 Task: Find connections with filter location Gondar with filter topic #coach with filter profile language English with filter current company GRUNDFOS with filter school Jobs in Tamil Nadu India  with filter industry Higher Education with filter service category Wealth Management with filter keywords title Chemical Engineer
Action: Mouse moved to (180, 263)
Screenshot: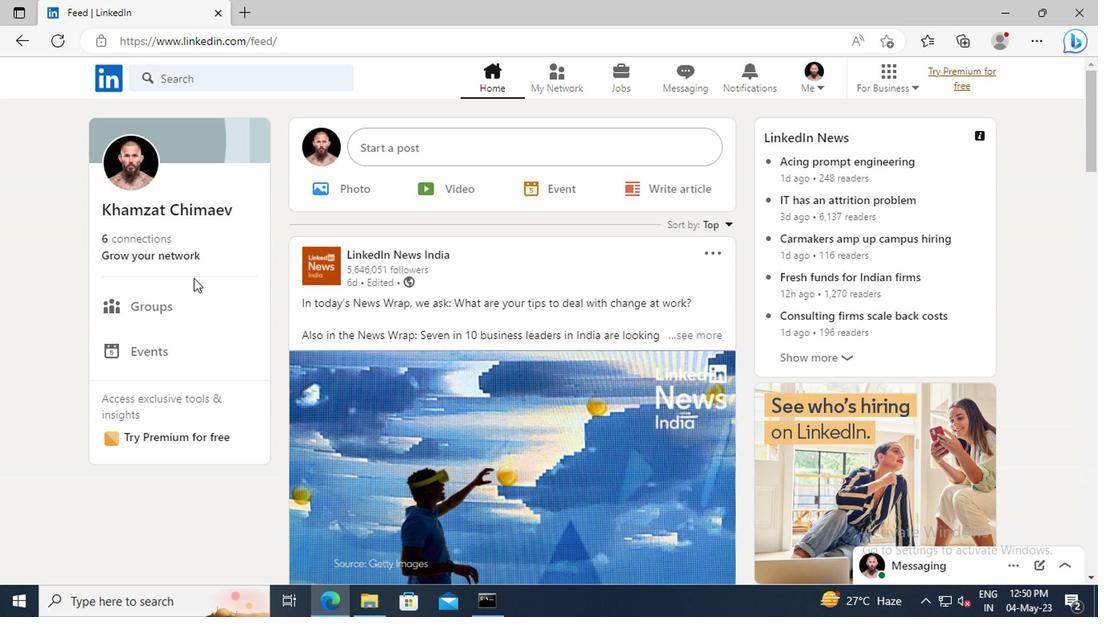 
Action: Mouse pressed left at (180, 263)
Screenshot: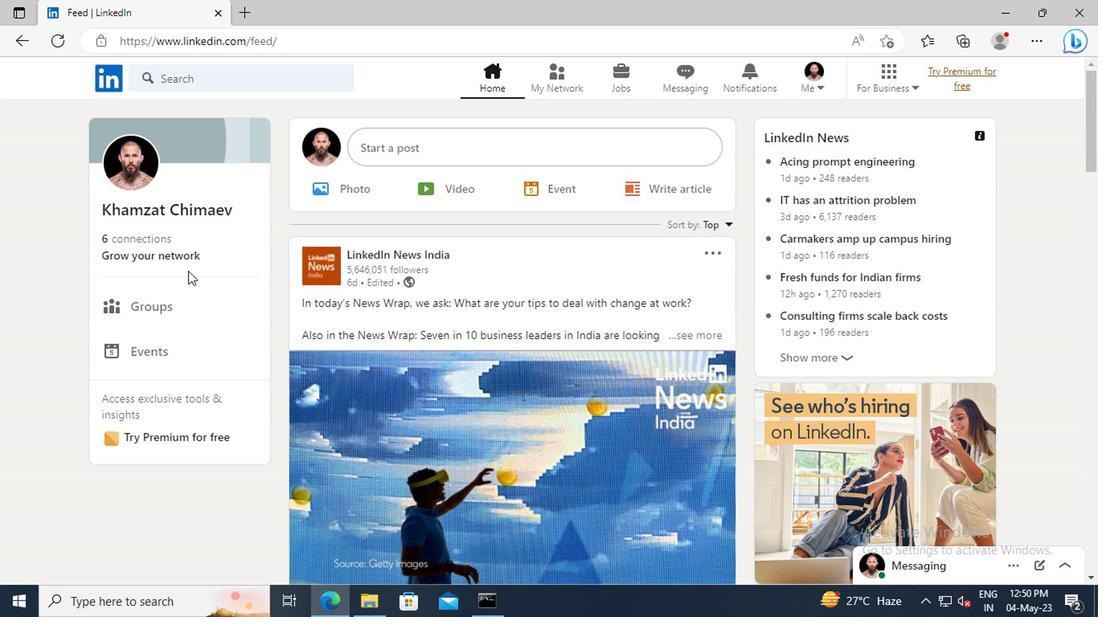 
Action: Mouse moved to (173, 189)
Screenshot: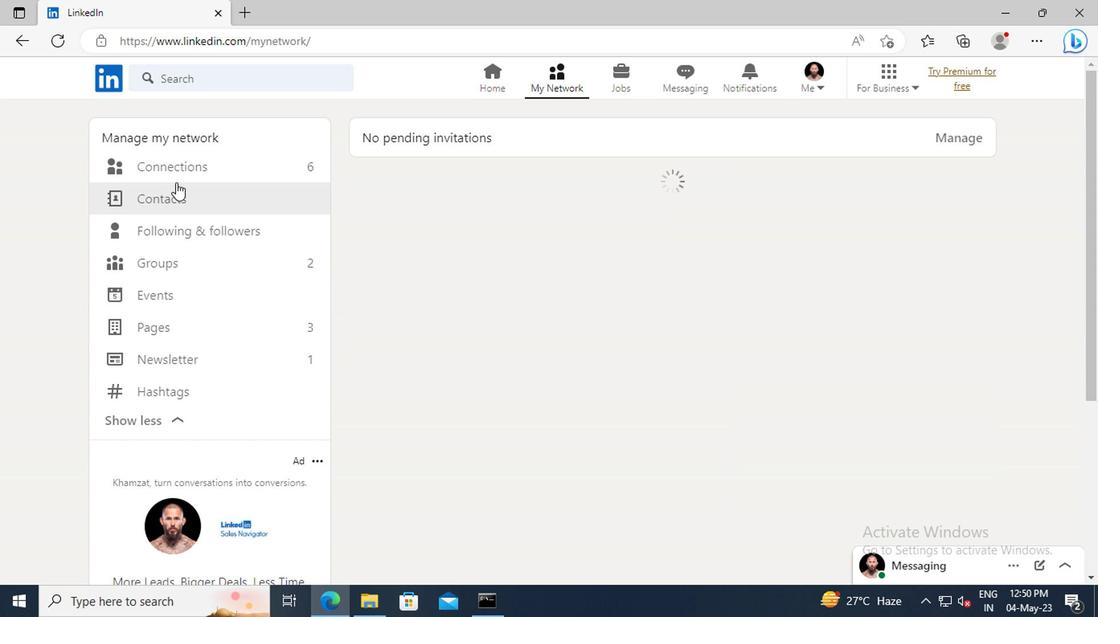 
Action: Mouse pressed left at (173, 189)
Screenshot: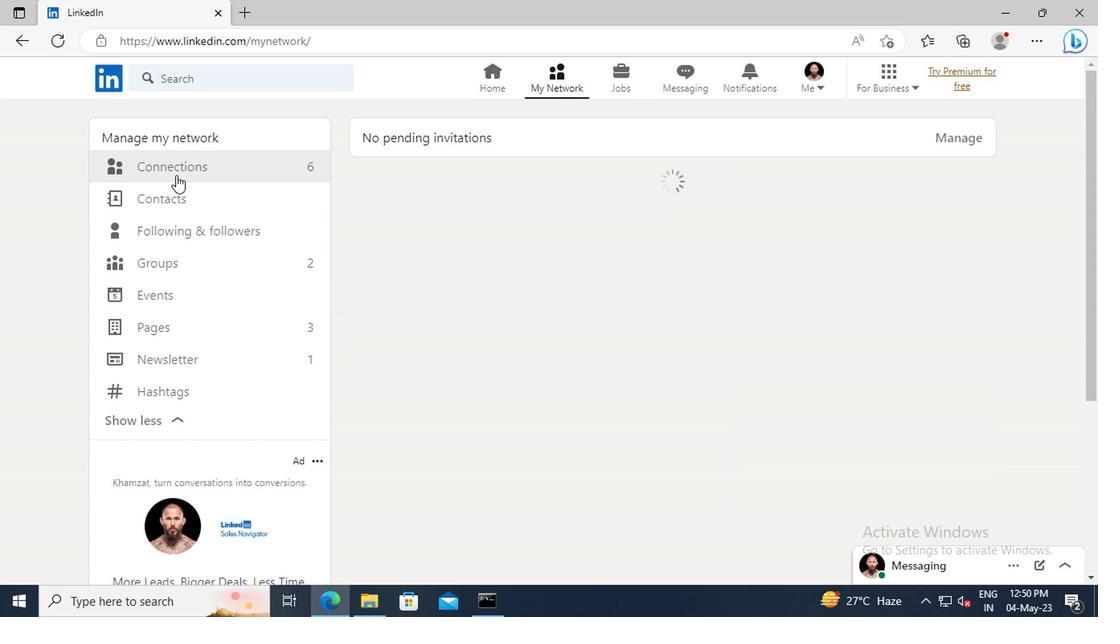 
Action: Mouse moved to (633, 188)
Screenshot: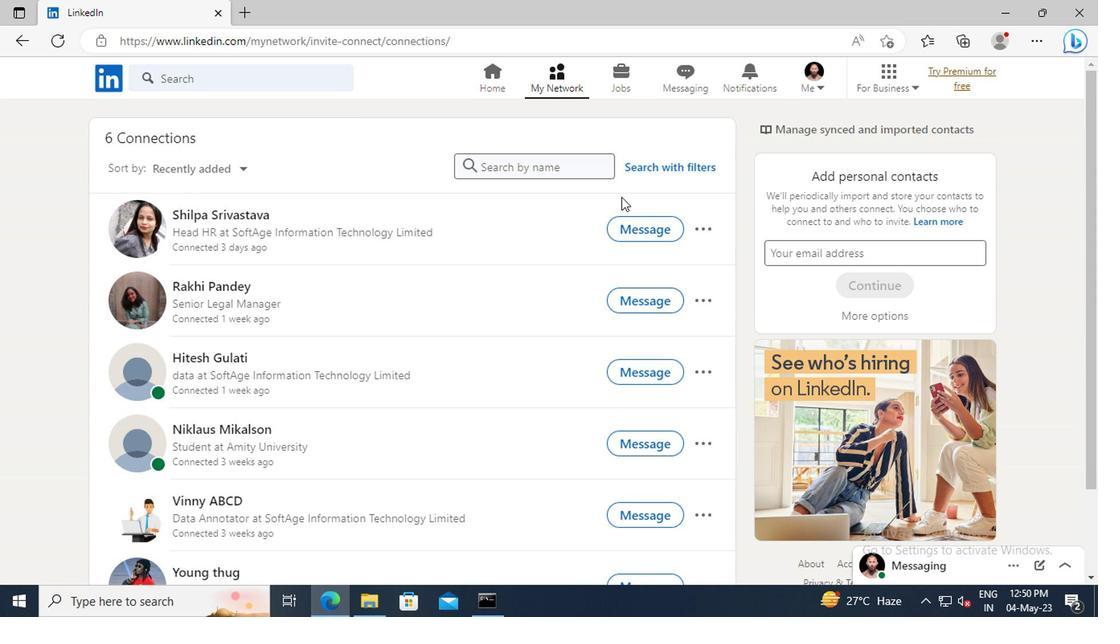 
Action: Mouse pressed left at (633, 188)
Screenshot: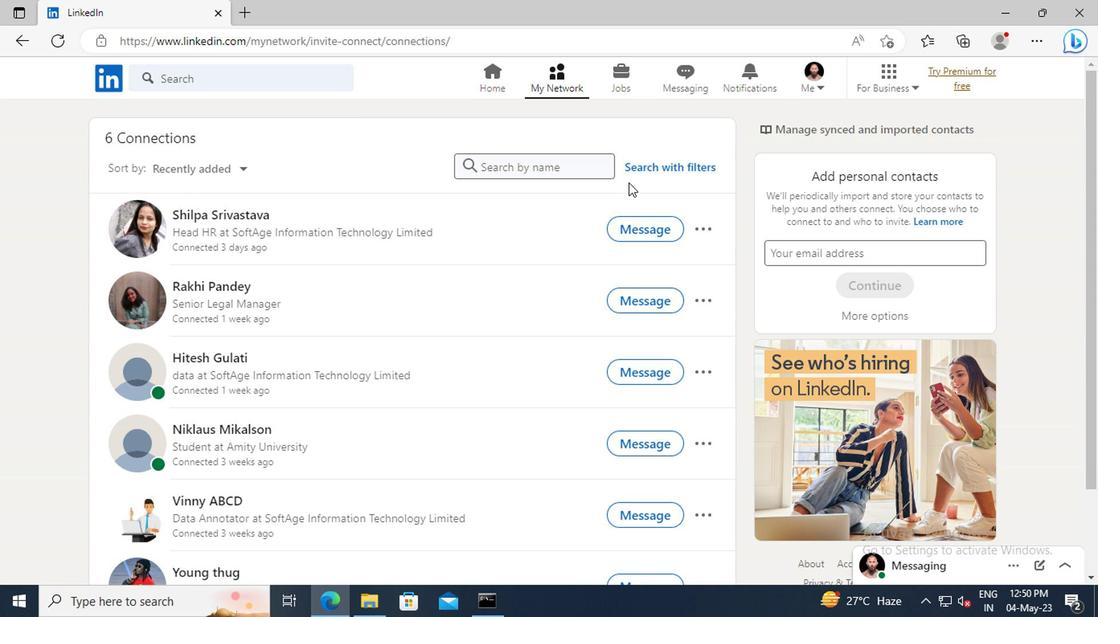 
Action: Mouse moved to (607, 149)
Screenshot: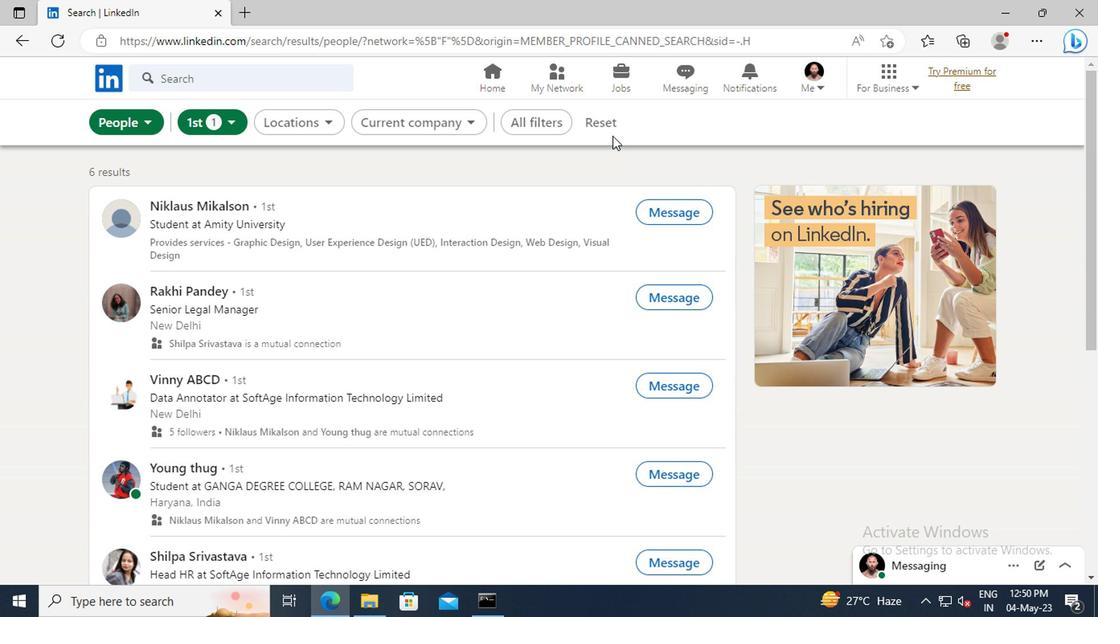 
Action: Mouse pressed left at (607, 149)
Screenshot: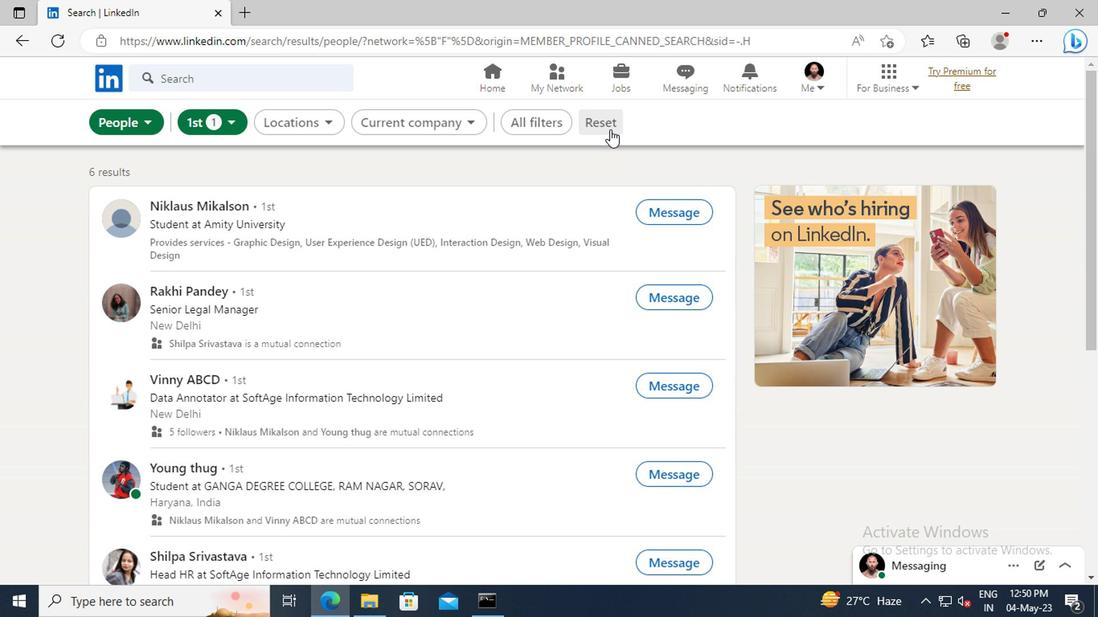
Action: Mouse moved to (593, 147)
Screenshot: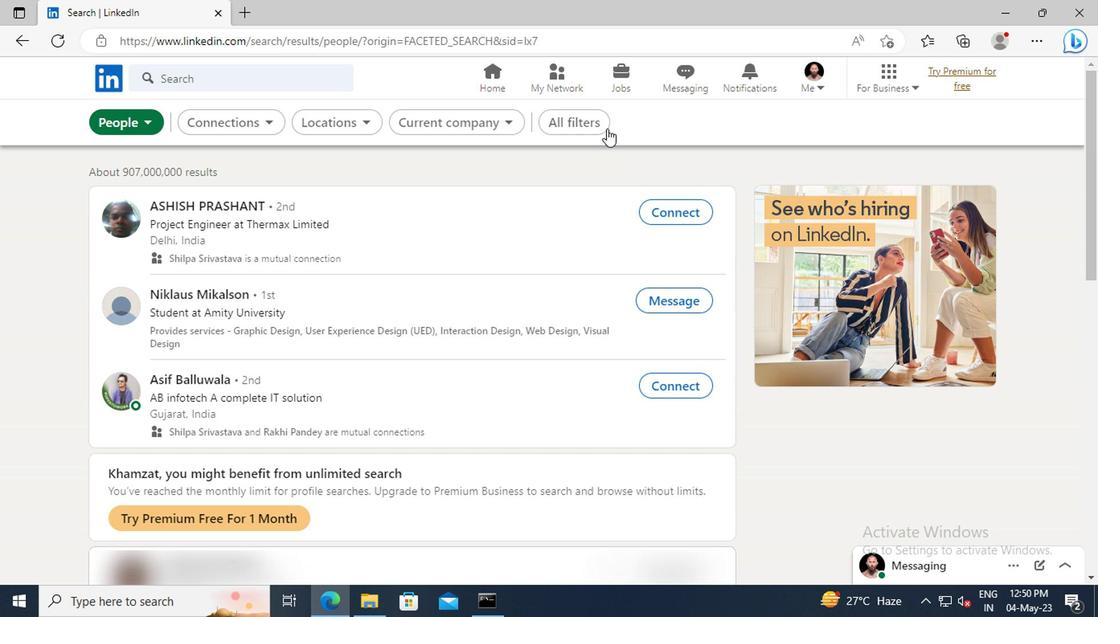 
Action: Mouse pressed left at (593, 147)
Screenshot: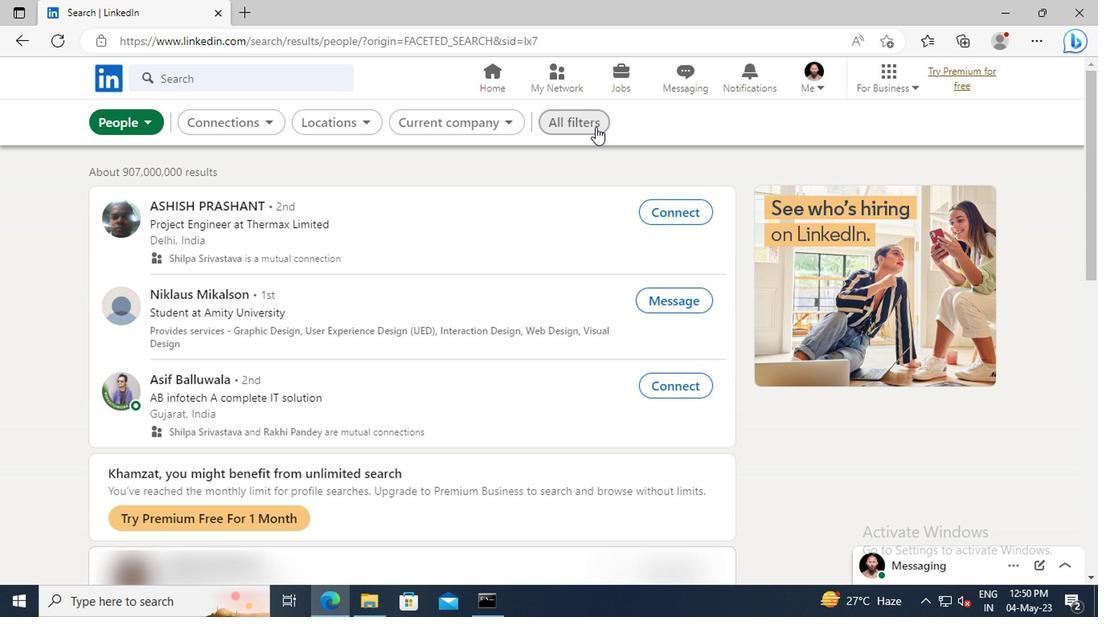 
Action: Mouse moved to (890, 331)
Screenshot: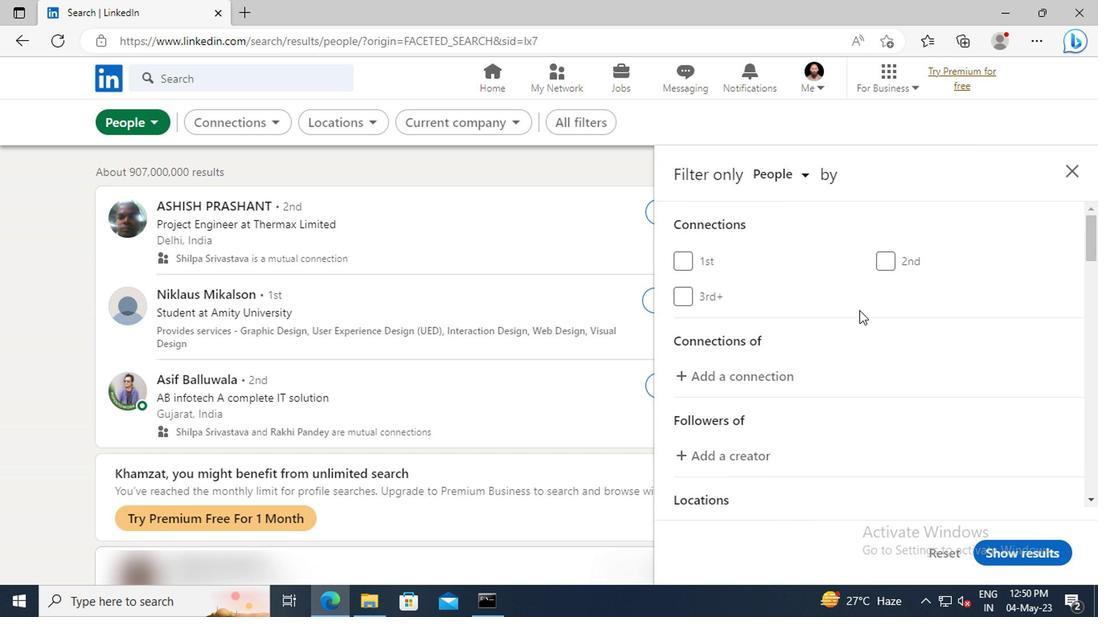 
Action: Mouse scrolled (890, 330) with delta (0, 0)
Screenshot: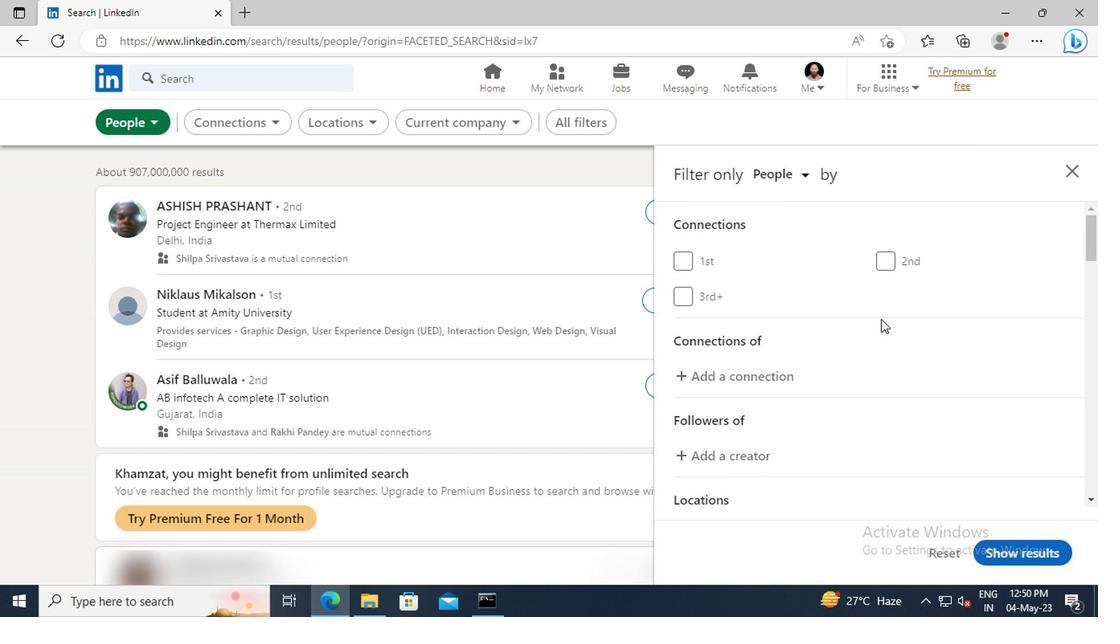 
Action: Mouse scrolled (890, 330) with delta (0, 0)
Screenshot: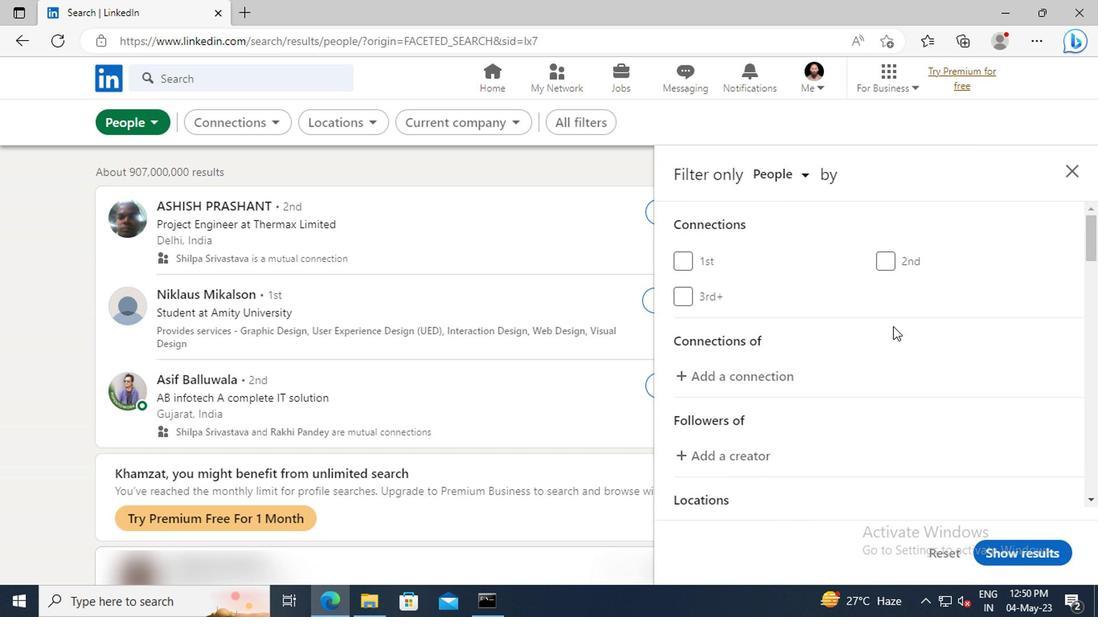 
Action: Mouse scrolled (890, 330) with delta (0, 0)
Screenshot: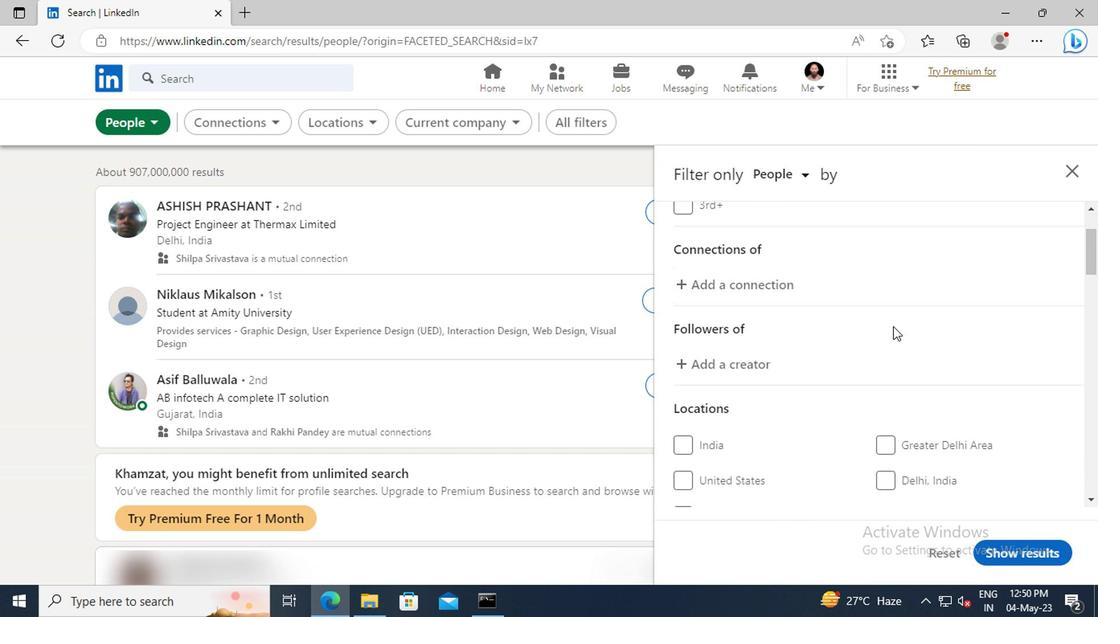 
Action: Mouse scrolled (890, 330) with delta (0, 0)
Screenshot: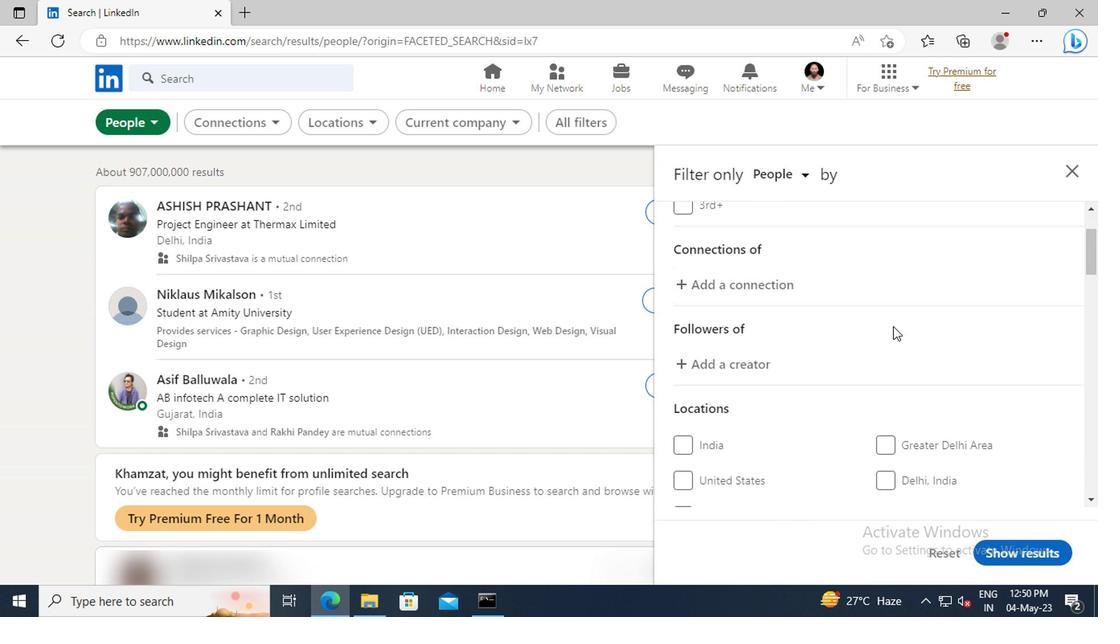 
Action: Mouse scrolled (890, 330) with delta (0, 0)
Screenshot: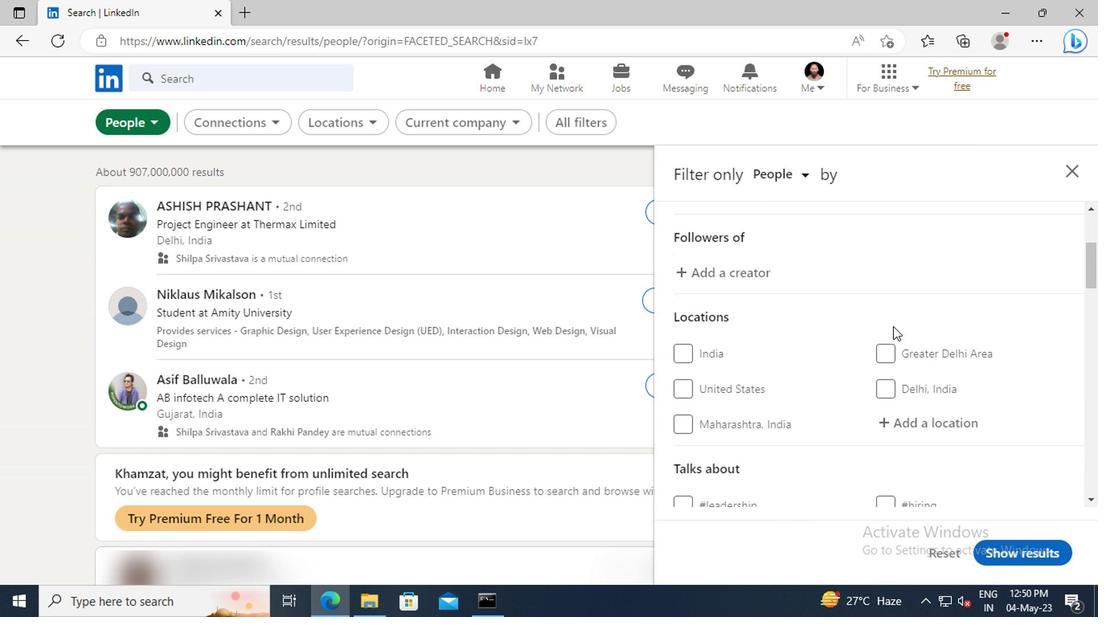
Action: Mouse scrolled (890, 330) with delta (0, 0)
Screenshot: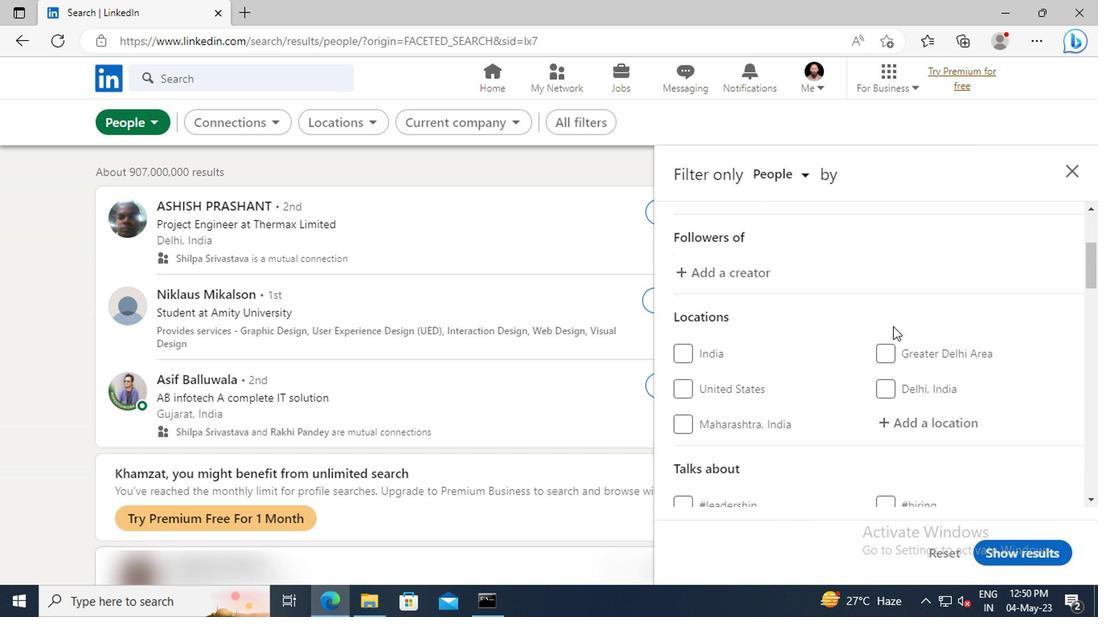 
Action: Mouse moved to (895, 337)
Screenshot: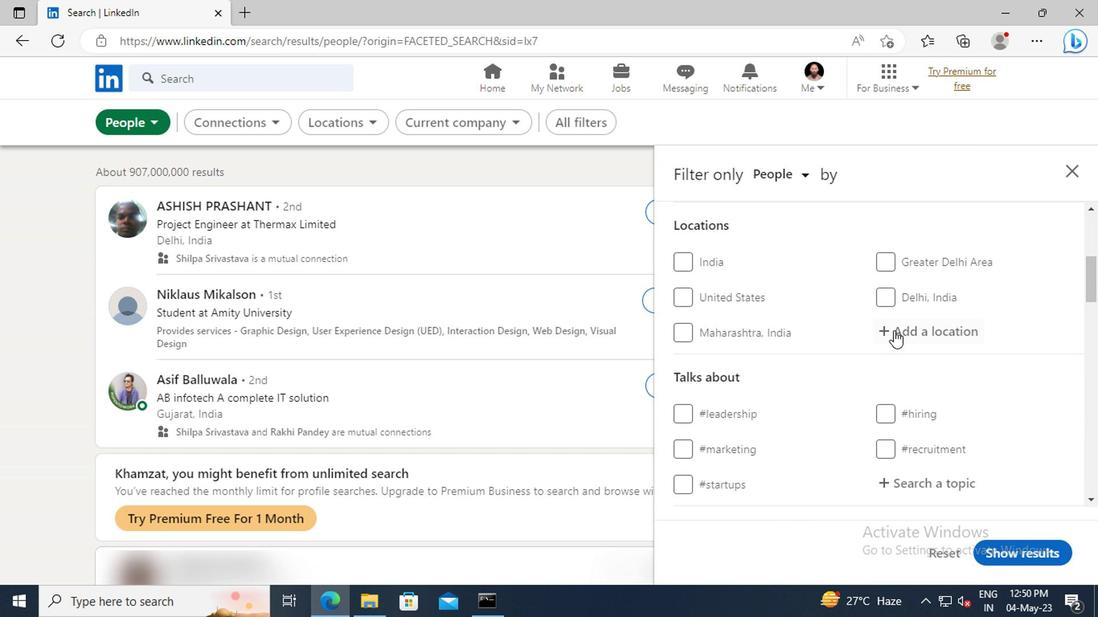 
Action: Mouse pressed left at (895, 337)
Screenshot: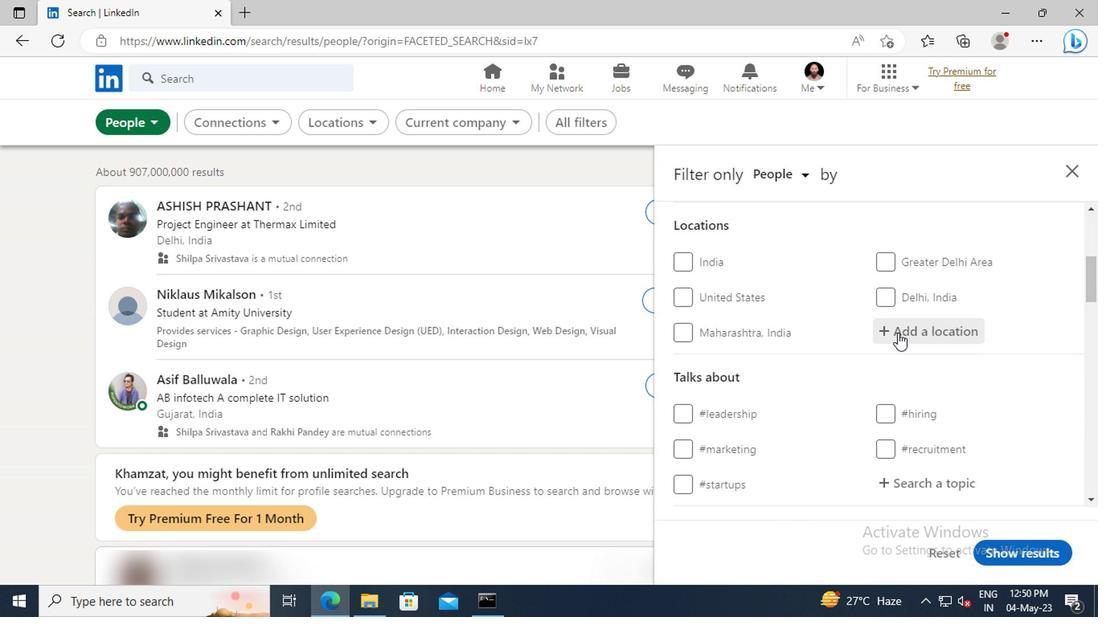 
Action: Key pressed <Key.shift>GONDAR
Screenshot: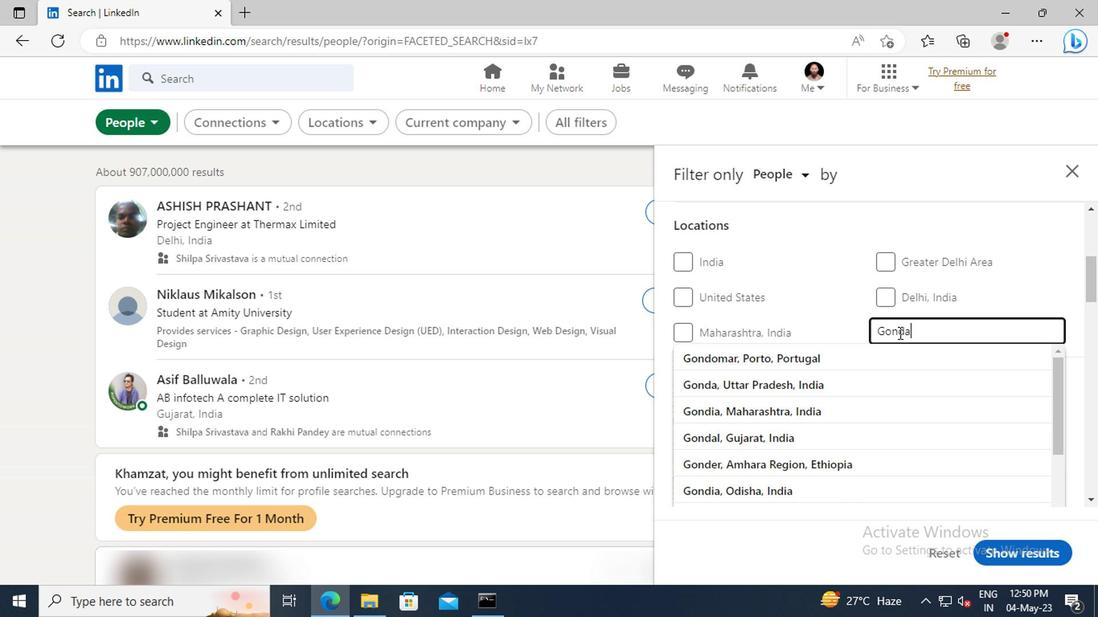 
Action: Mouse moved to (895, 340)
Screenshot: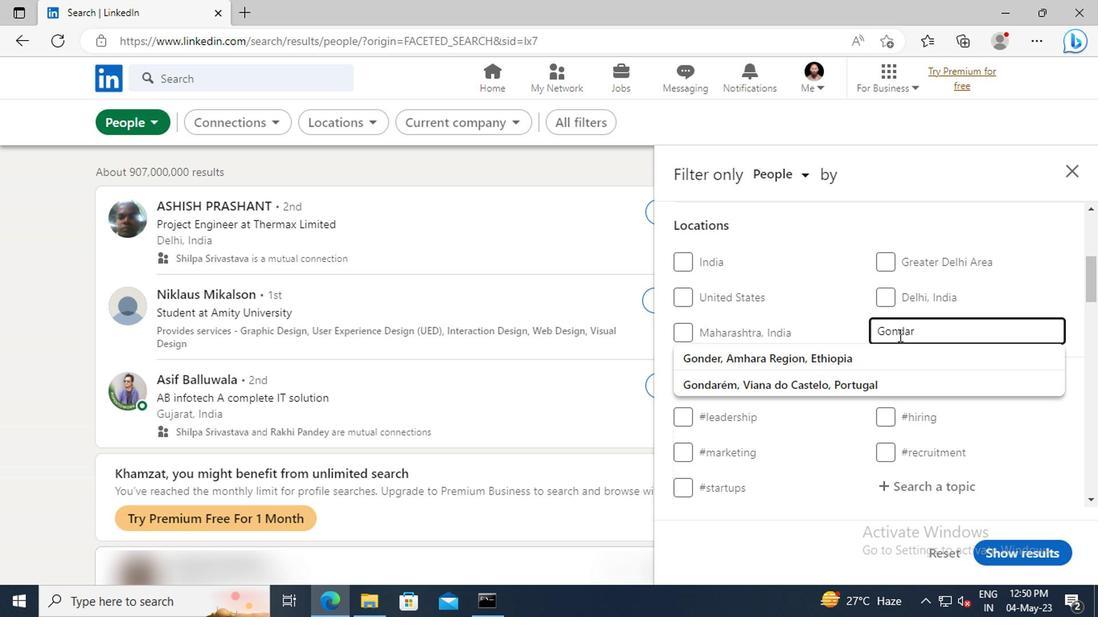 
Action: Key pressed <Key.enter>
Screenshot: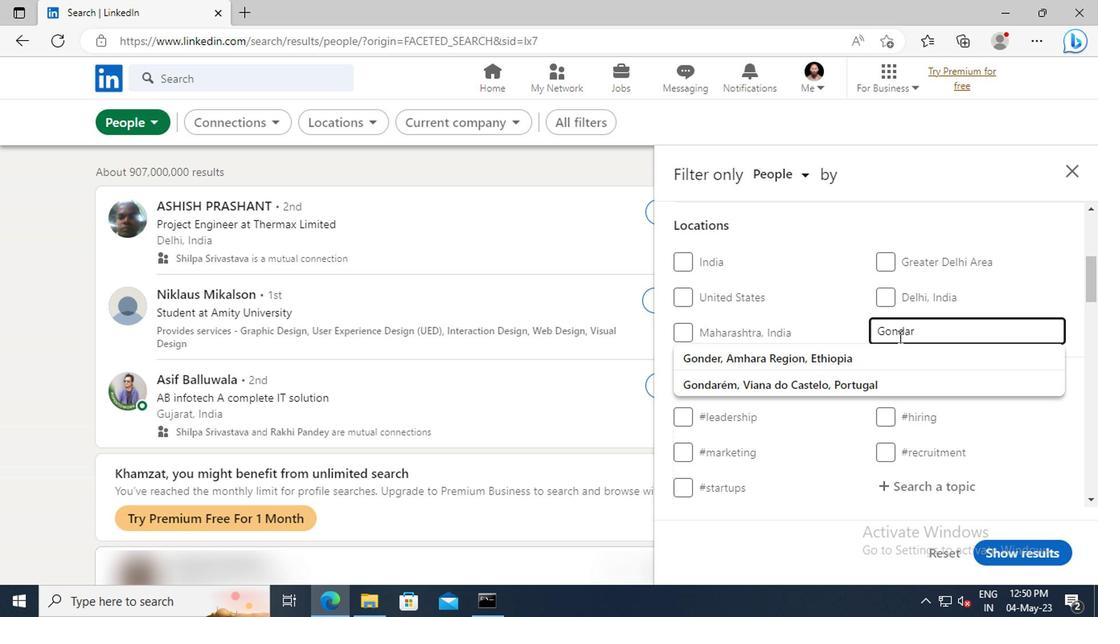 
Action: Mouse scrolled (895, 340) with delta (0, 0)
Screenshot: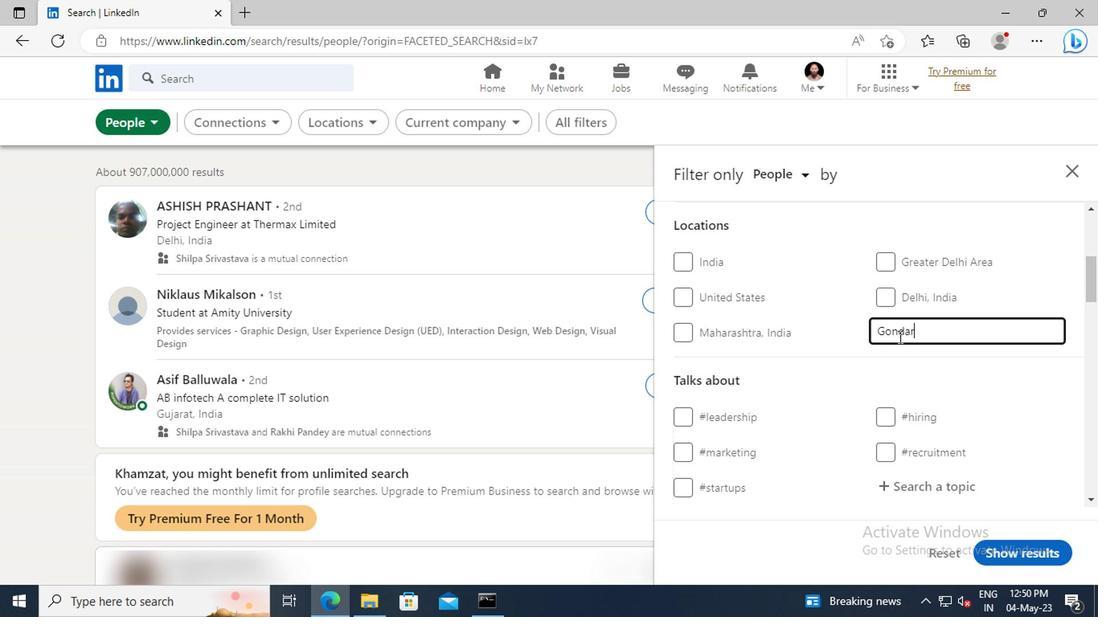 
Action: Mouse scrolled (895, 340) with delta (0, 0)
Screenshot: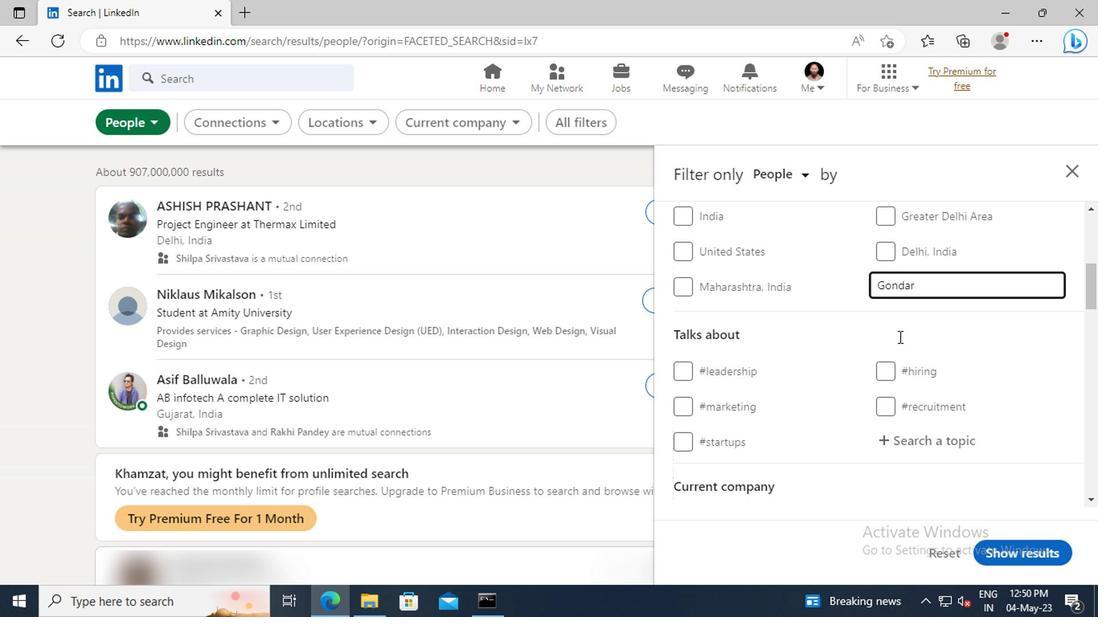 
Action: Mouse scrolled (895, 340) with delta (0, 0)
Screenshot: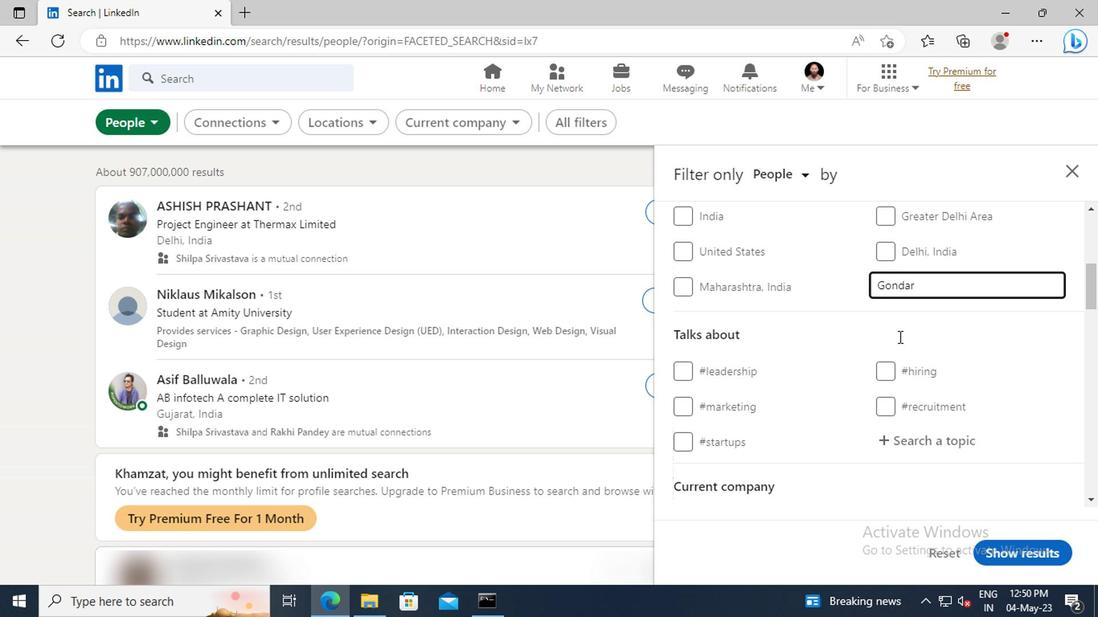 
Action: Mouse moved to (899, 352)
Screenshot: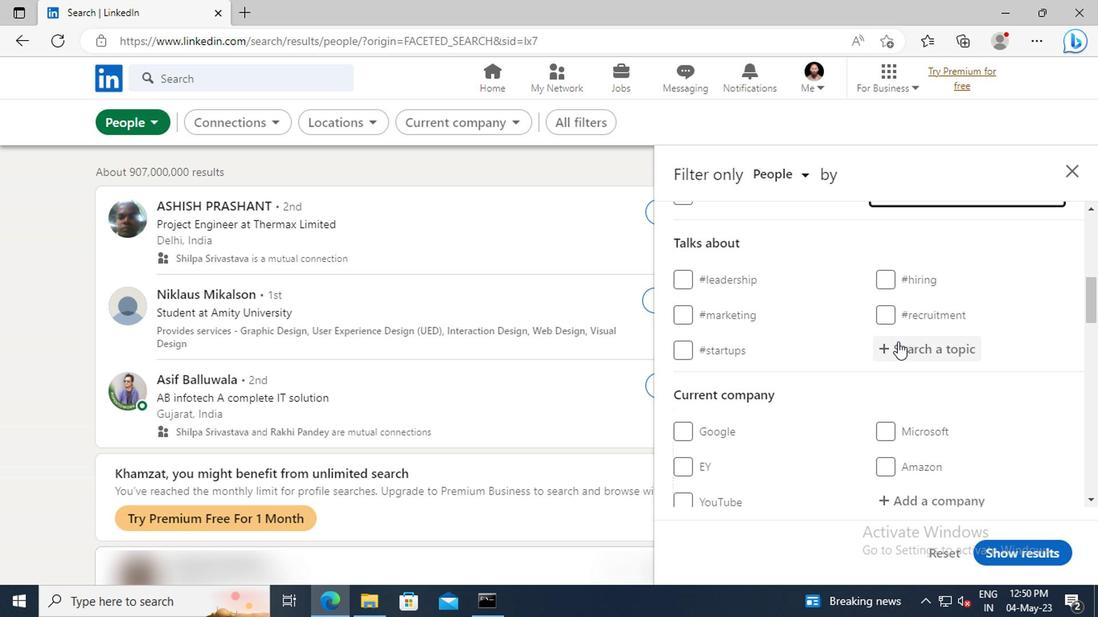
Action: Mouse pressed left at (899, 352)
Screenshot: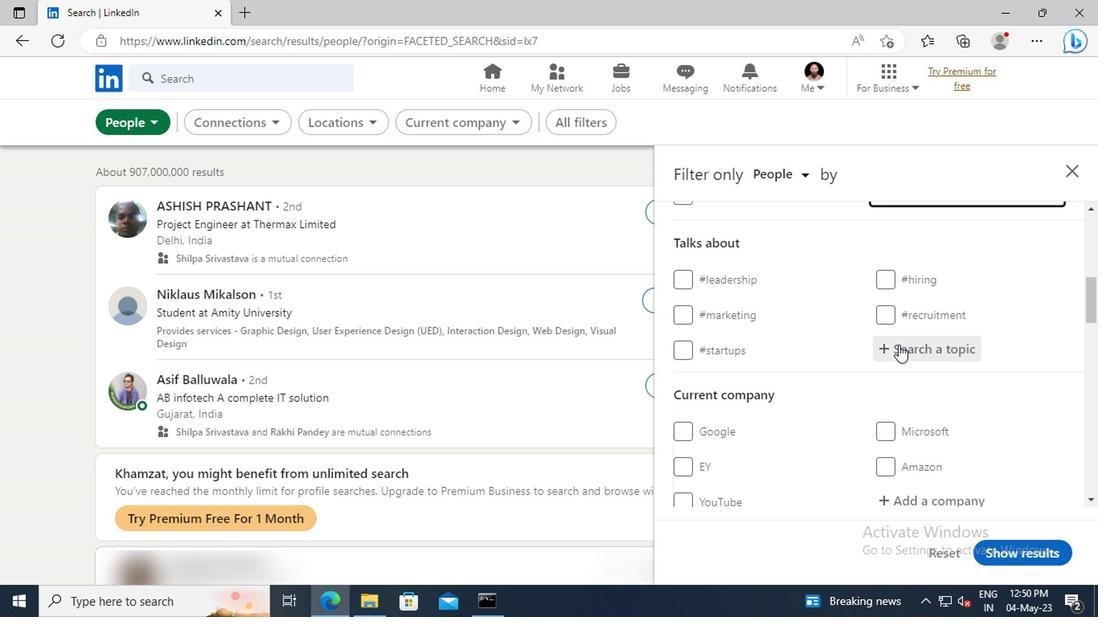 
Action: Key pressed COACH
Screenshot: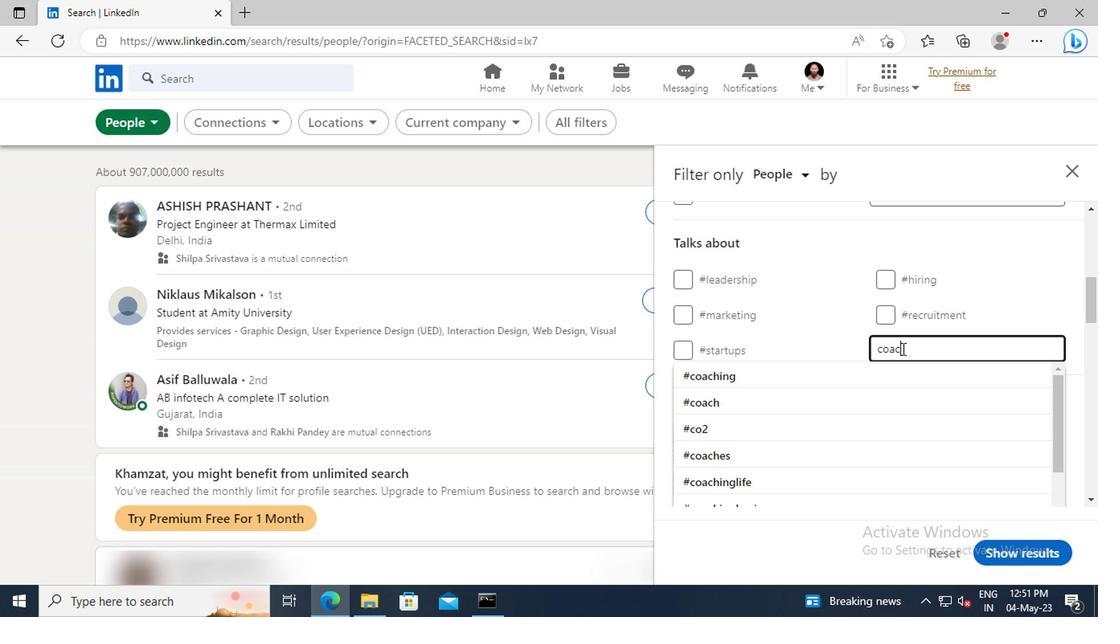 
Action: Mouse moved to (896, 393)
Screenshot: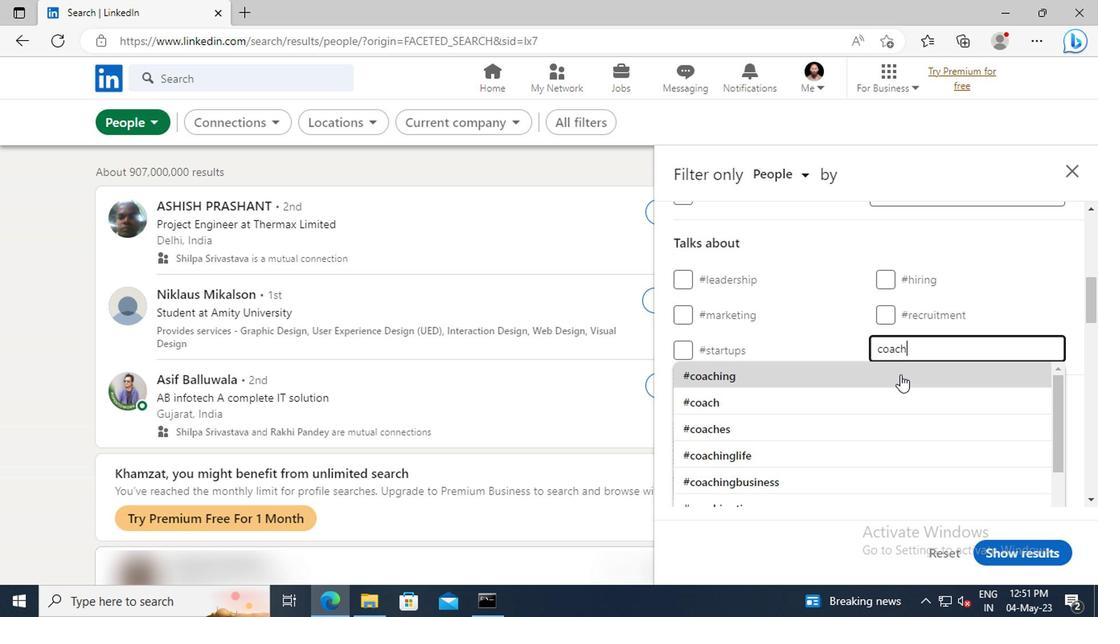 
Action: Mouse pressed left at (896, 393)
Screenshot: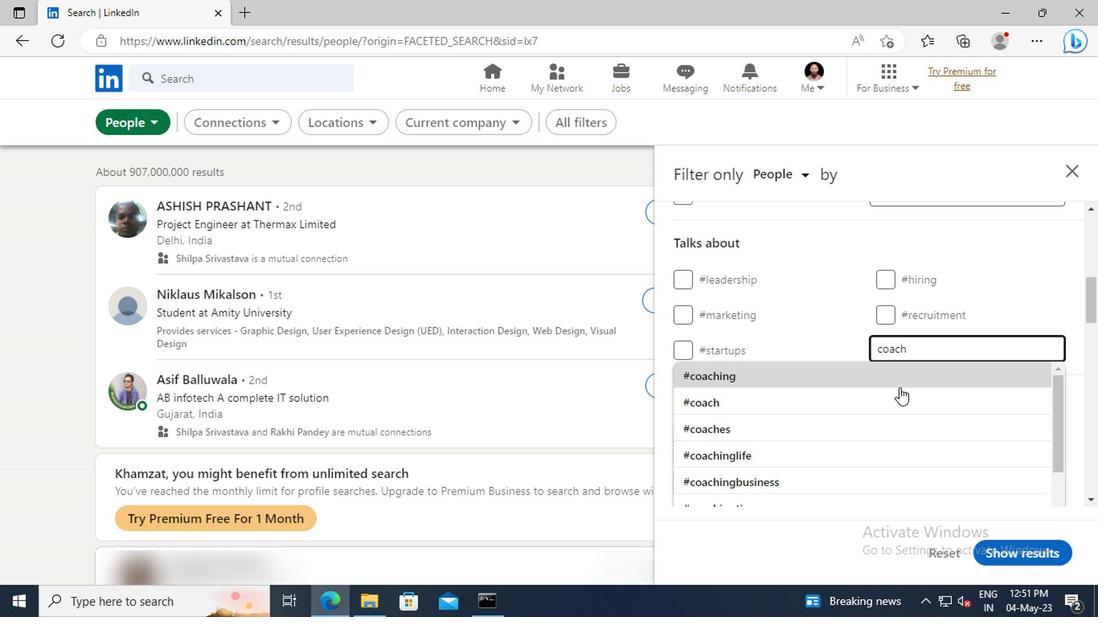 
Action: Mouse scrolled (896, 392) with delta (0, 0)
Screenshot: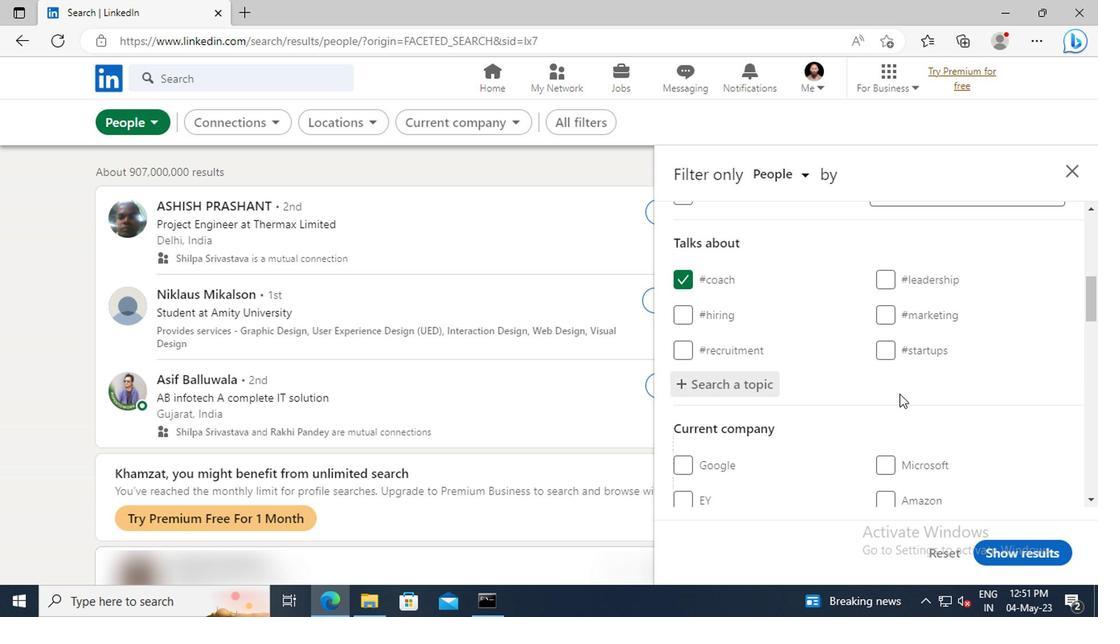 
Action: Mouse scrolled (896, 392) with delta (0, 0)
Screenshot: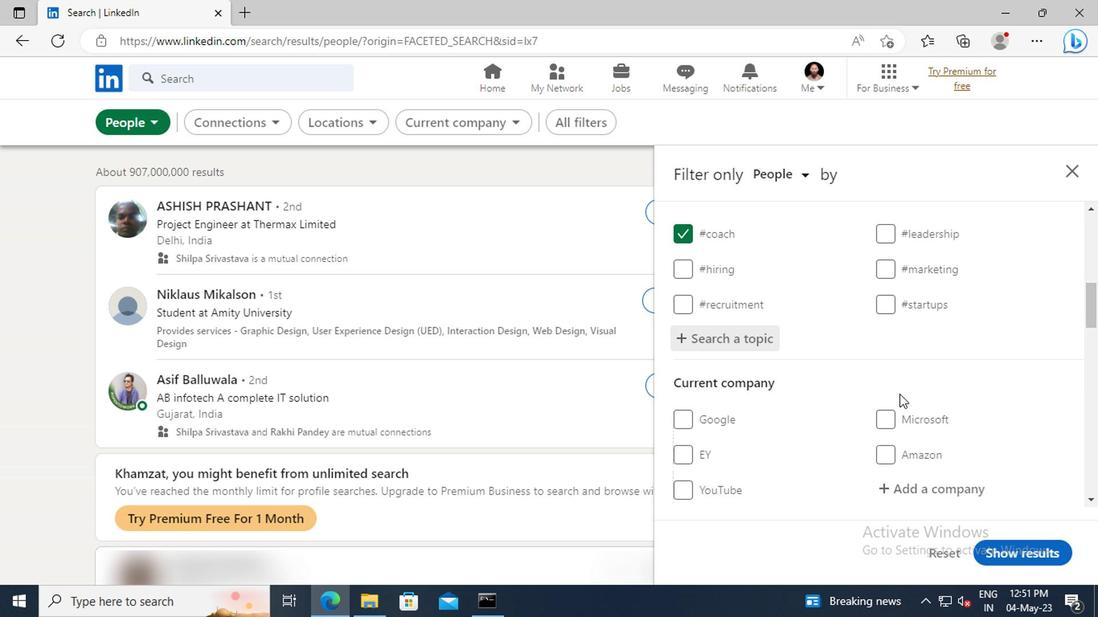 
Action: Mouse scrolled (896, 392) with delta (0, 0)
Screenshot: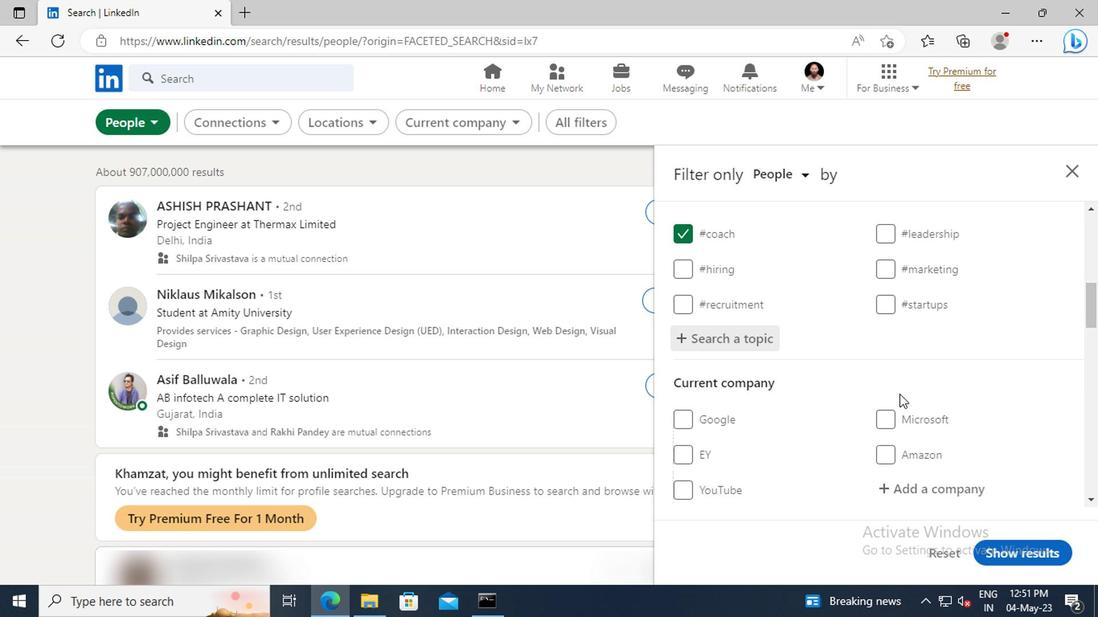 
Action: Mouse scrolled (896, 392) with delta (0, 0)
Screenshot: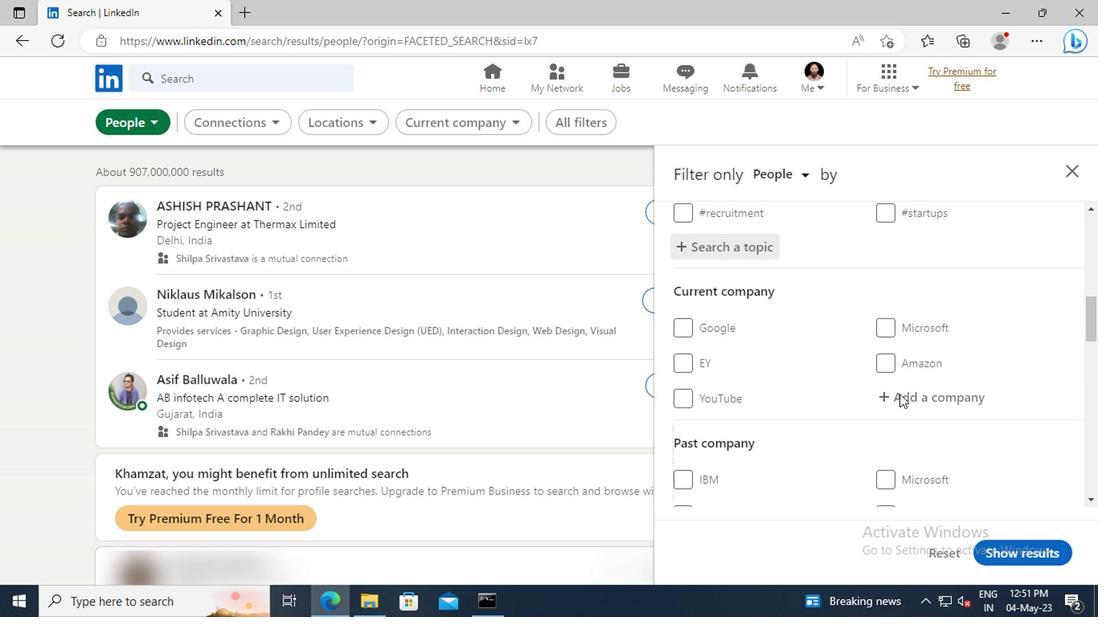 
Action: Mouse scrolled (896, 392) with delta (0, 0)
Screenshot: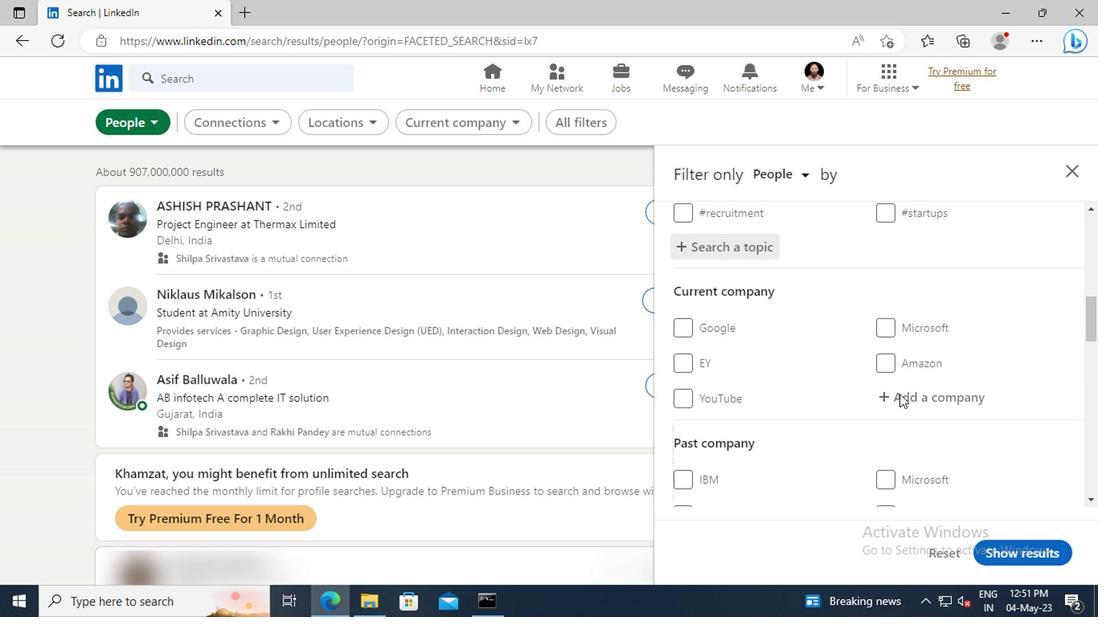
Action: Mouse scrolled (896, 392) with delta (0, 0)
Screenshot: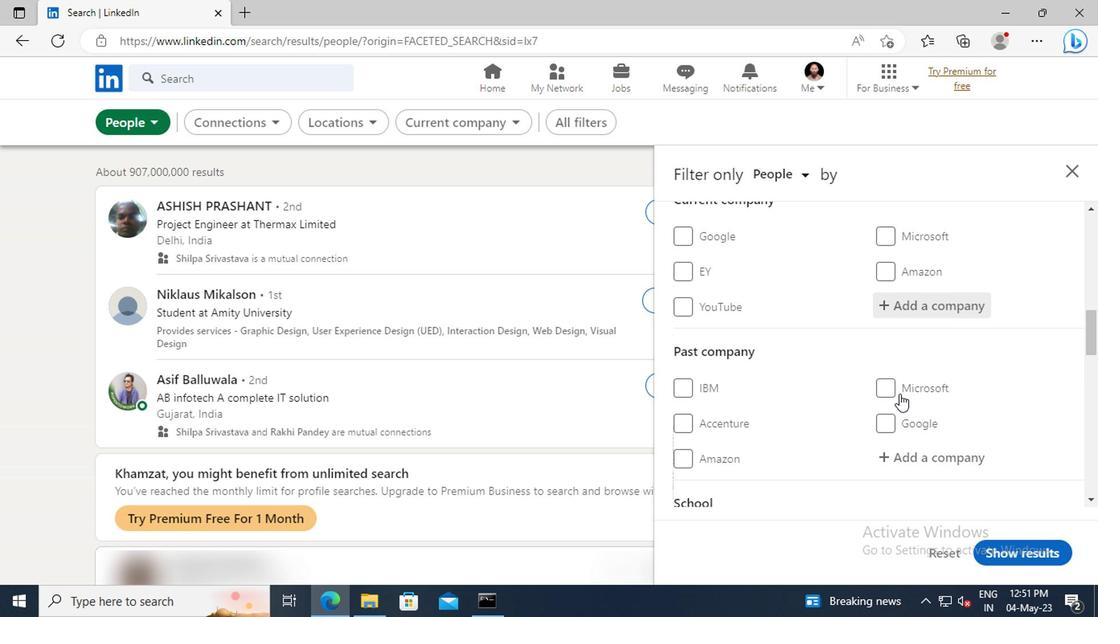 
Action: Mouse scrolled (896, 392) with delta (0, 0)
Screenshot: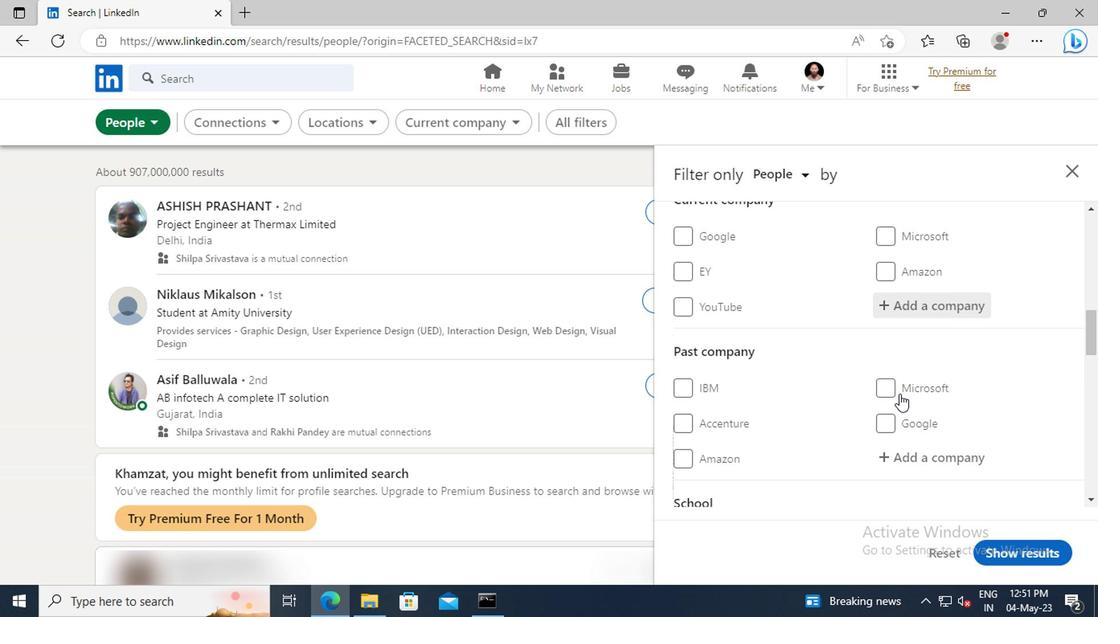 
Action: Mouse scrolled (896, 392) with delta (0, 0)
Screenshot: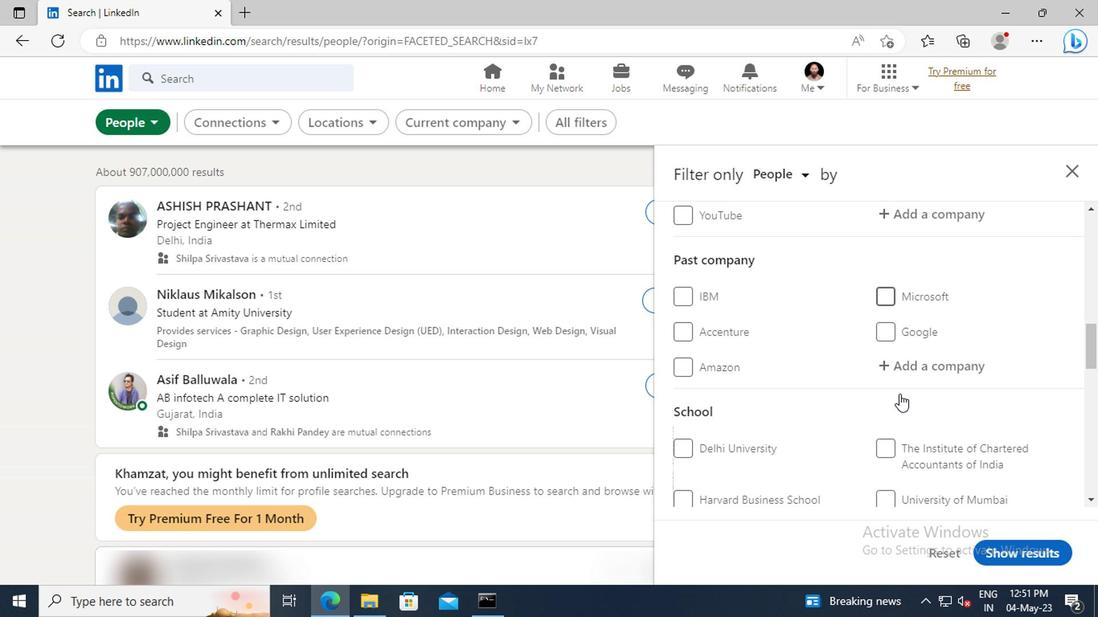 
Action: Mouse scrolled (896, 392) with delta (0, 0)
Screenshot: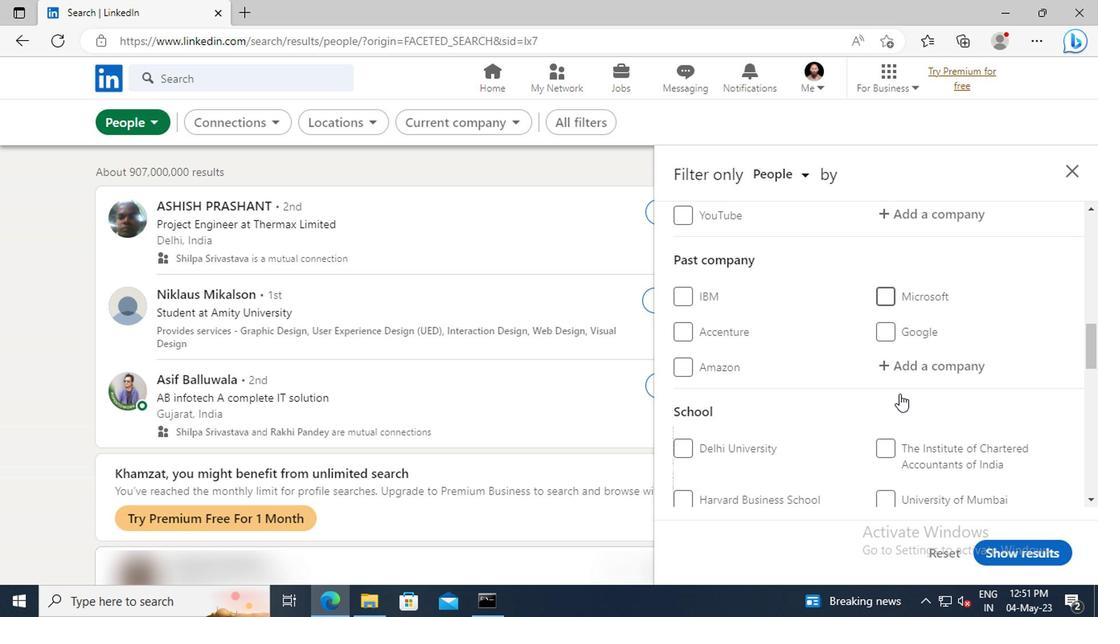 
Action: Mouse scrolled (896, 392) with delta (0, 0)
Screenshot: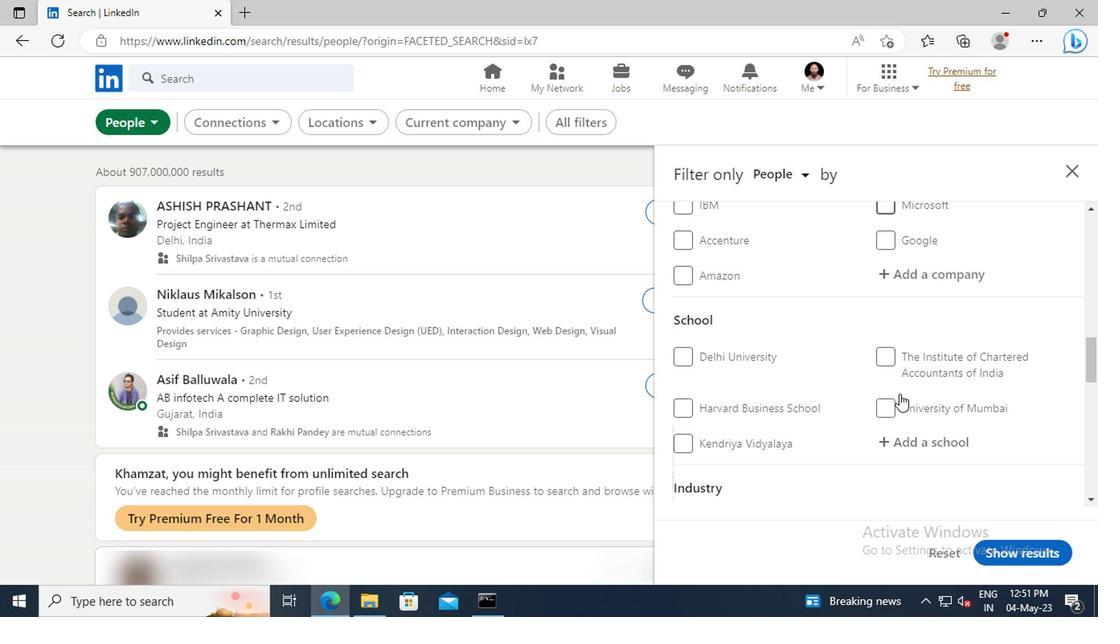 
Action: Mouse scrolled (896, 392) with delta (0, 0)
Screenshot: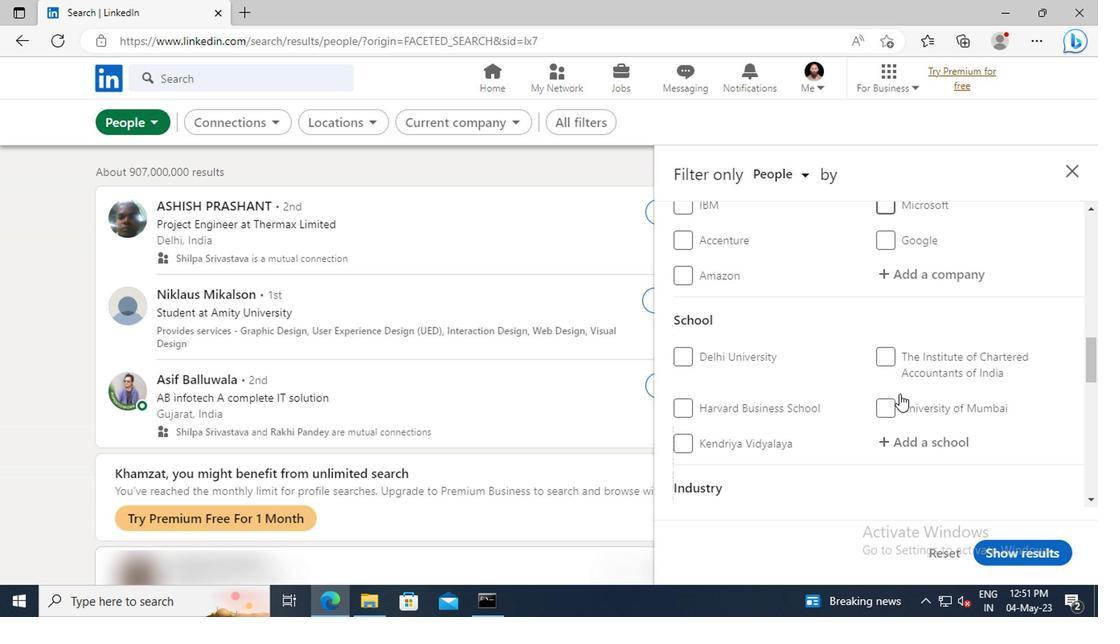 
Action: Mouse scrolled (896, 392) with delta (0, 0)
Screenshot: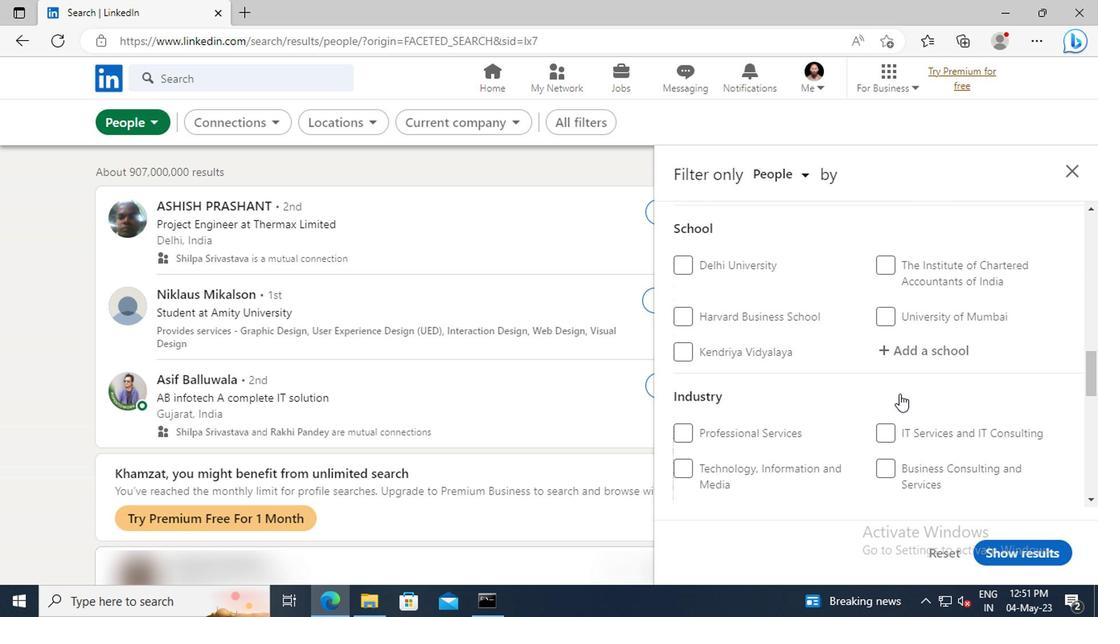 
Action: Mouse scrolled (896, 392) with delta (0, 0)
Screenshot: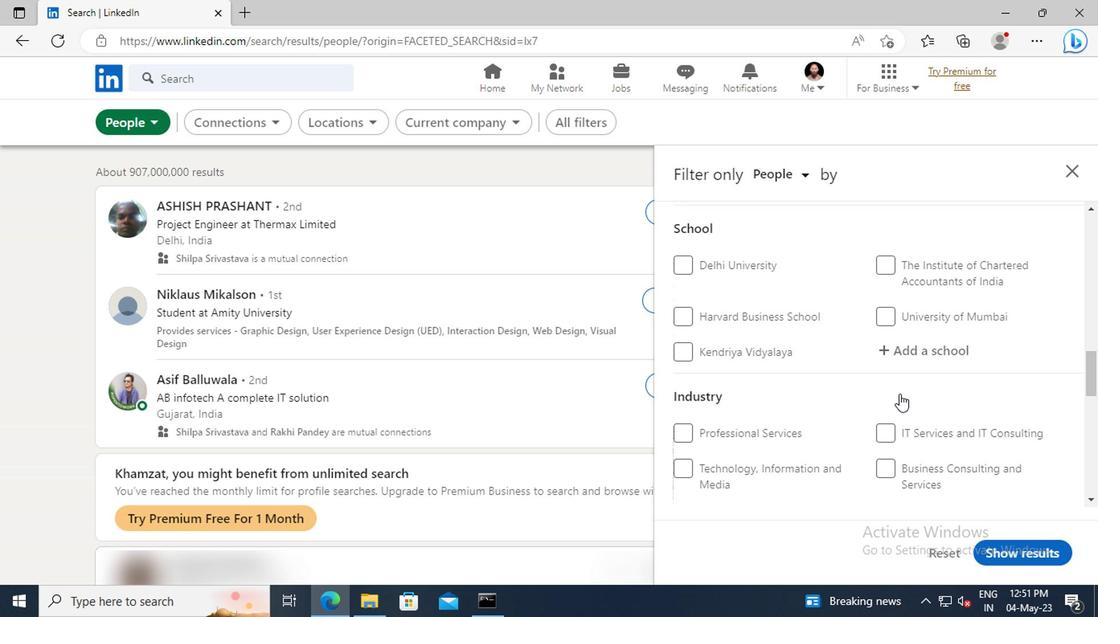 
Action: Mouse scrolled (896, 392) with delta (0, 0)
Screenshot: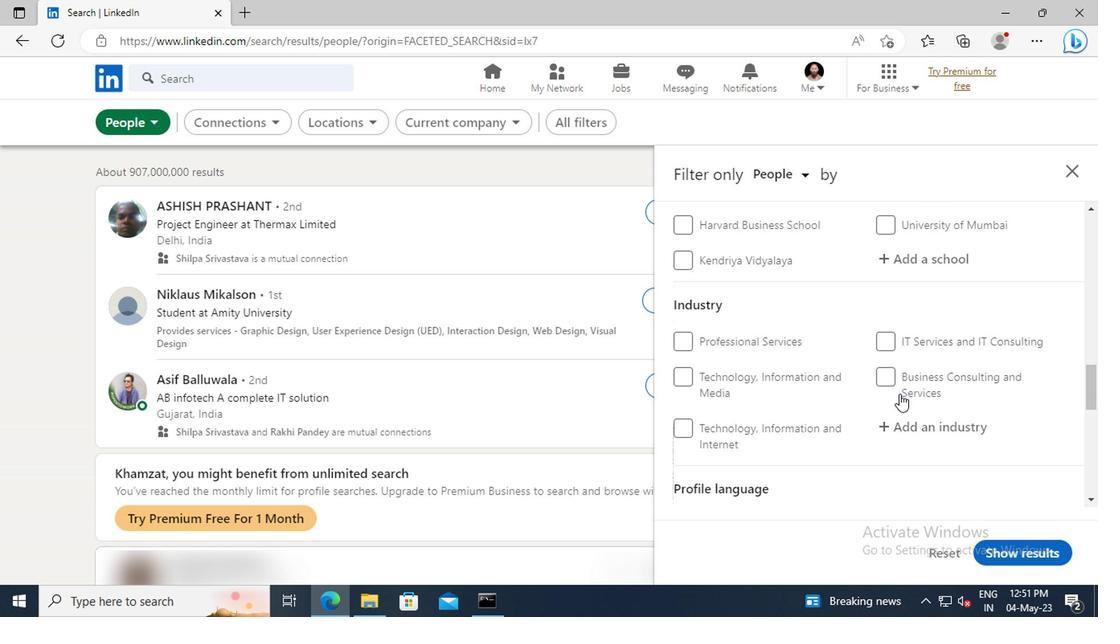 
Action: Mouse scrolled (896, 392) with delta (0, 0)
Screenshot: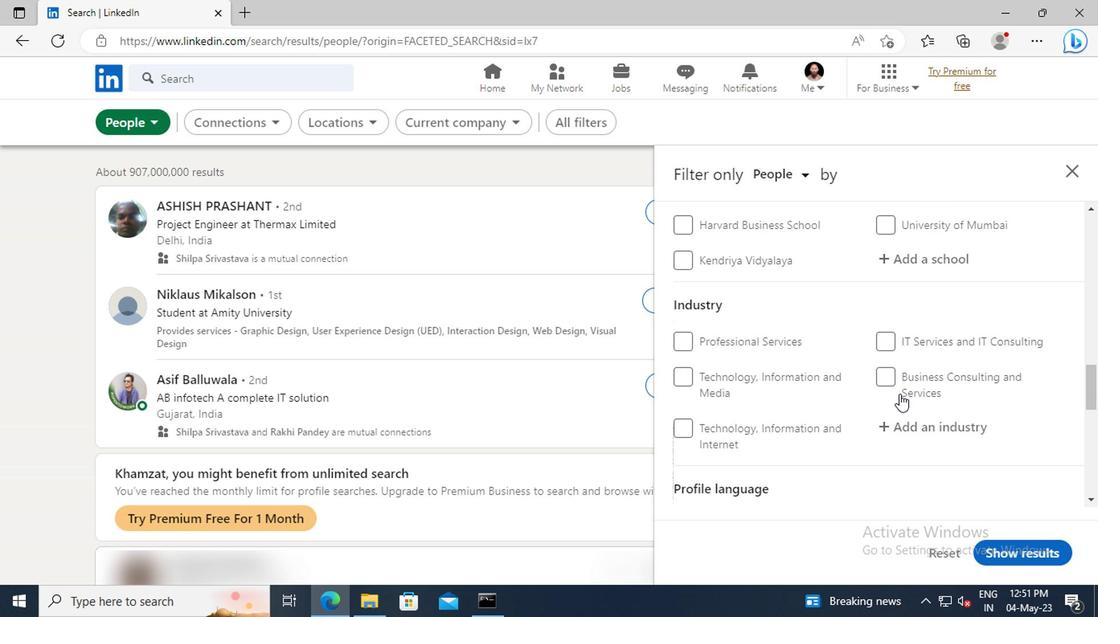
Action: Mouse scrolled (896, 392) with delta (0, 0)
Screenshot: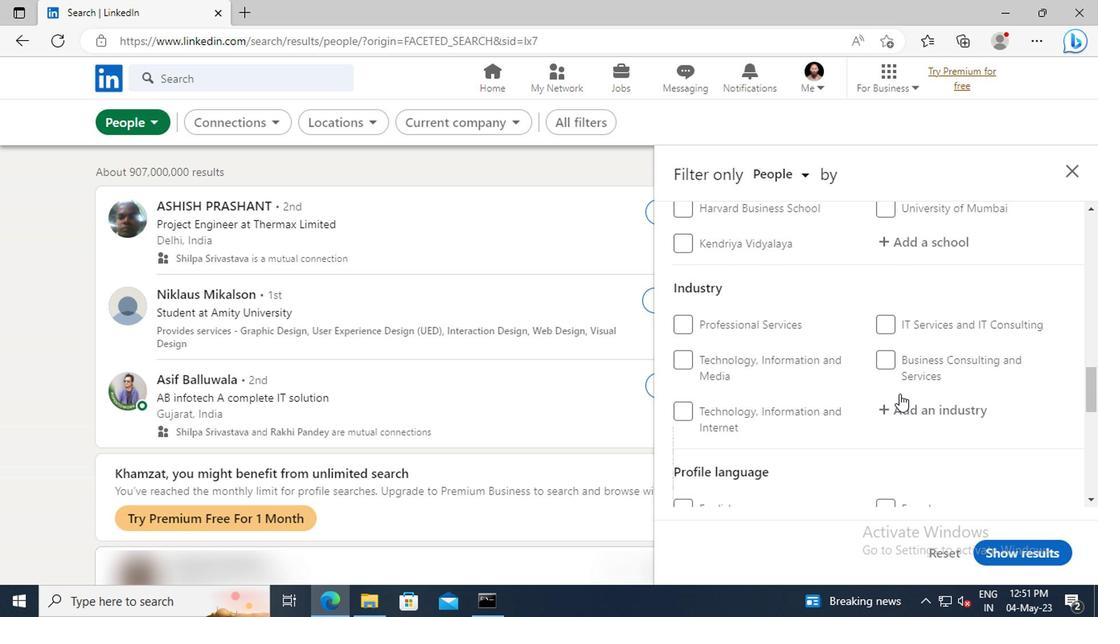 
Action: Mouse moved to (676, 386)
Screenshot: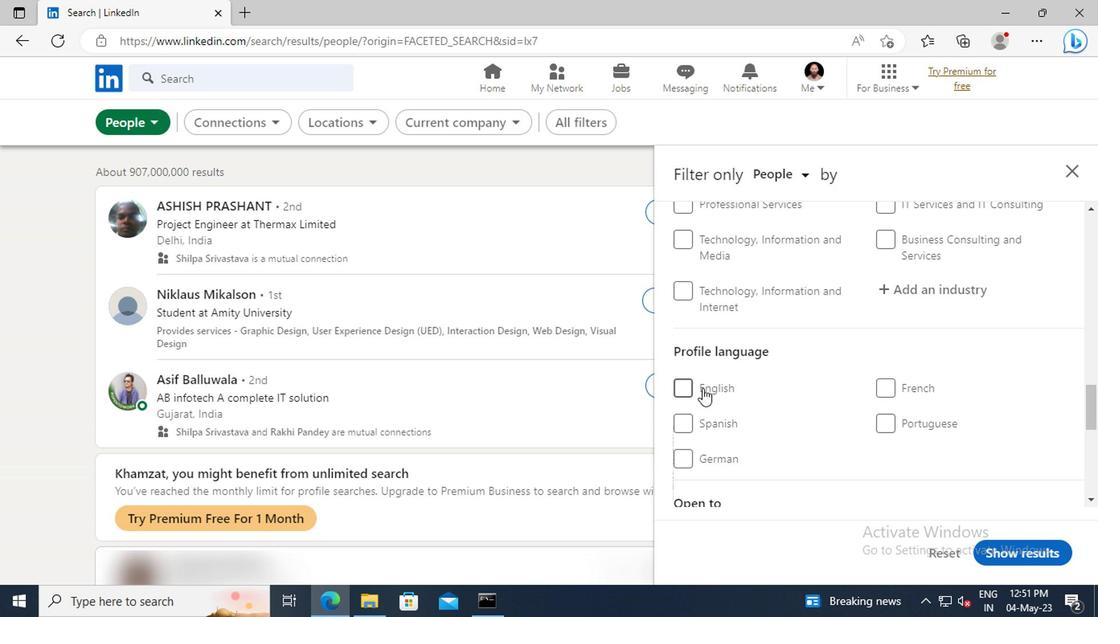 
Action: Mouse pressed left at (676, 386)
Screenshot: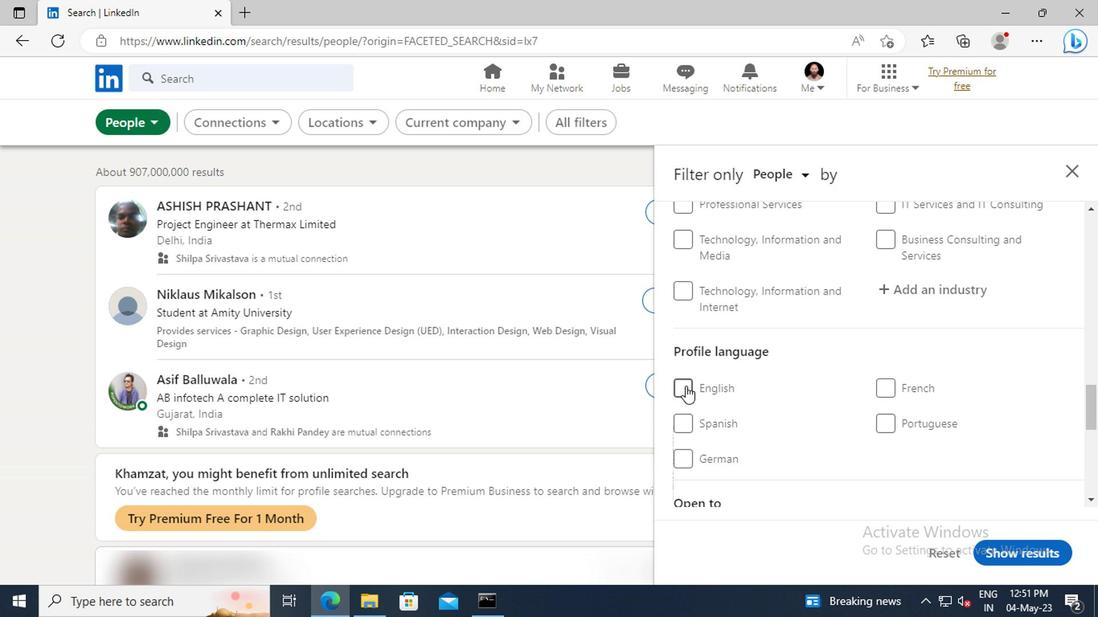 
Action: Mouse moved to (879, 373)
Screenshot: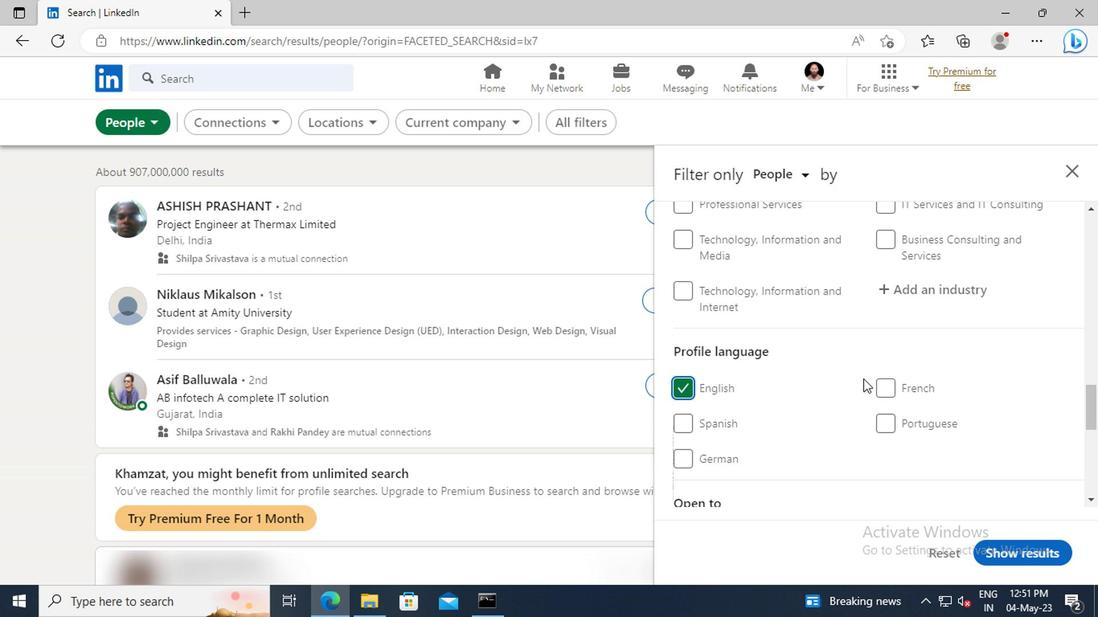 
Action: Mouse scrolled (879, 374) with delta (0, 0)
Screenshot: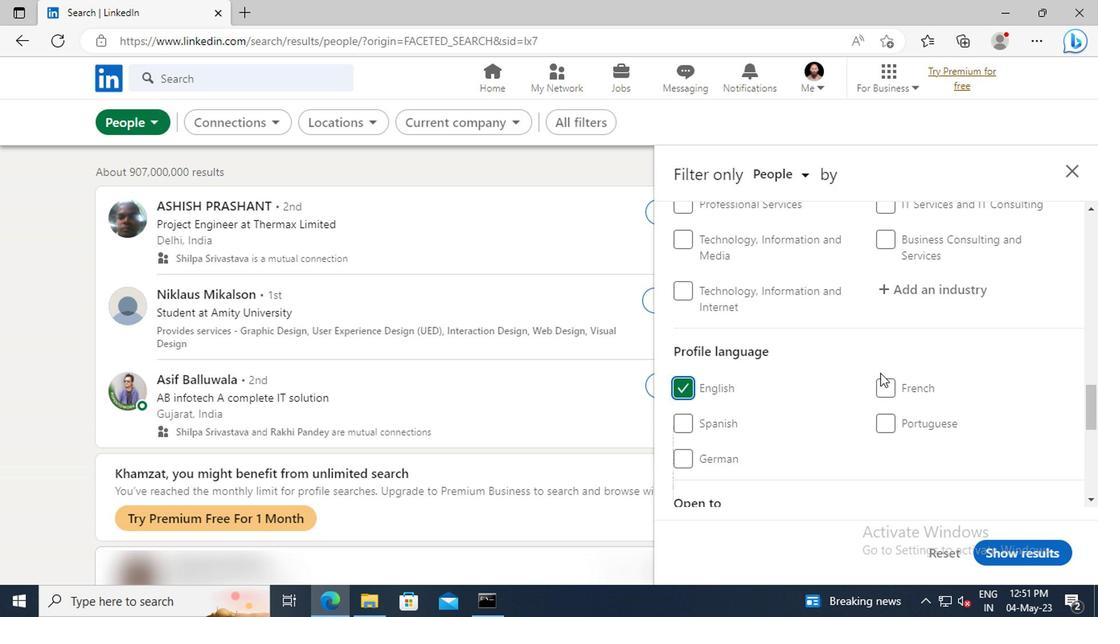 
Action: Mouse scrolled (879, 374) with delta (0, 0)
Screenshot: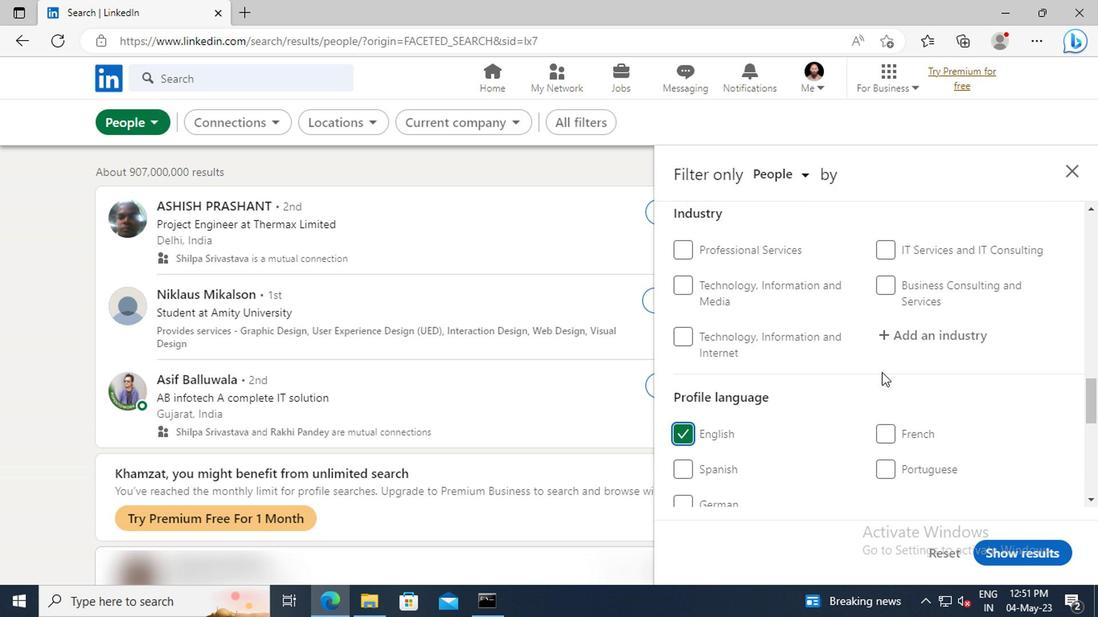 
Action: Mouse scrolled (879, 374) with delta (0, 0)
Screenshot: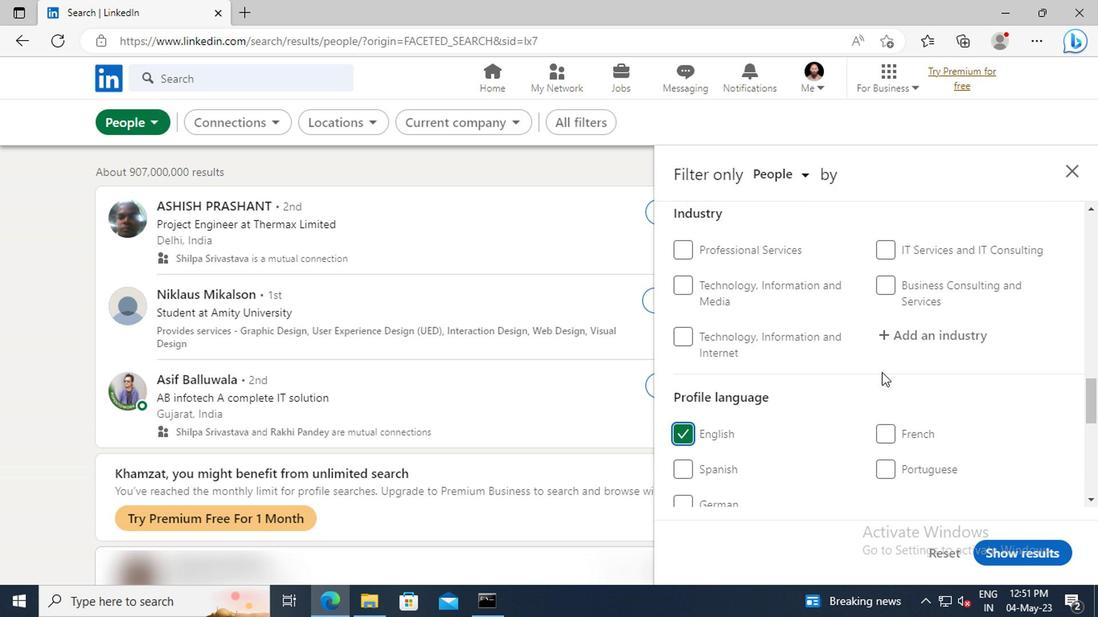 
Action: Mouse scrolled (879, 374) with delta (0, 0)
Screenshot: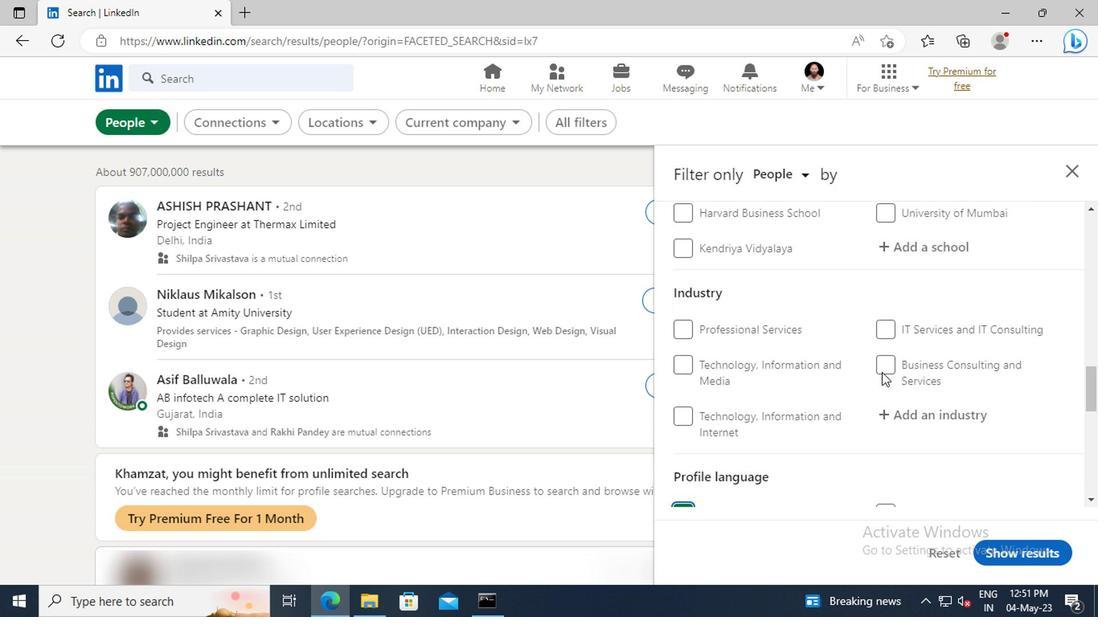 
Action: Mouse scrolled (879, 374) with delta (0, 0)
Screenshot: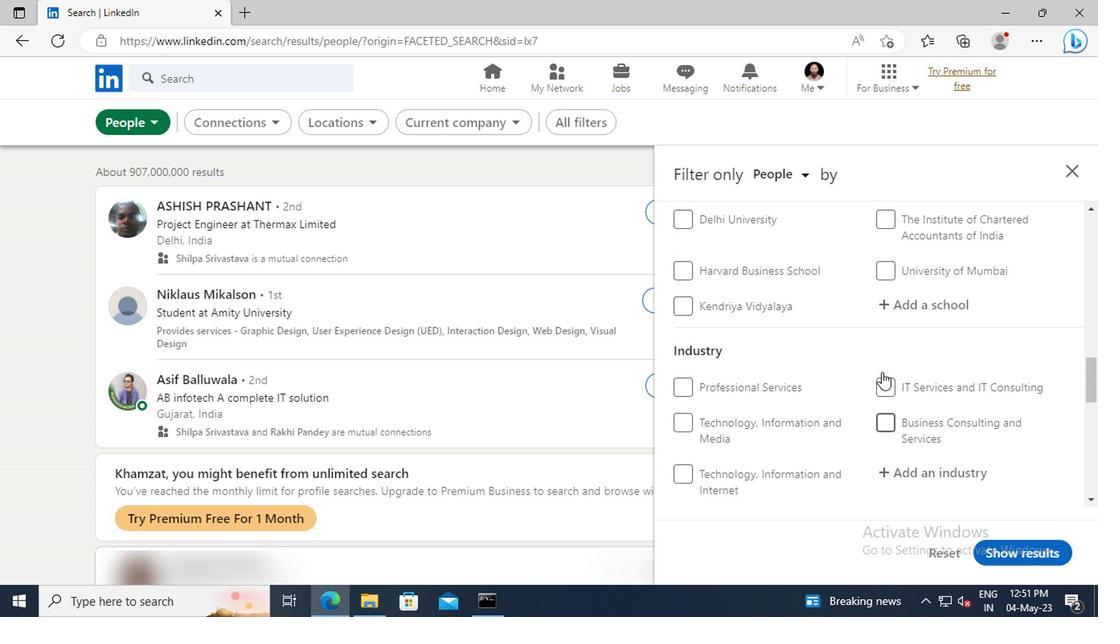 
Action: Mouse scrolled (879, 374) with delta (0, 0)
Screenshot: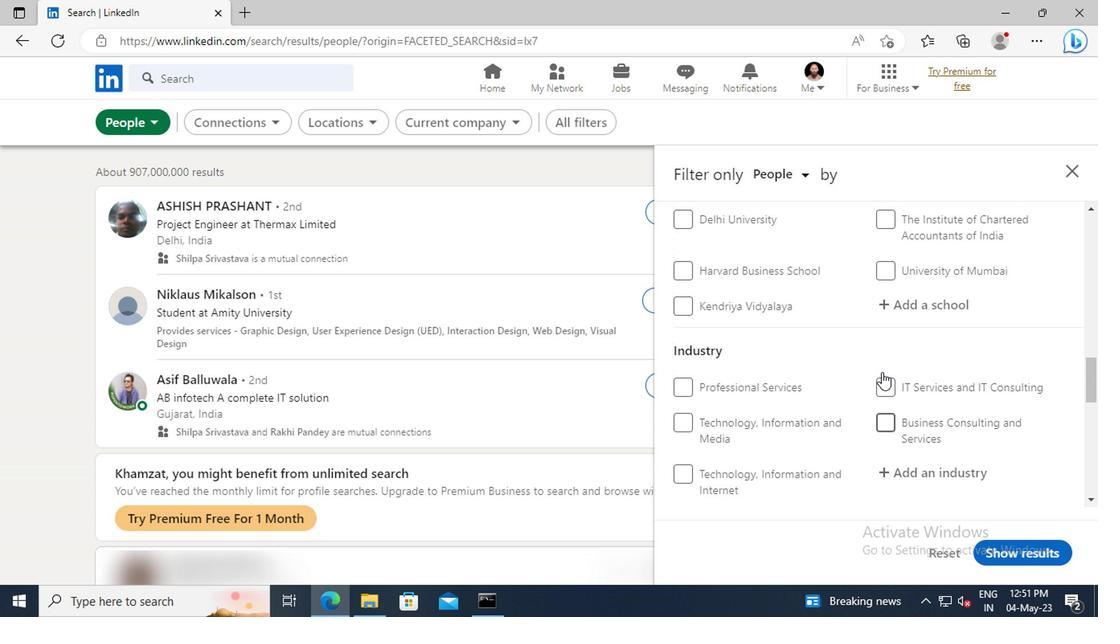 
Action: Mouse scrolled (879, 374) with delta (0, 0)
Screenshot: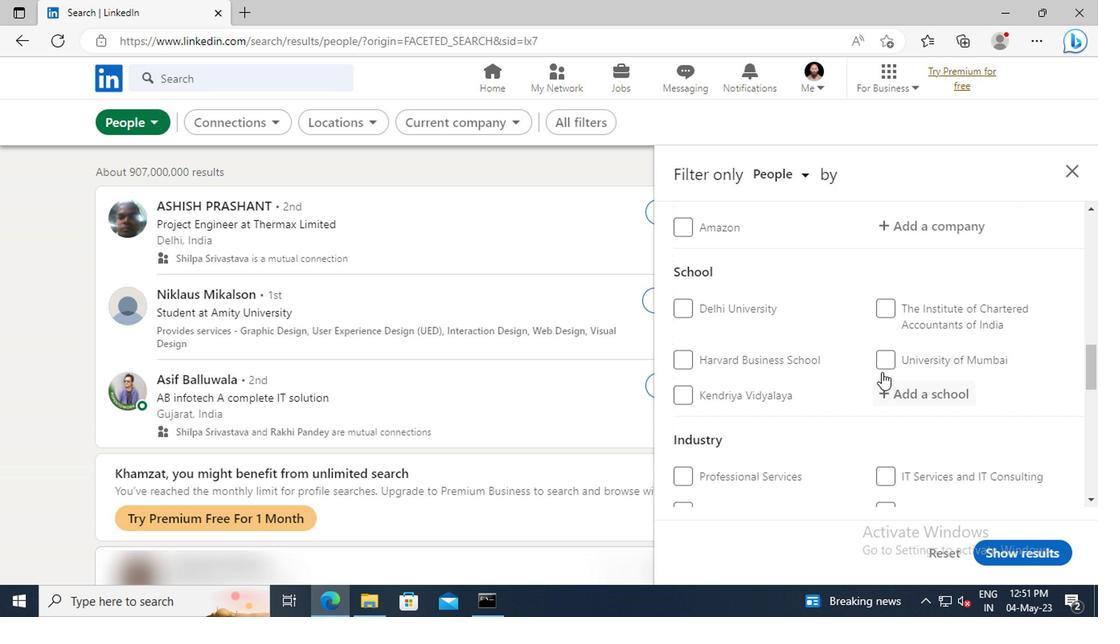 
Action: Mouse scrolled (879, 374) with delta (0, 0)
Screenshot: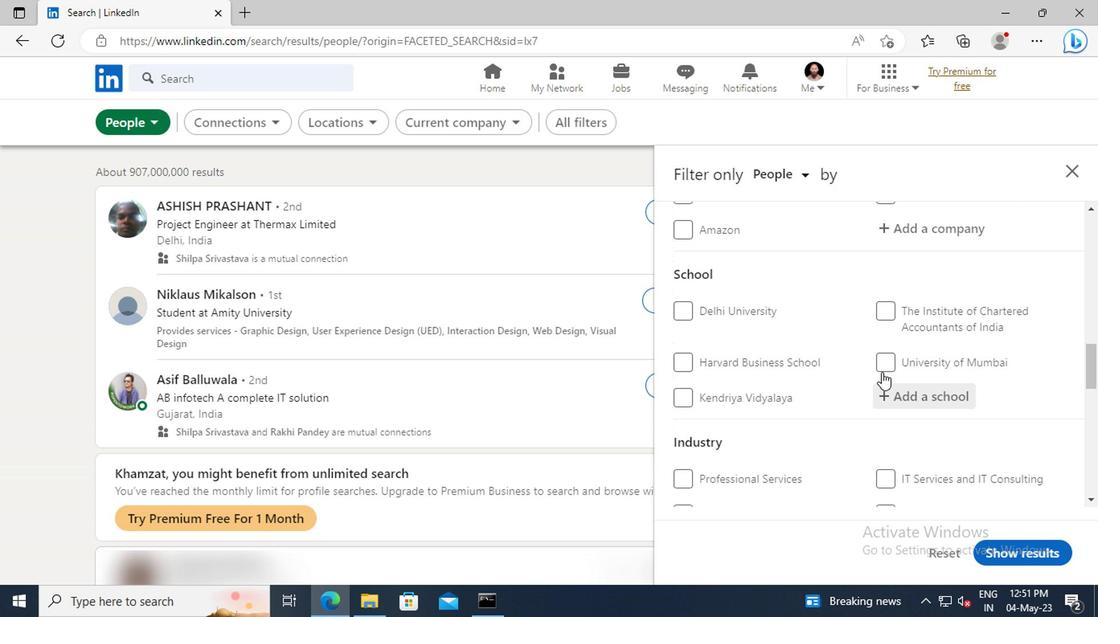 
Action: Mouse scrolled (879, 374) with delta (0, 0)
Screenshot: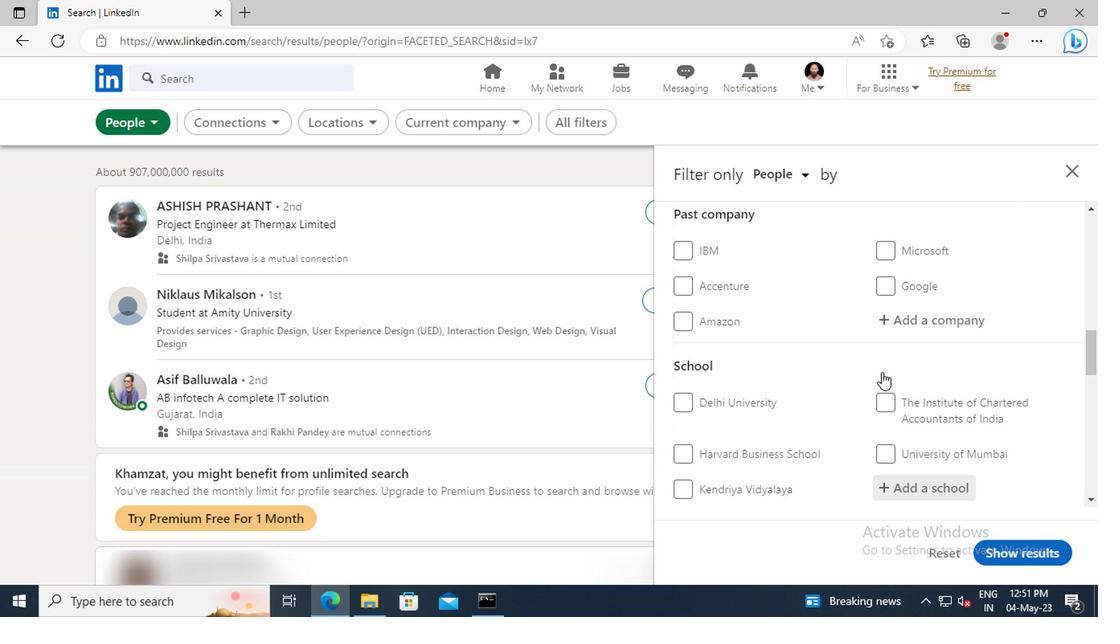 
Action: Mouse scrolled (879, 374) with delta (0, 0)
Screenshot: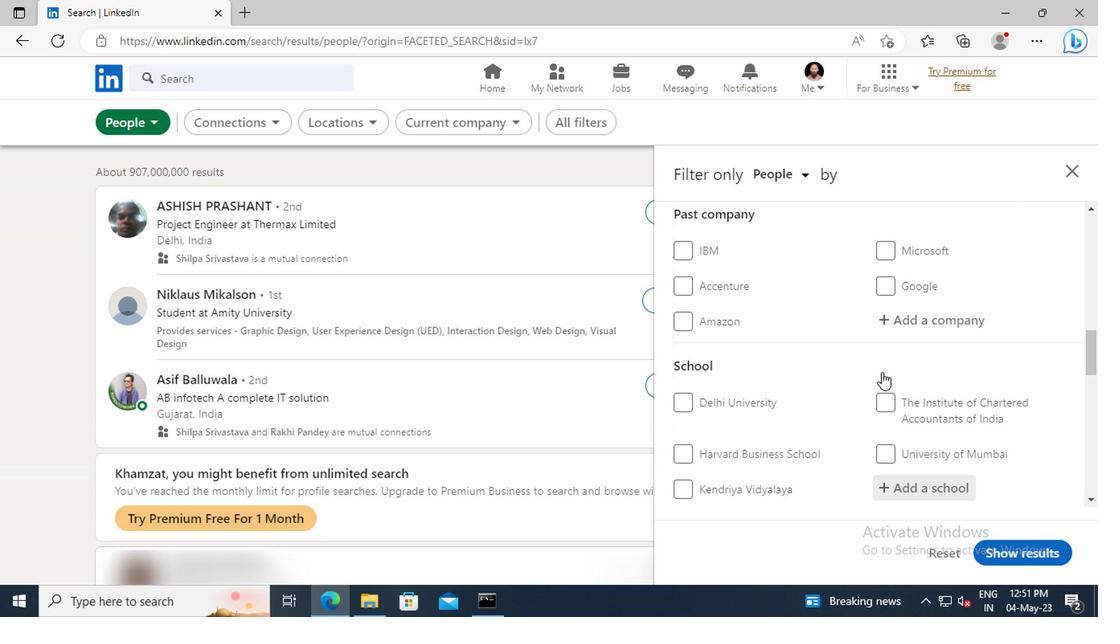 
Action: Mouse scrolled (879, 374) with delta (0, 0)
Screenshot: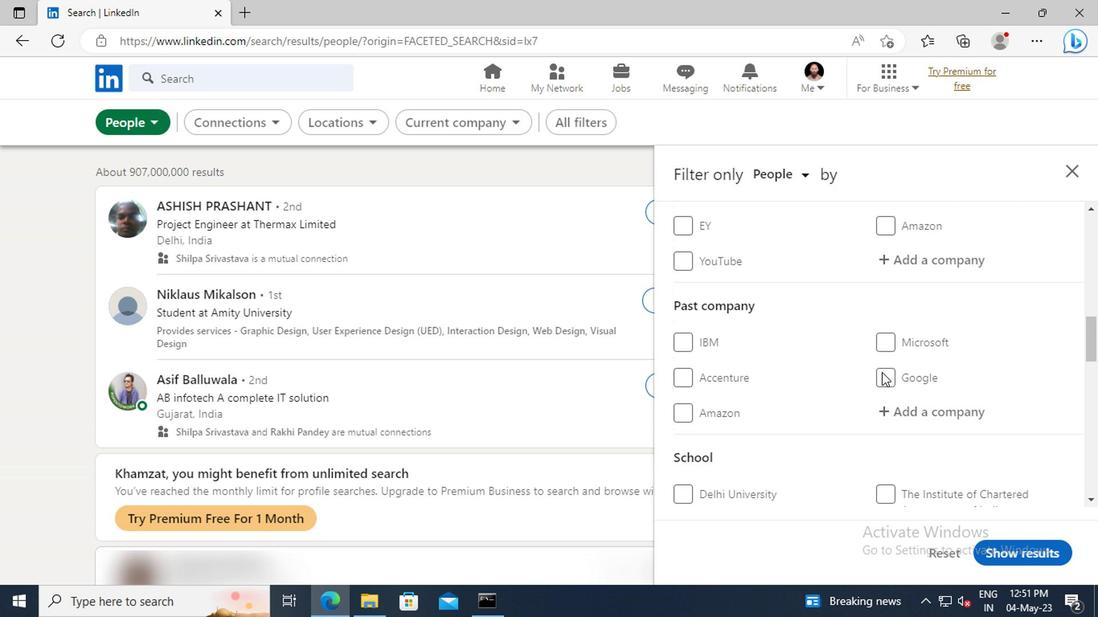 
Action: Mouse scrolled (879, 374) with delta (0, 0)
Screenshot: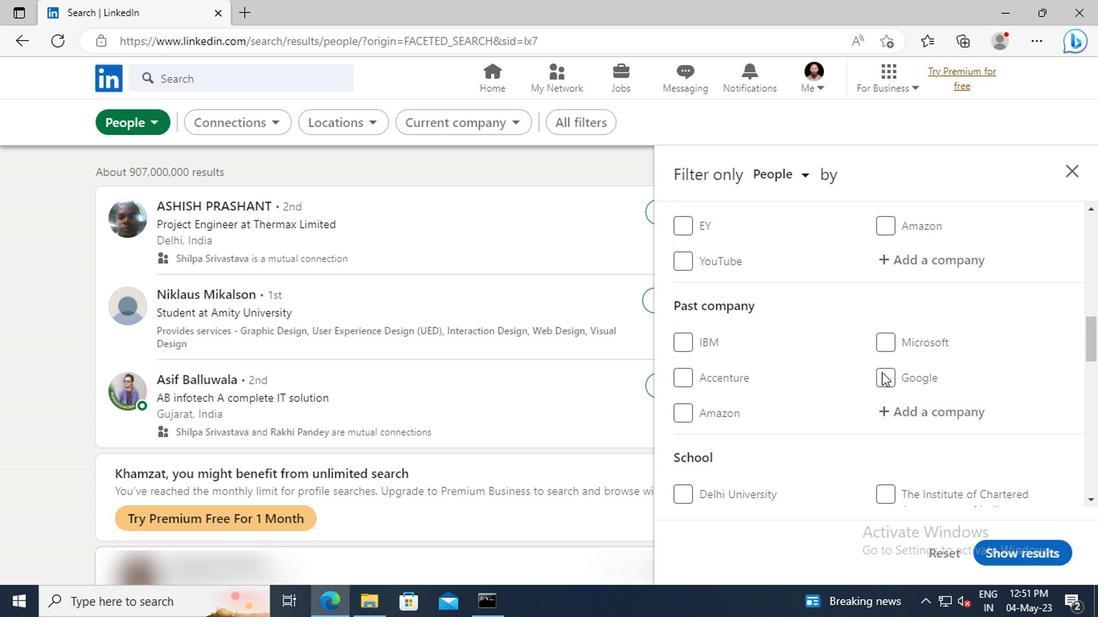 
Action: Mouse moved to (883, 362)
Screenshot: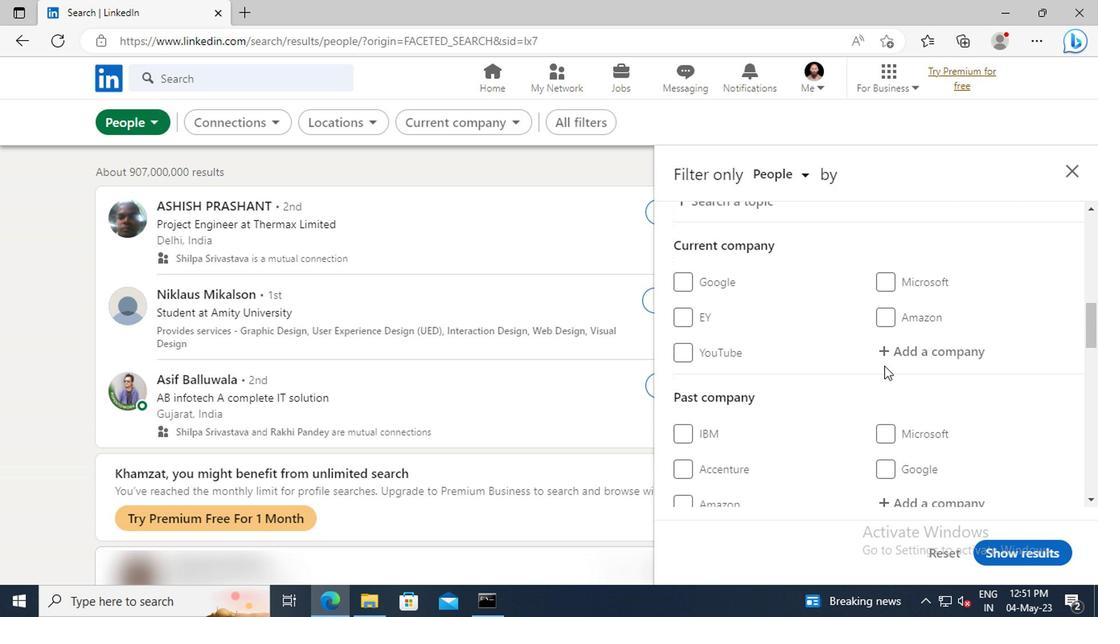 
Action: Mouse pressed left at (883, 362)
Screenshot: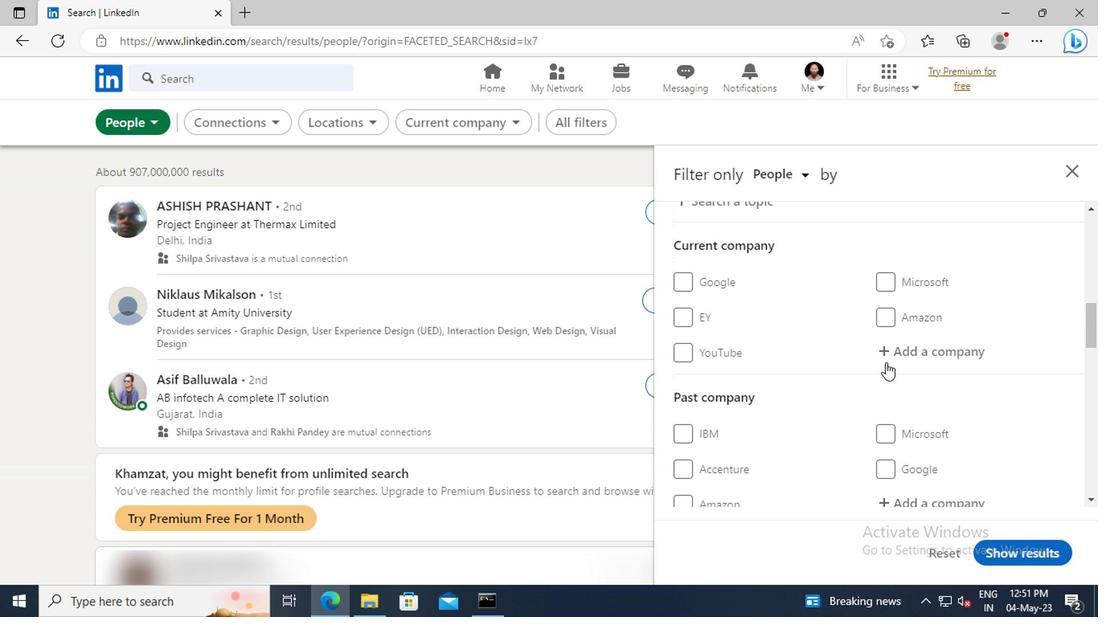 
Action: Key pressed <Key.shift>GRUNDFO
Screenshot: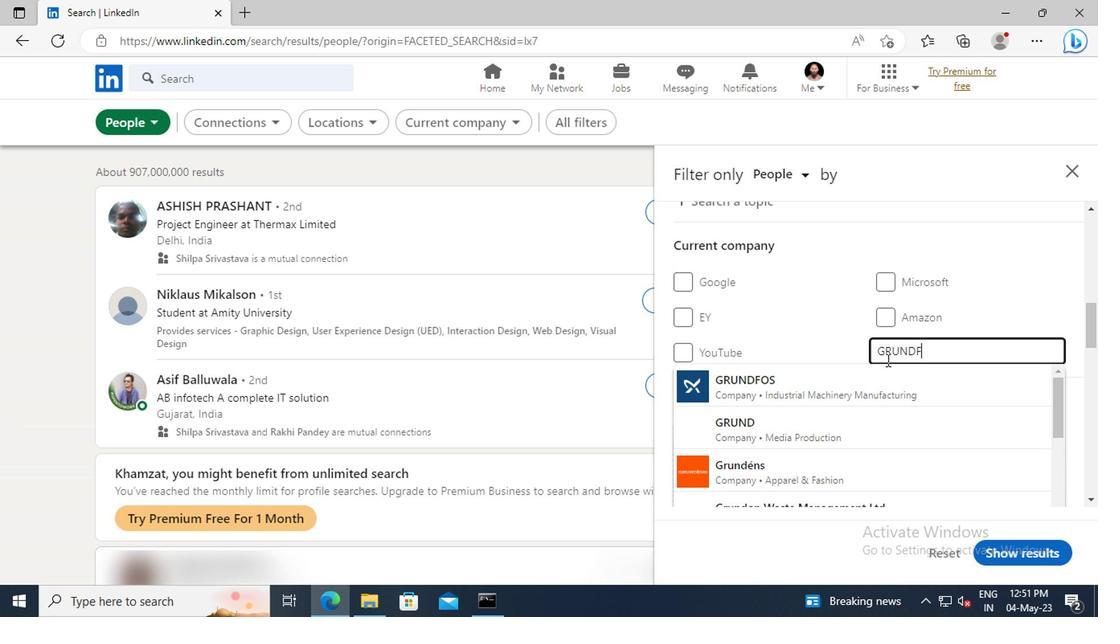 
Action: Mouse moved to (879, 379)
Screenshot: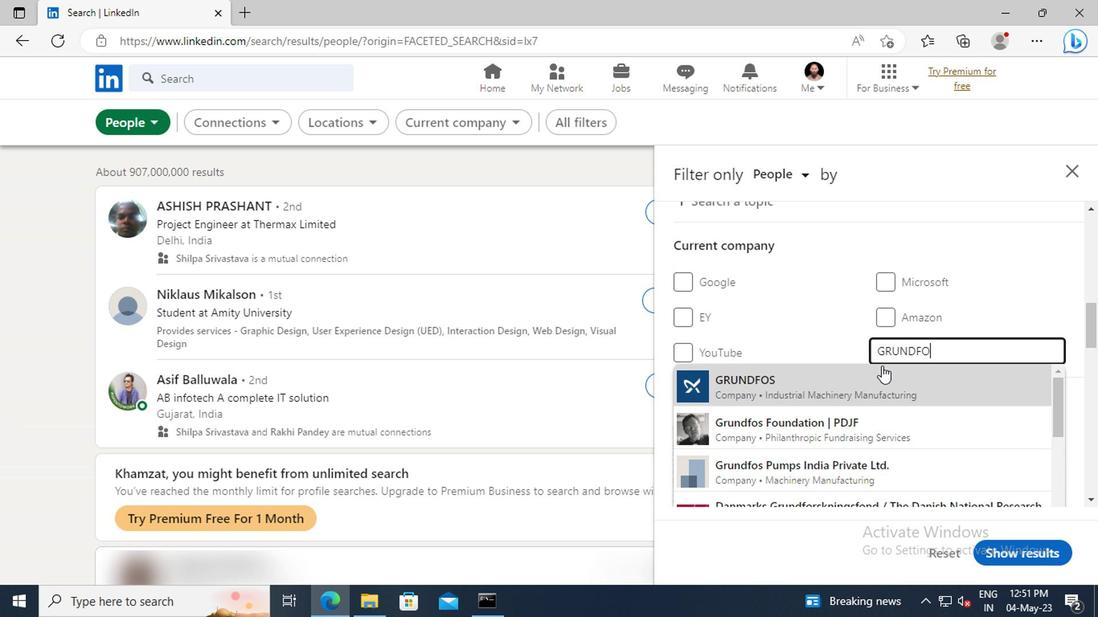 
Action: Mouse pressed left at (879, 379)
Screenshot: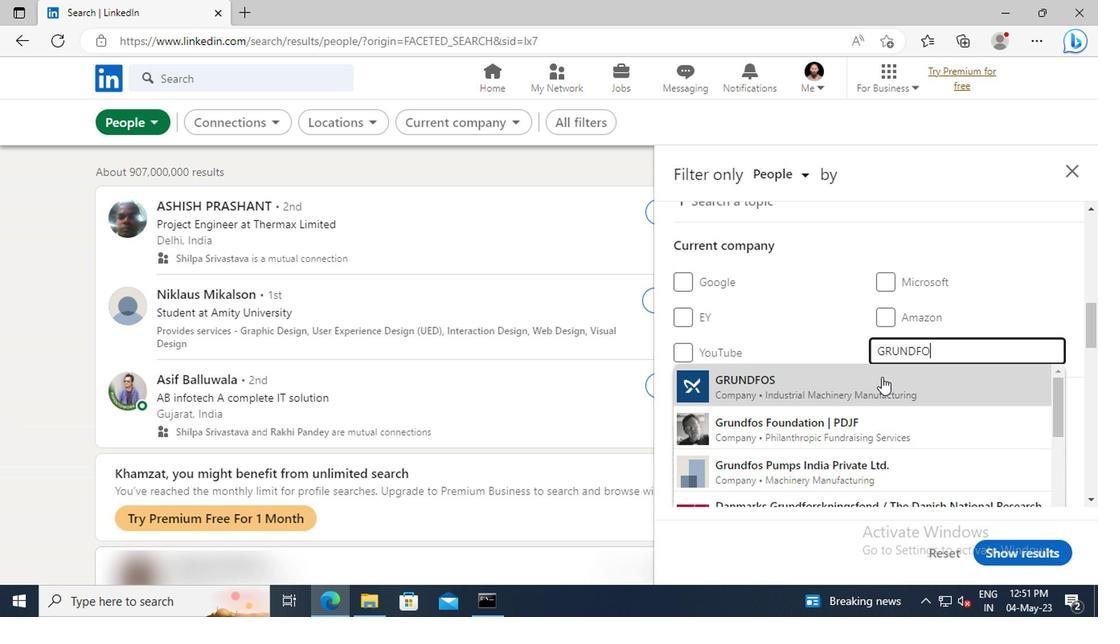 
Action: Mouse scrolled (879, 378) with delta (0, -1)
Screenshot: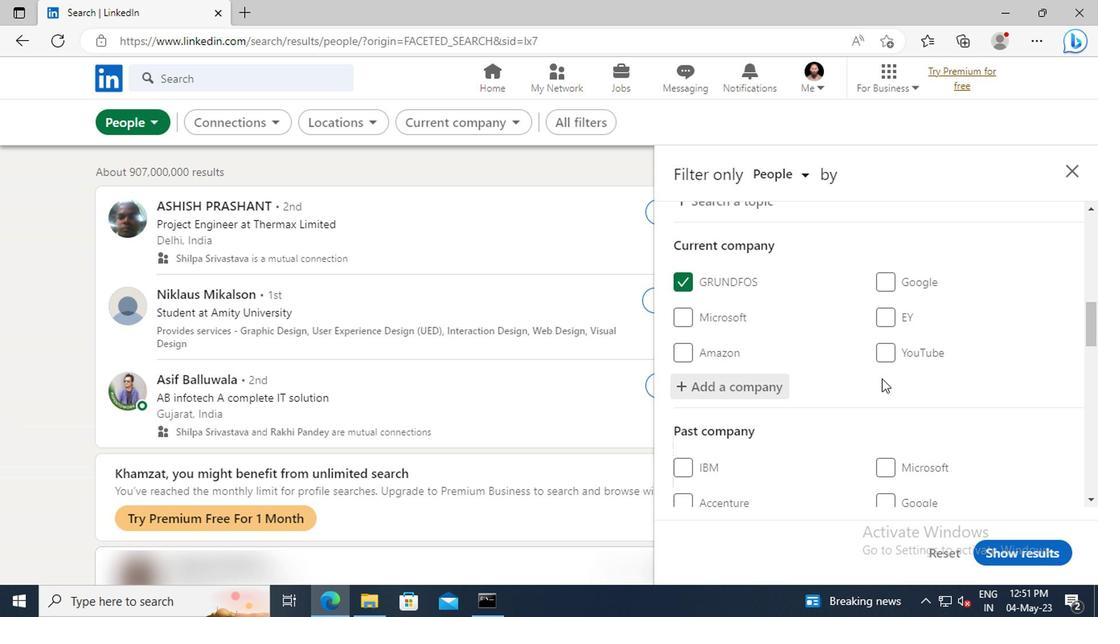 
Action: Mouse moved to (874, 375)
Screenshot: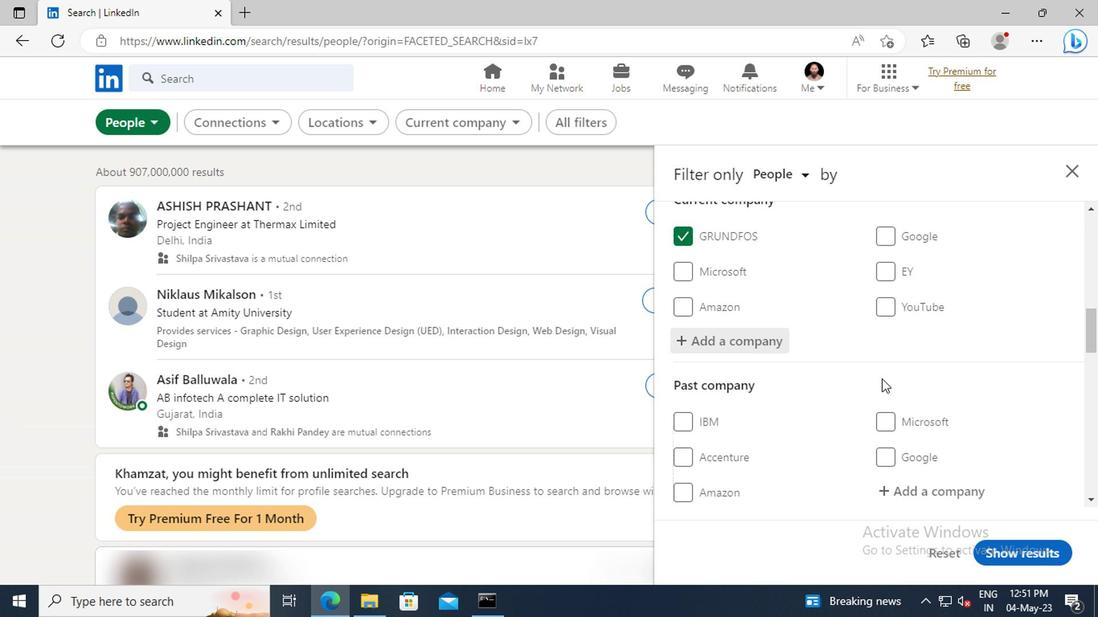 
Action: Mouse scrolled (874, 374) with delta (0, -1)
Screenshot: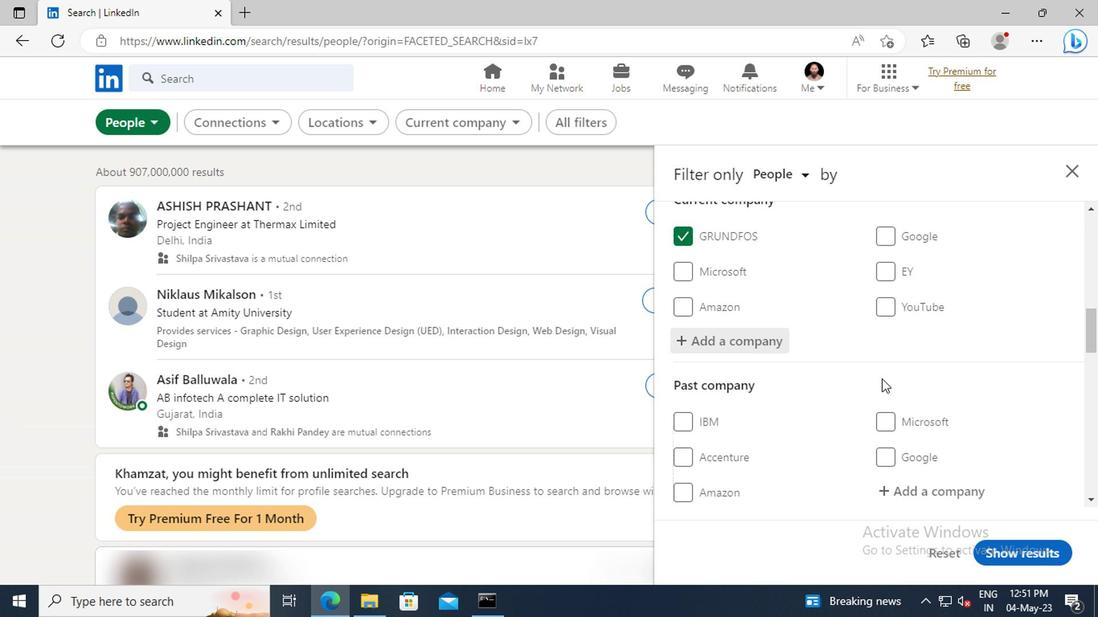 
Action: Mouse scrolled (874, 374) with delta (0, -1)
Screenshot: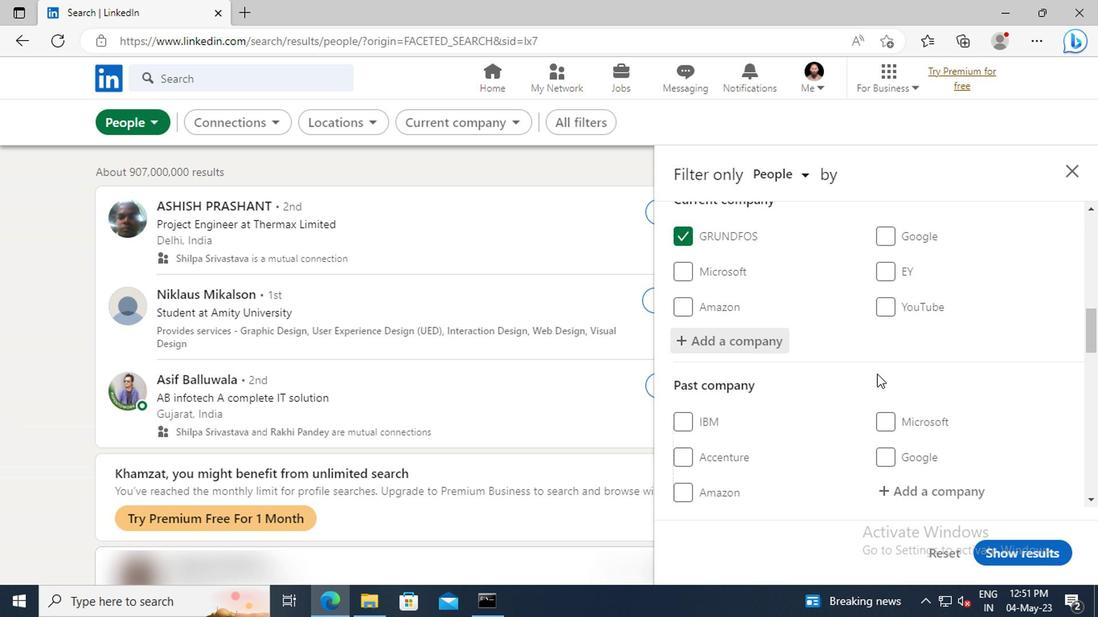 
Action: Mouse moved to (871, 368)
Screenshot: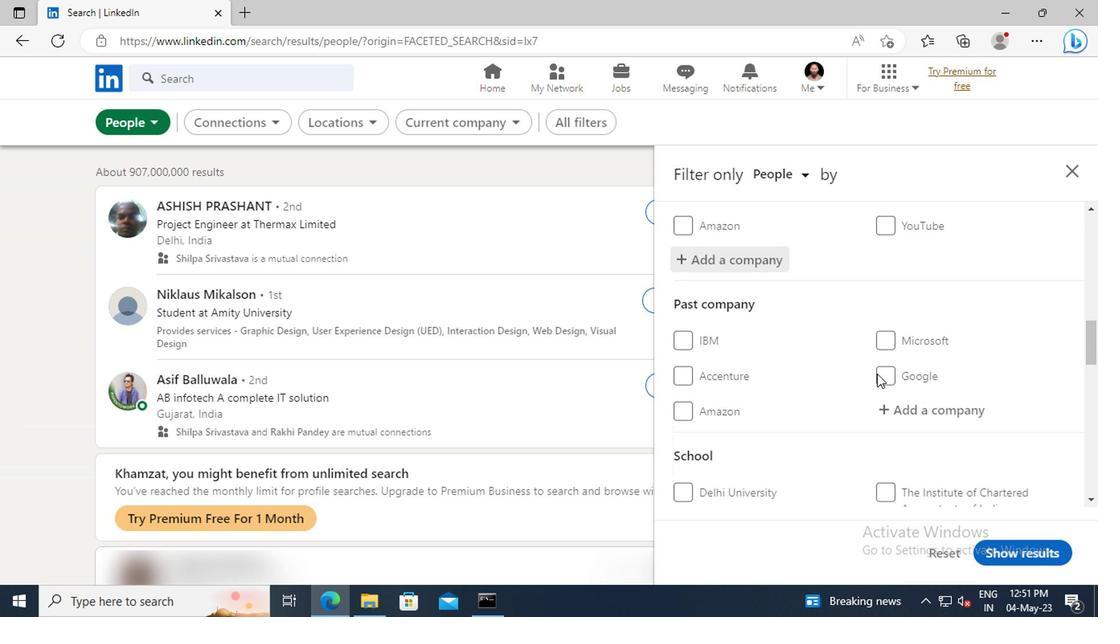 
Action: Mouse scrolled (871, 368) with delta (0, 0)
Screenshot: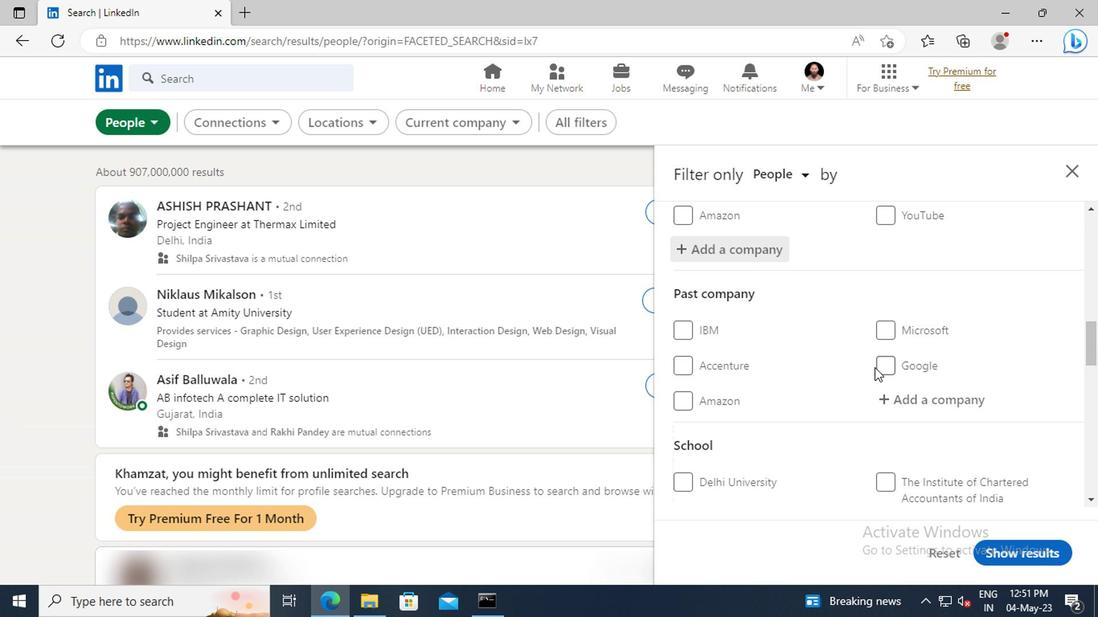 
Action: Mouse scrolled (871, 368) with delta (0, 0)
Screenshot: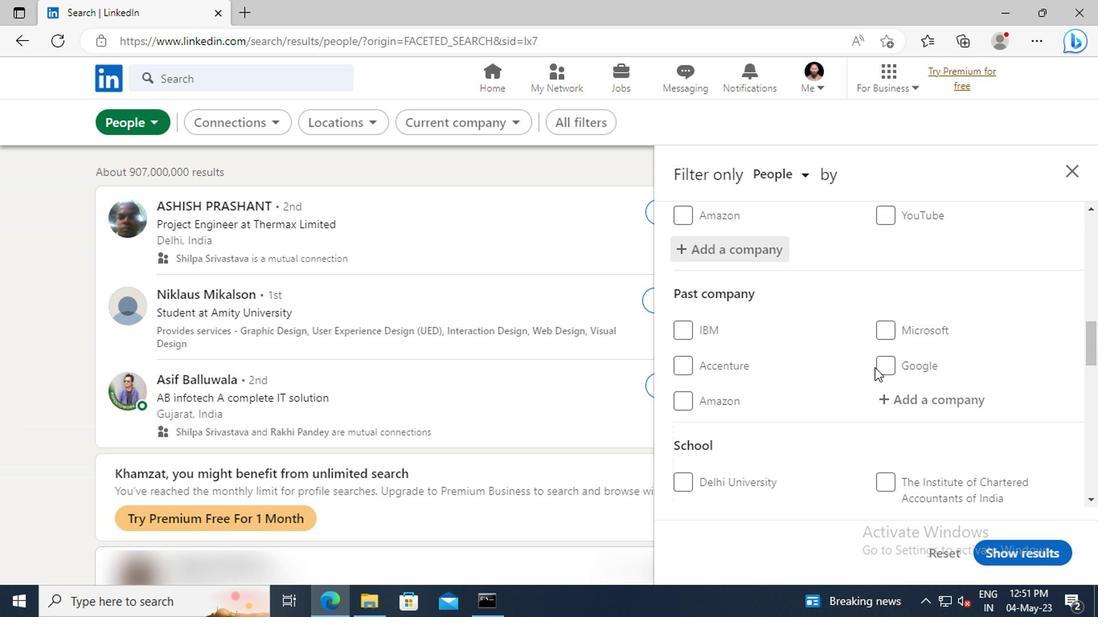 
Action: Mouse scrolled (871, 368) with delta (0, 0)
Screenshot: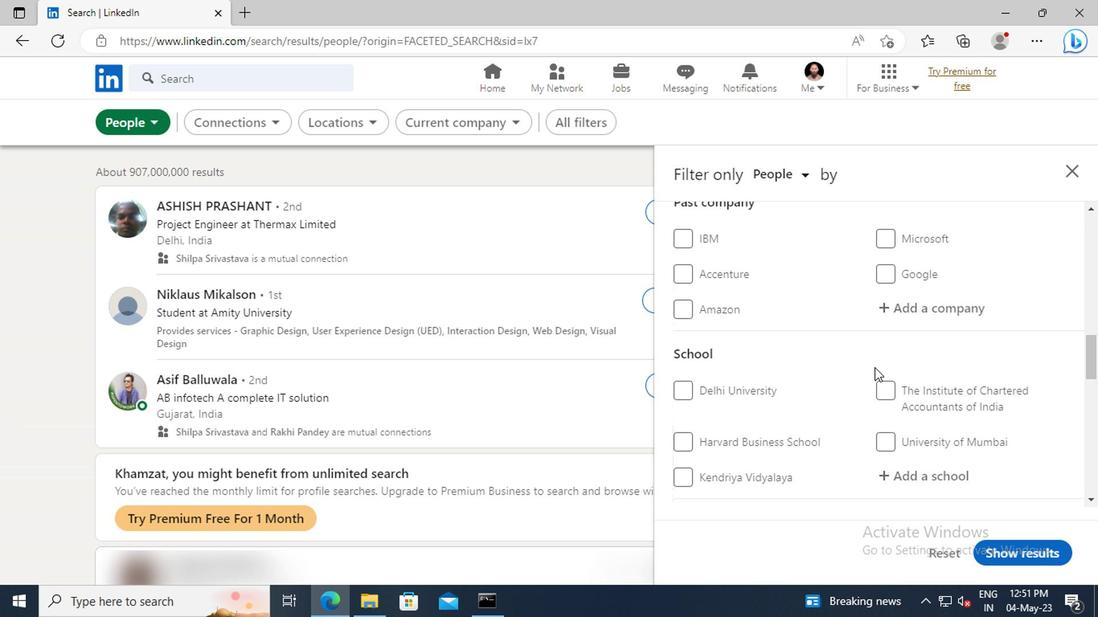 
Action: Mouse scrolled (871, 368) with delta (0, 0)
Screenshot: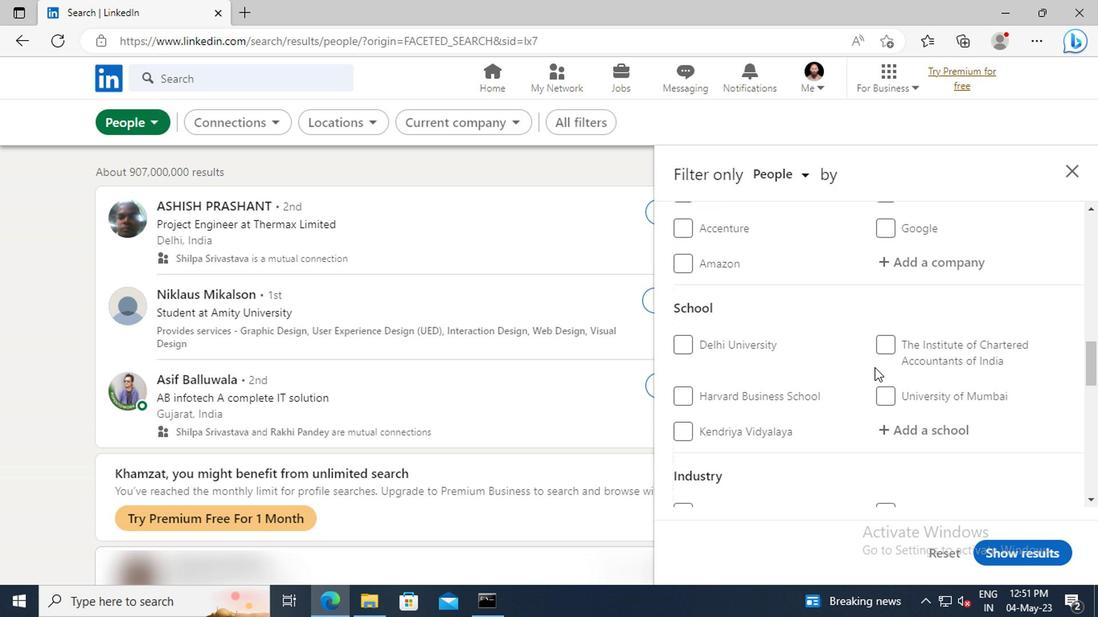 
Action: Mouse scrolled (871, 368) with delta (0, 0)
Screenshot: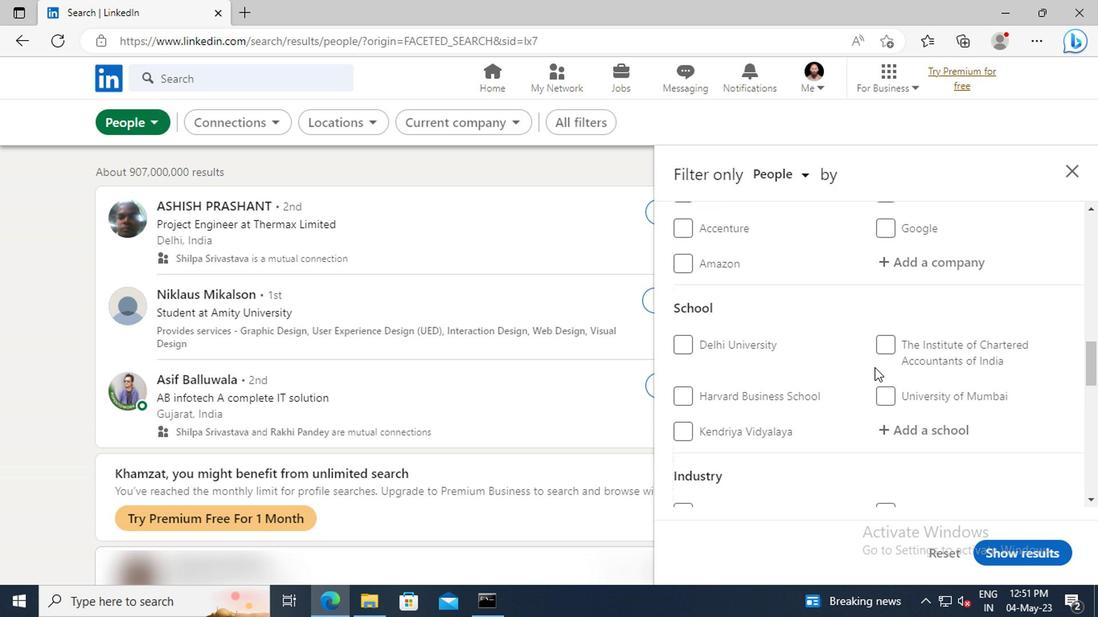 
Action: Mouse moved to (887, 352)
Screenshot: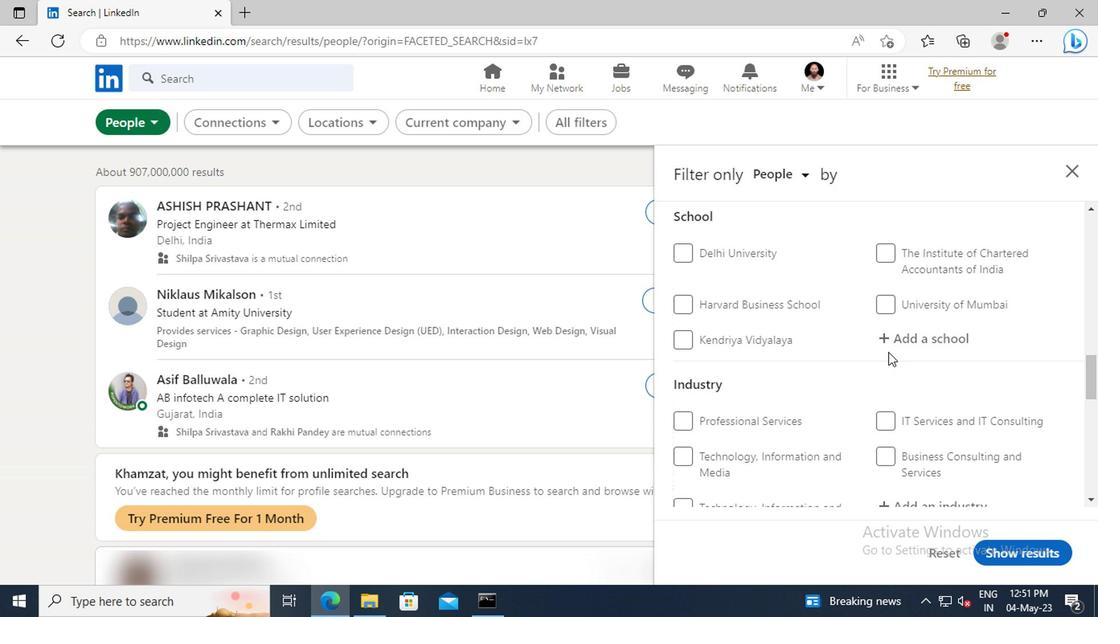 
Action: Mouse pressed left at (887, 352)
Screenshot: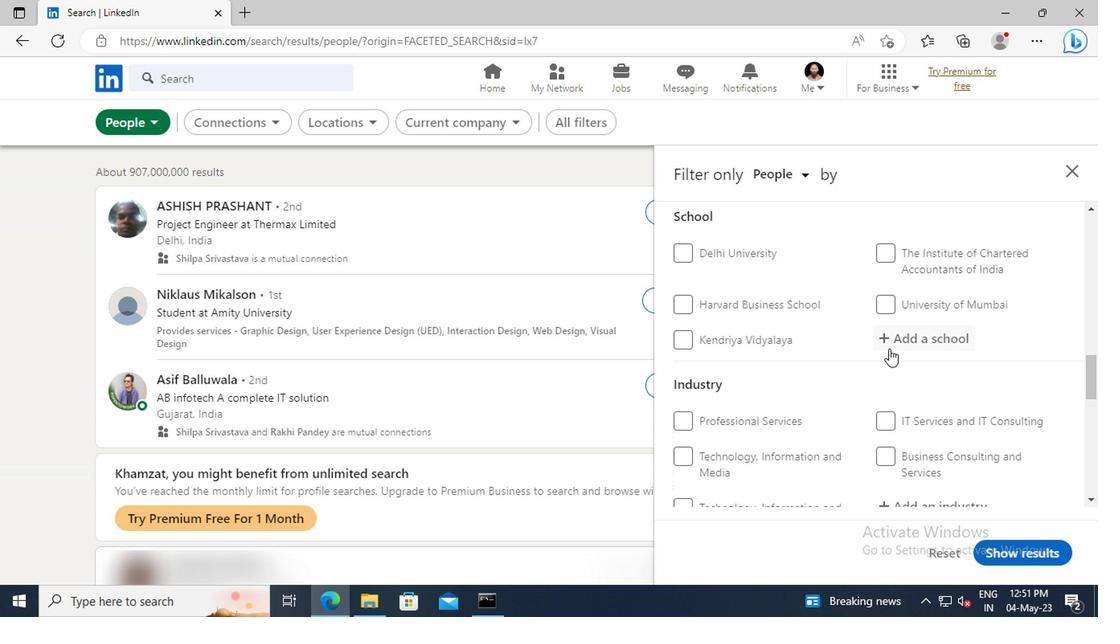 
Action: Key pressed <Key.shift>JOBS<Key.space>IN<Key.space><Key.shift>TAMI
Screenshot: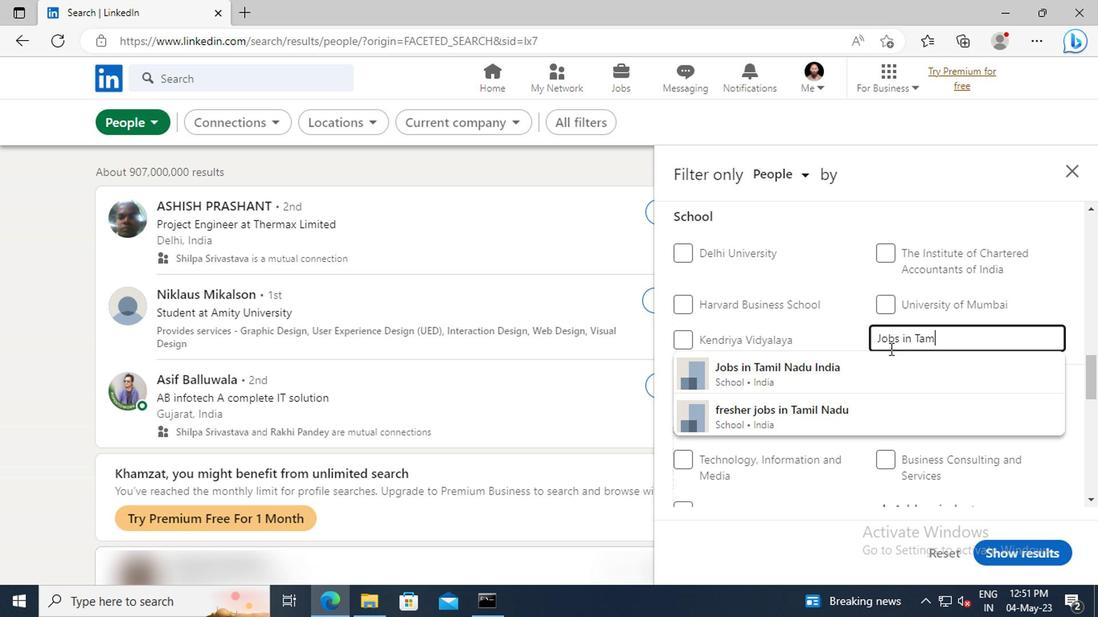 
Action: Mouse moved to (887, 368)
Screenshot: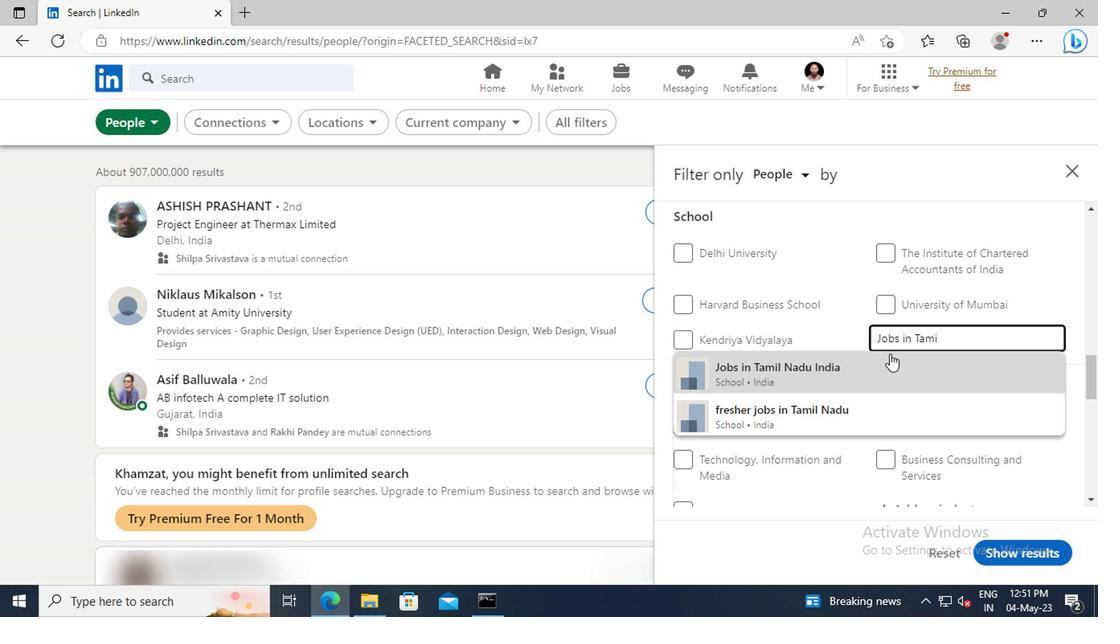 
Action: Mouse pressed left at (887, 368)
Screenshot: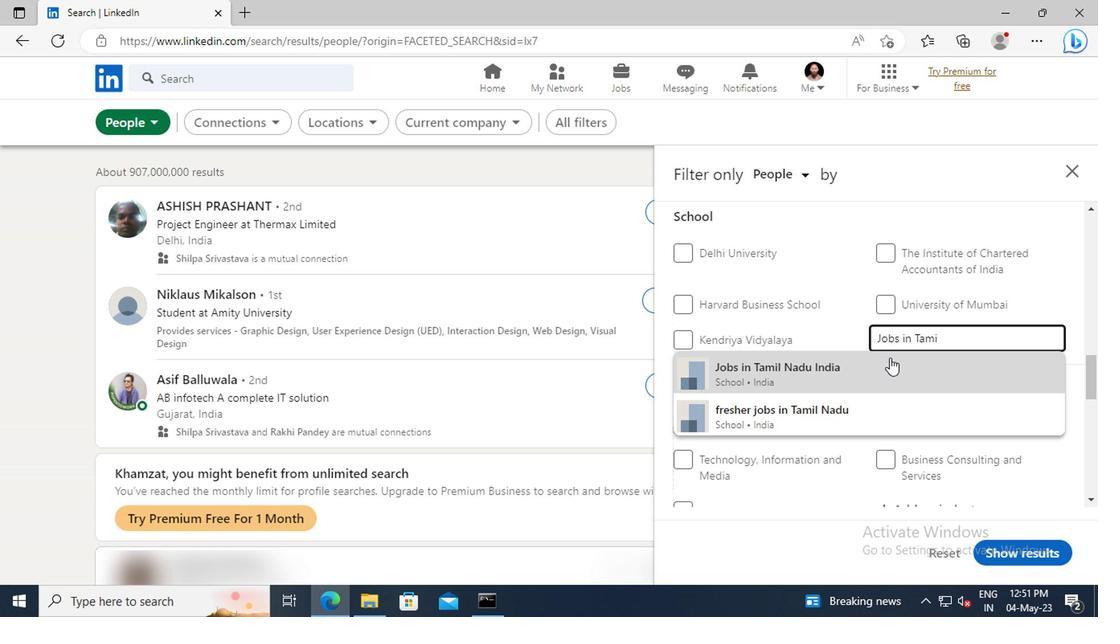 
Action: Mouse scrolled (887, 368) with delta (0, 0)
Screenshot: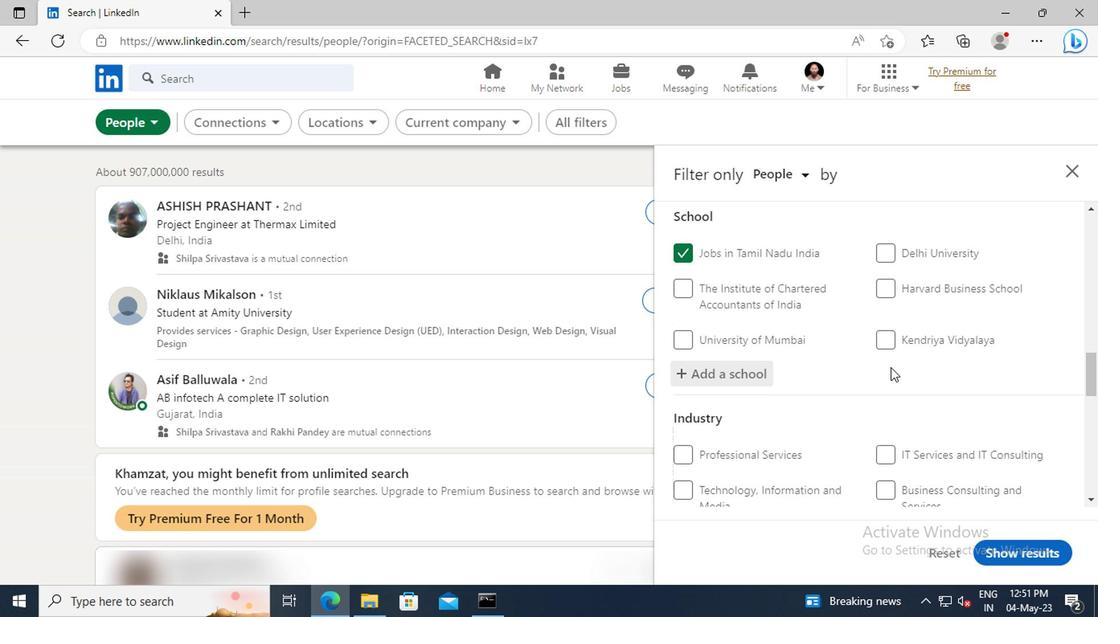 
Action: Mouse scrolled (887, 368) with delta (0, 0)
Screenshot: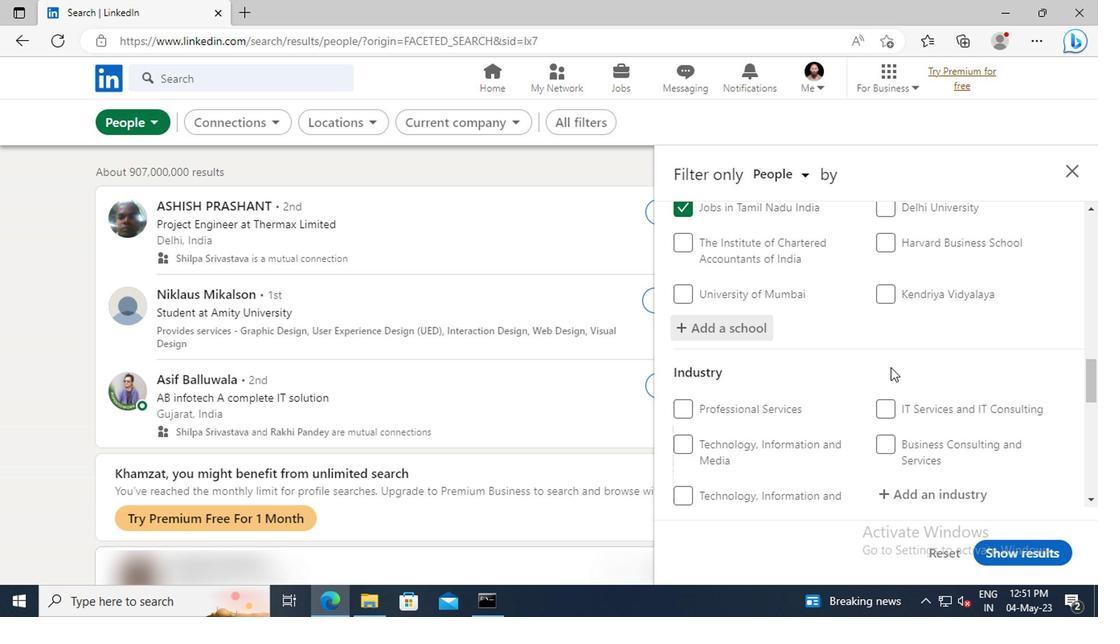 
Action: Mouse scrolled (887, 368) with delta (0, 0)
Screenshot: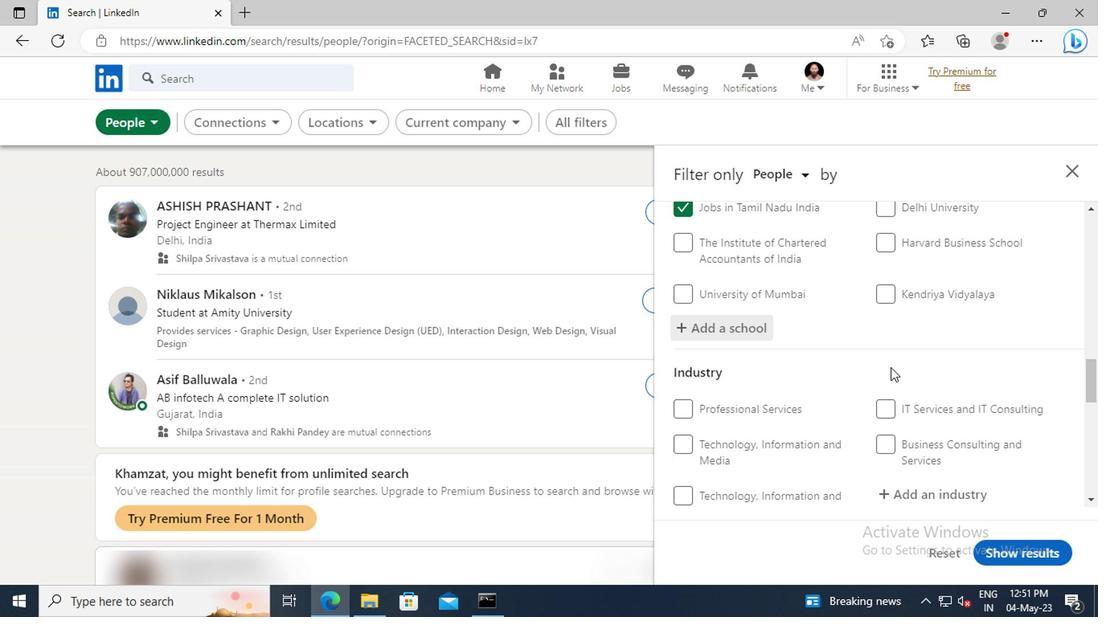 
Action: Mouse scrolled (887, 368) with delta (0, 0)
Screenshot: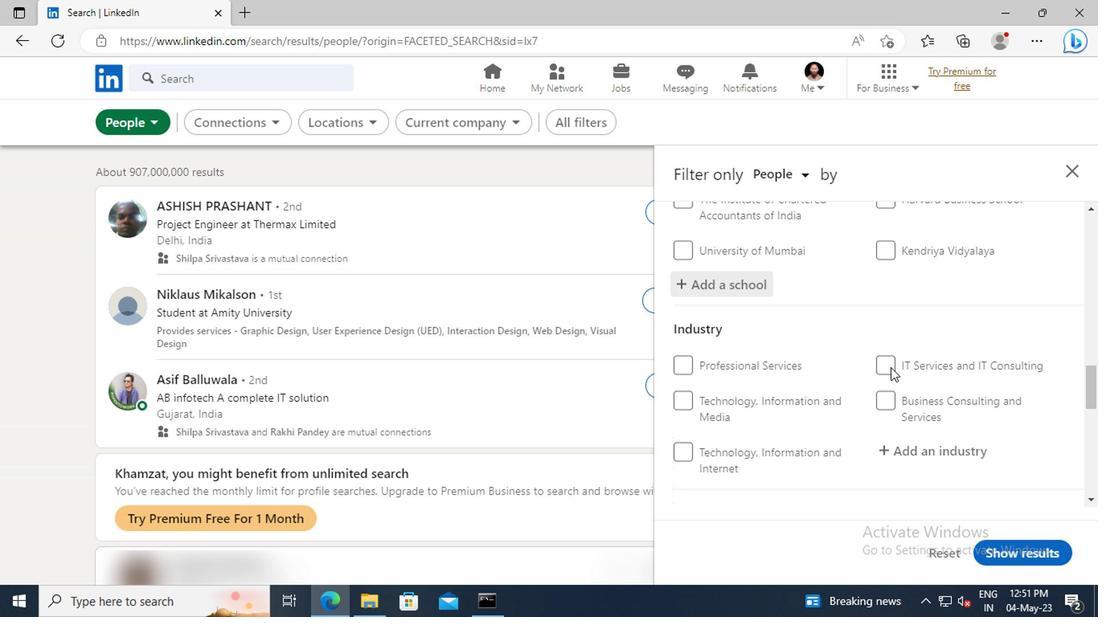 
Action: Mouse moved to (889, 364)
Screenshot: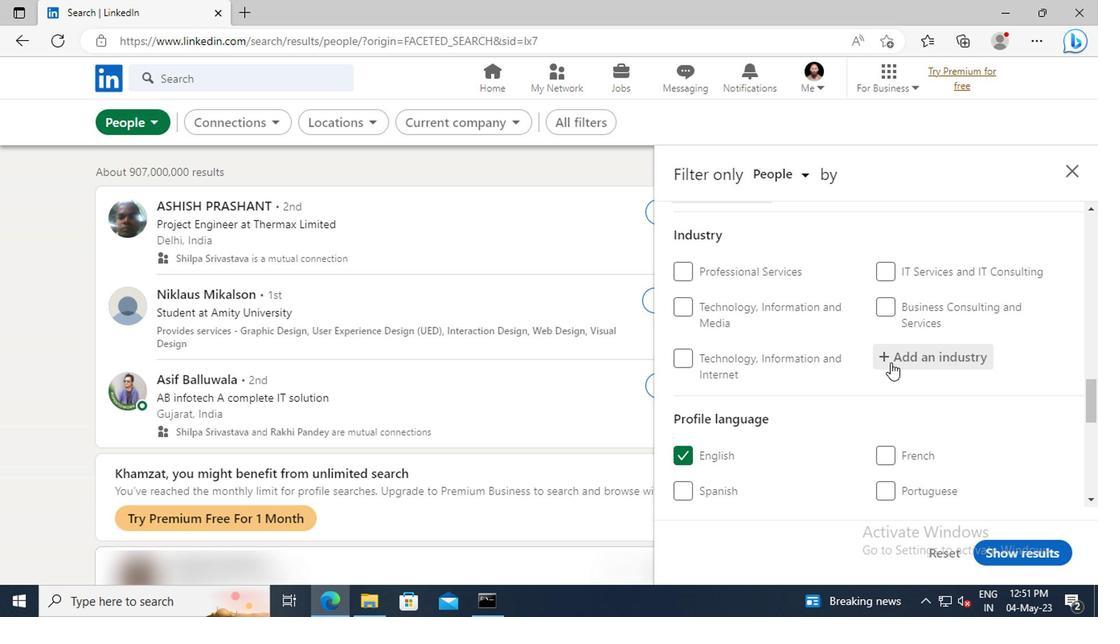 
Action: Mouse pressed left at (889, 364)
Screenshot: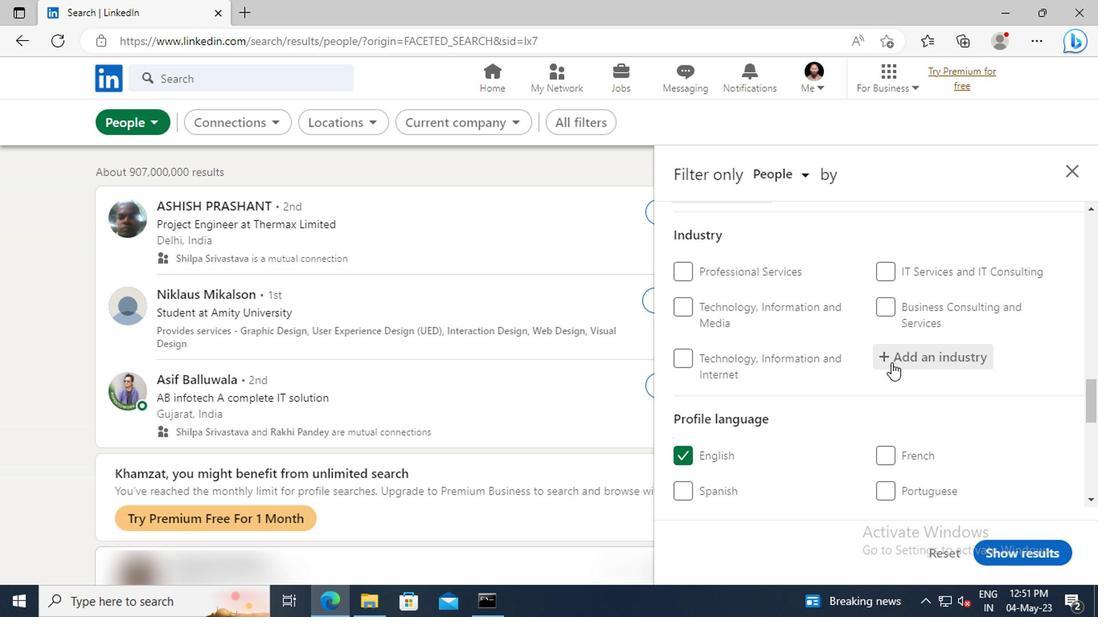 
Action: Key pressed <Key.shift>HIGHER
Screenshot: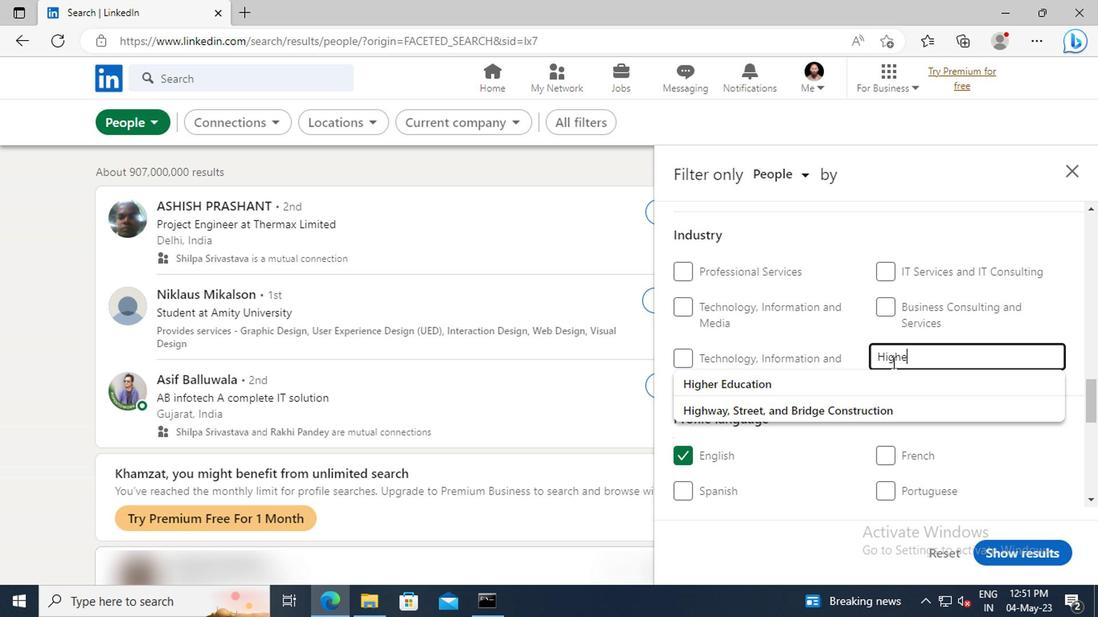 
Action: Mouse moved to (888, 379)
Screenshot: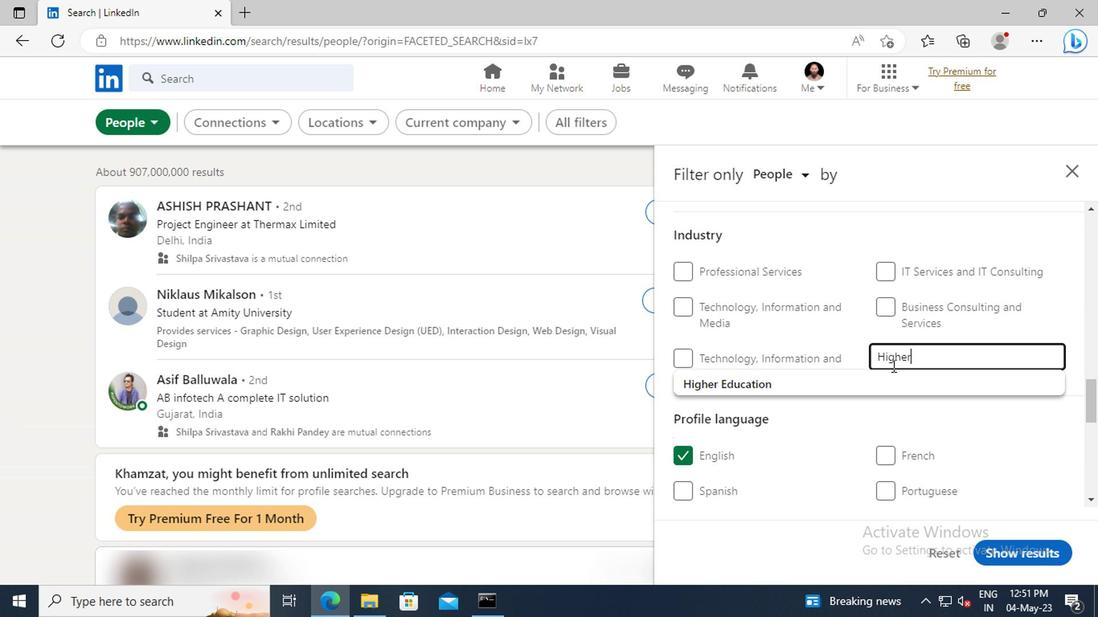 
Action: Mouse pressed left at (888, 379)
Screenshot: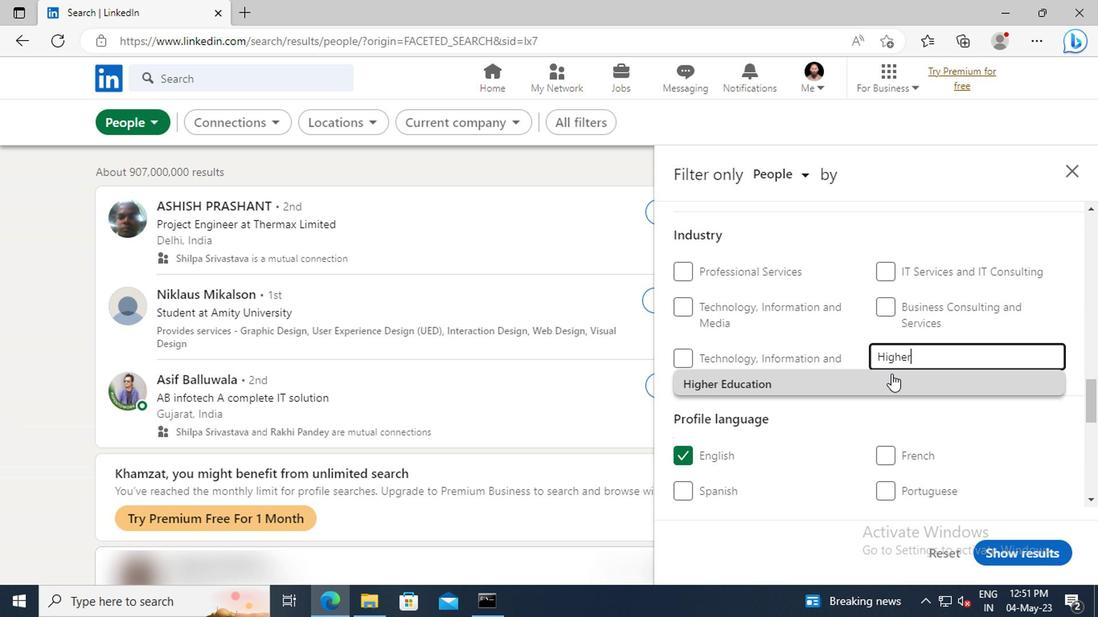 
Action: Mouse scrolled (888, 378) with delta (0, -1)
Screenshot: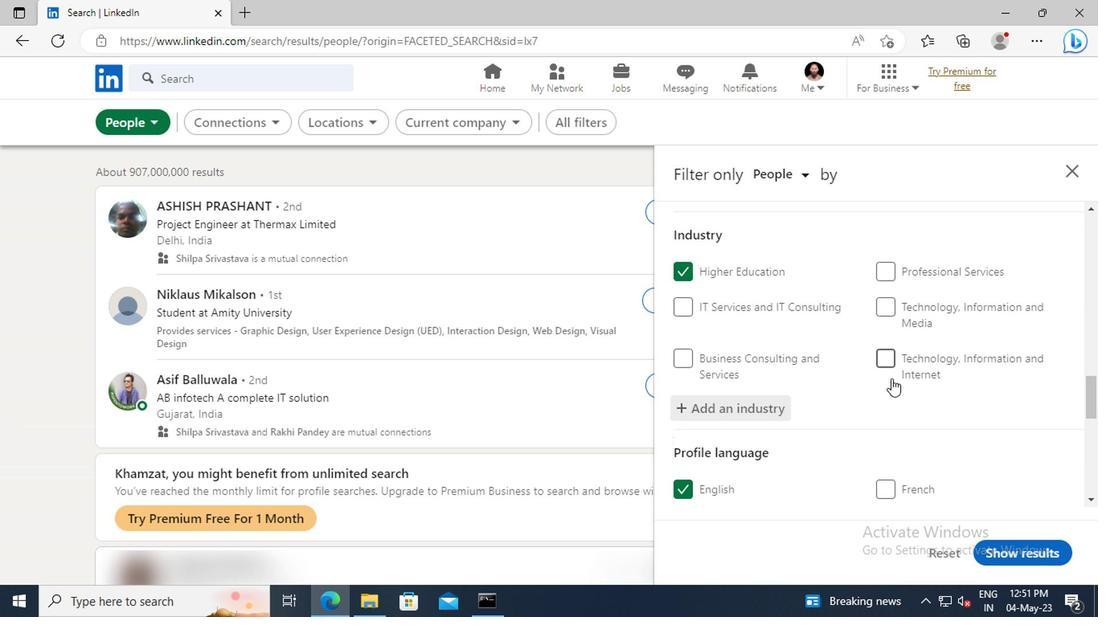 
Action: Mouse scrolled (888, 378) with delta (0, -1)
Screenshot: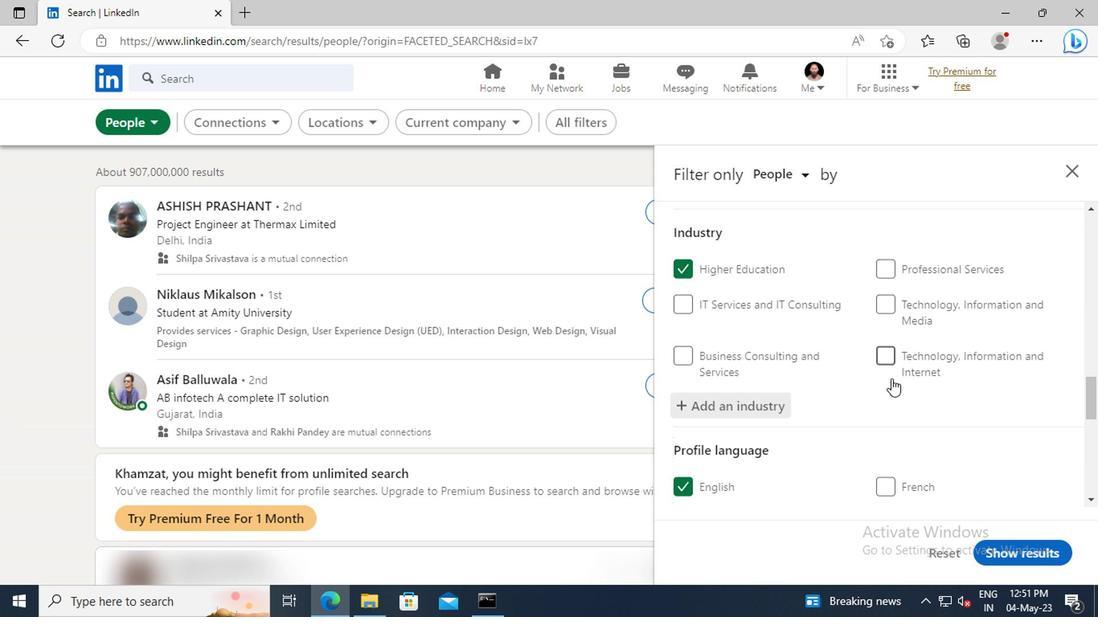 
Action: Mouse scrolled (888, 378) with delta (0, -1)
Screenshot: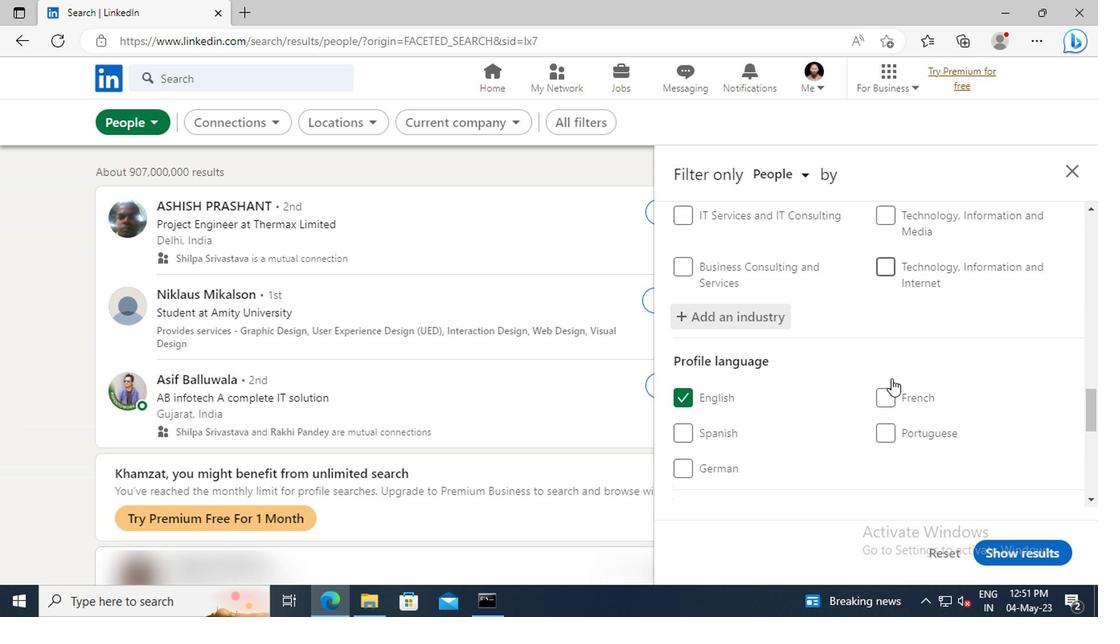
Action: Mouse scrolled (888, 378) with delta (0, -1)
Screenshot: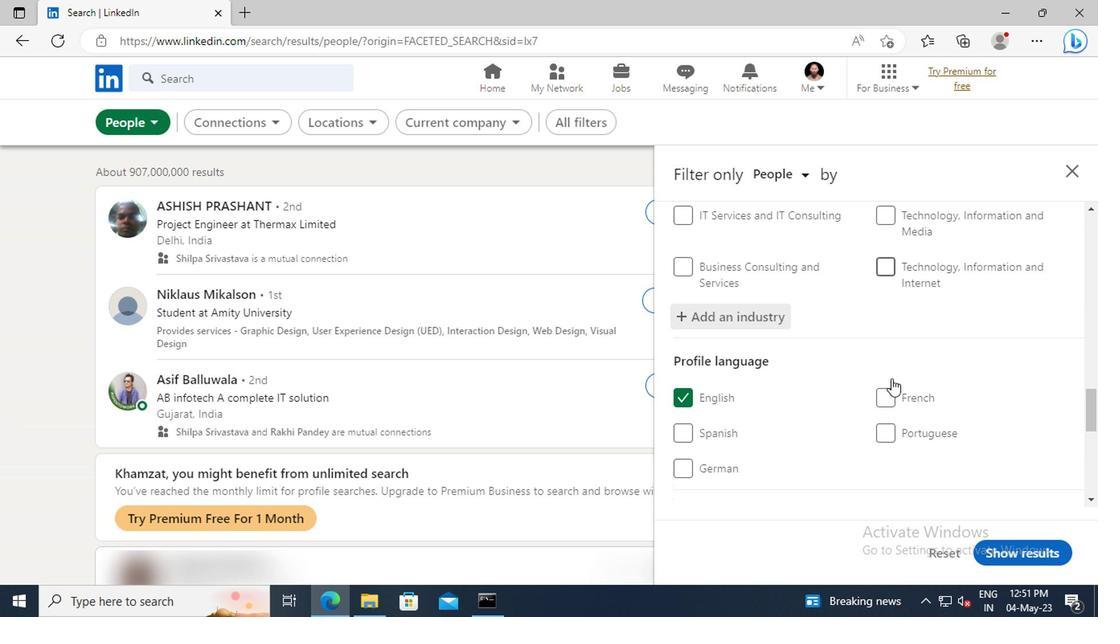 
Action: Mouse scrolled (888, 378) with delta (0, -1)
Screenshot: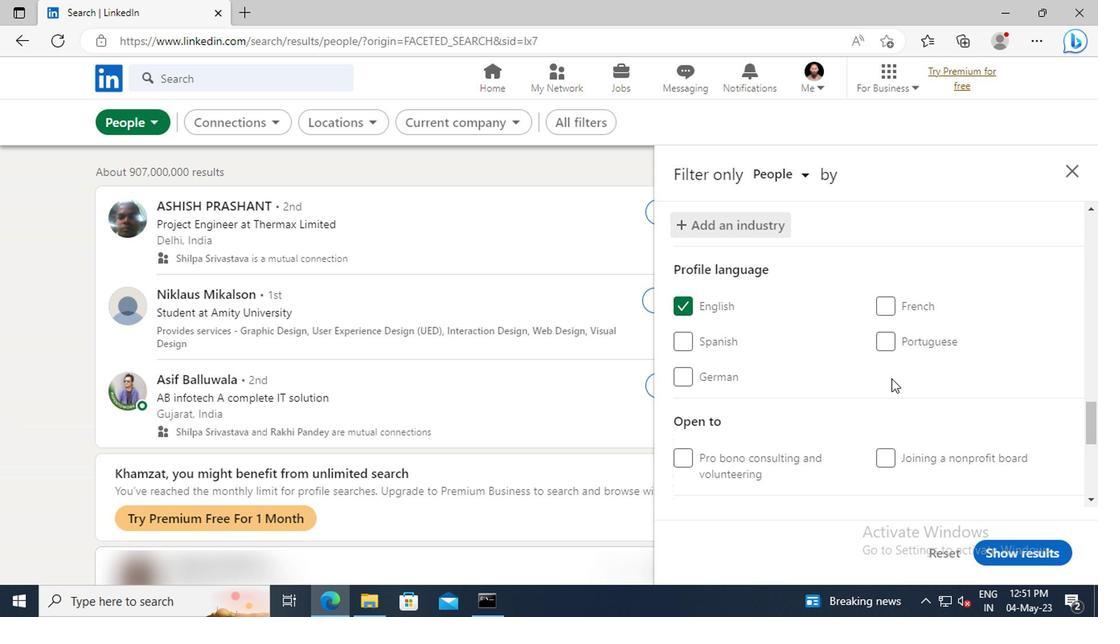 
Action: Mouse scrolled (888, 378) with delta (0, -1)
Screenshot: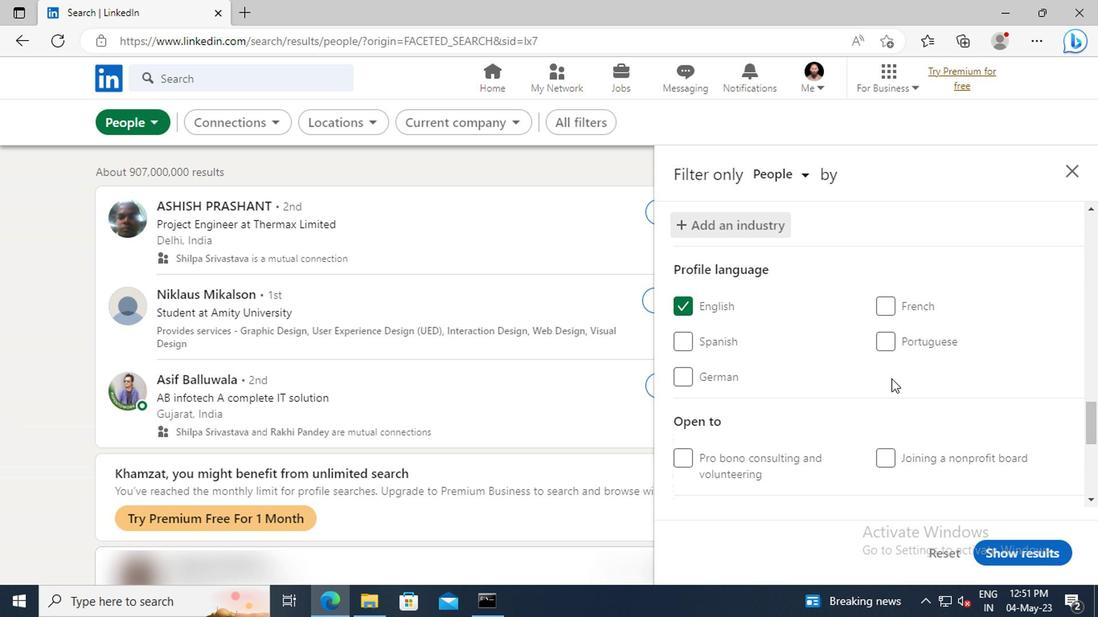 
Action: Mouse moved to (887, 377)
Screenshot: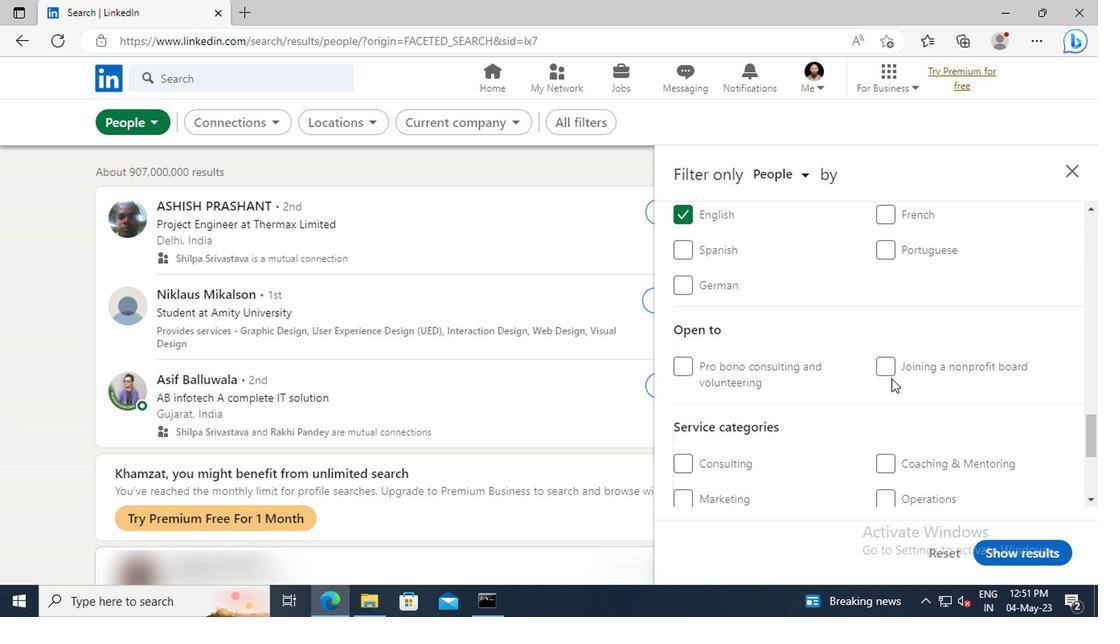 
Action: Mouse scrolled (887, 376) with delta (0, -1)
Screenshot: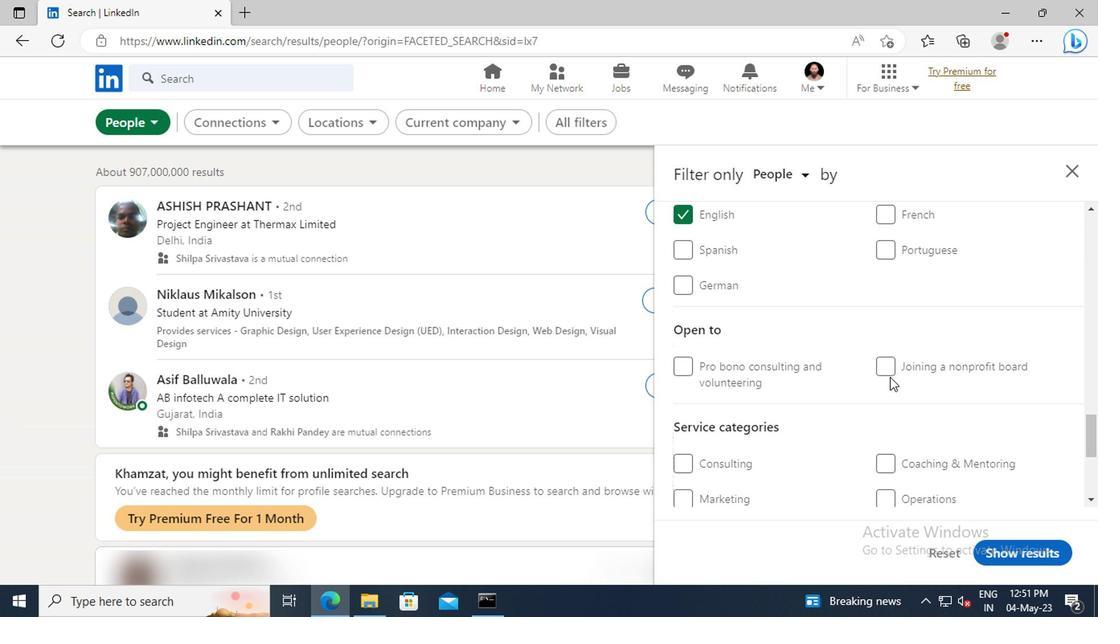 
Action: Mouse scrolled (887, 376) with delta (0, -1)
Screenshot: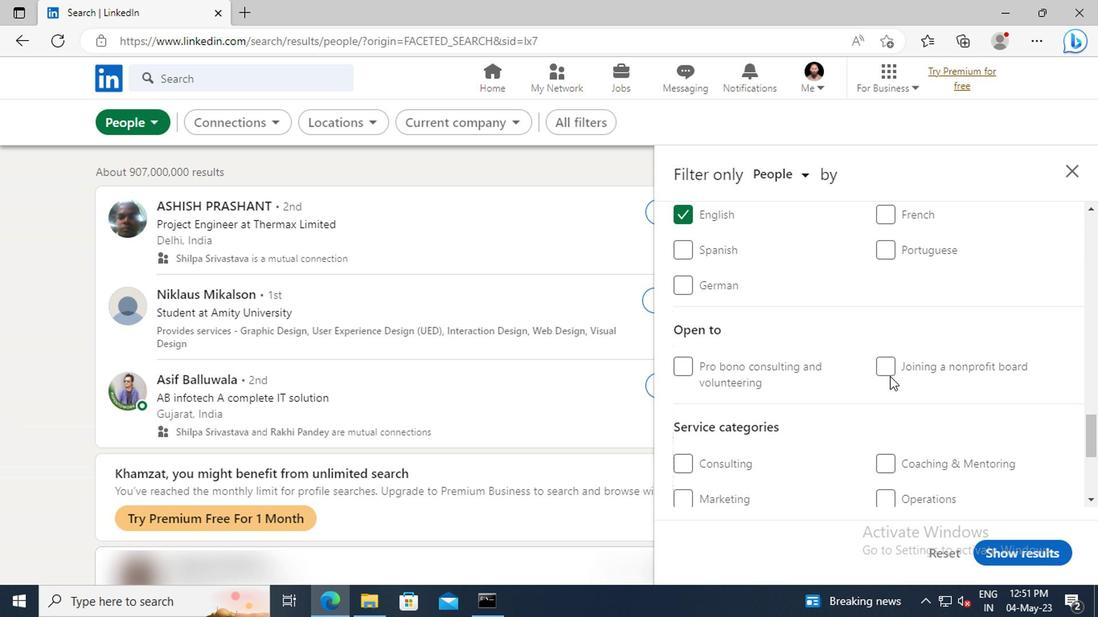 
Action: Mouse moved to (882, 366)
Screenshot: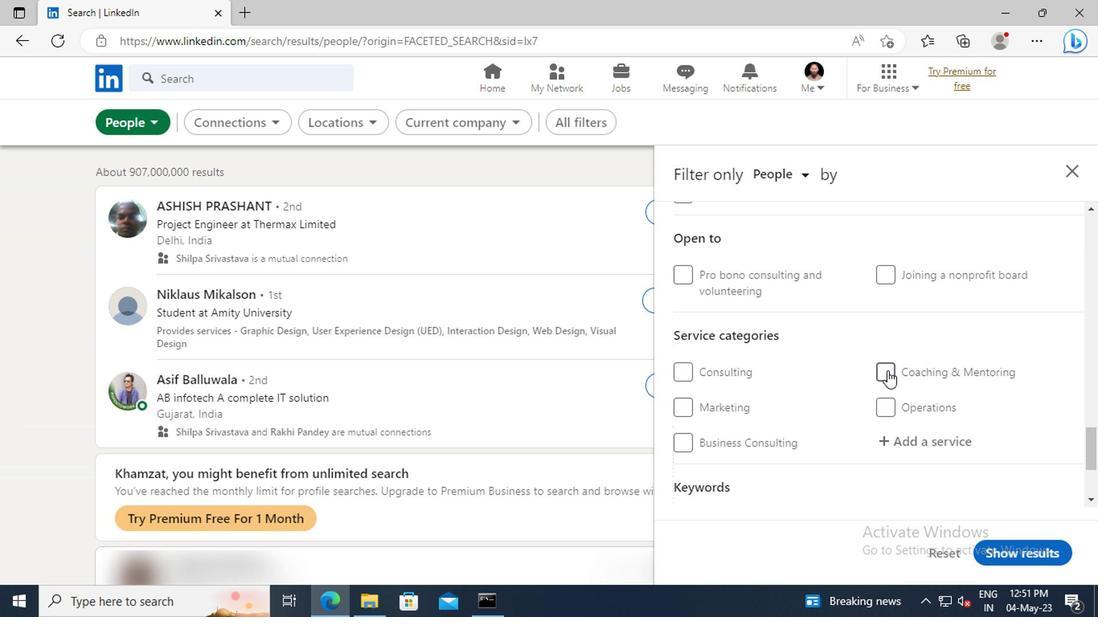 
Action: Mouse scrolled (882, 365) with delta (0, 0)
Screenshot: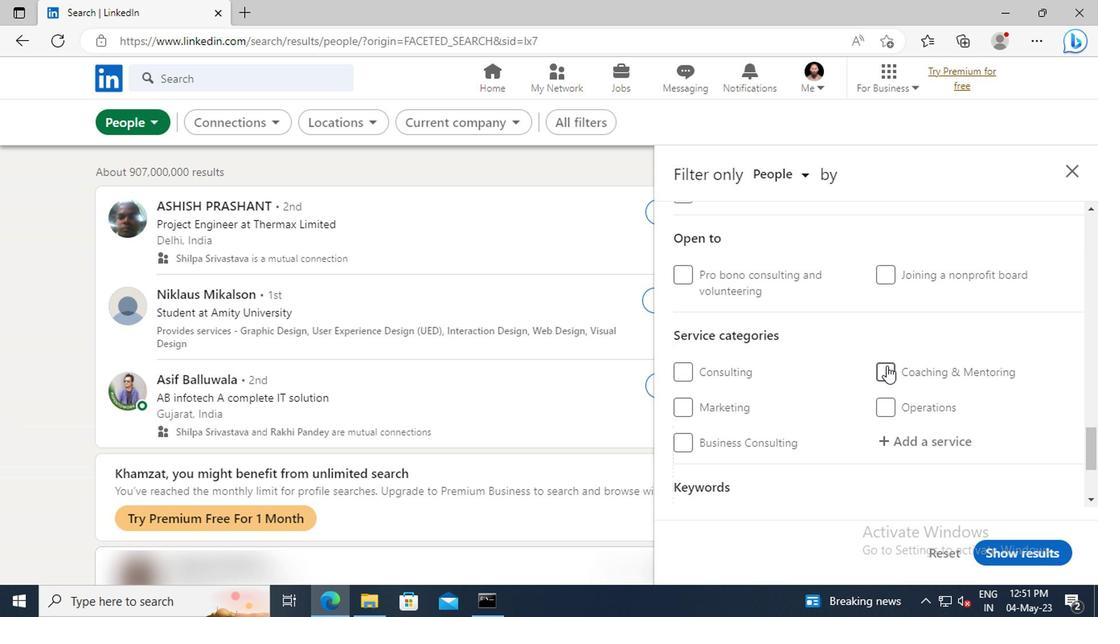 
Action: Mouse moved to (887, 390)
Screenshot: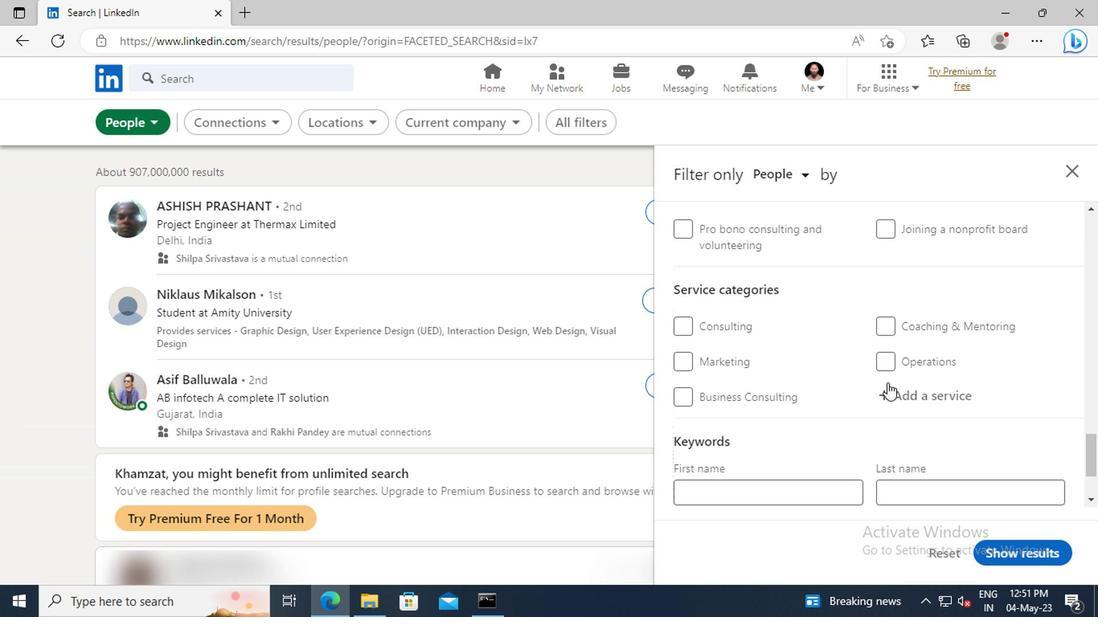 
Action: Mouse pressed left at (887, 390)
Screenshot: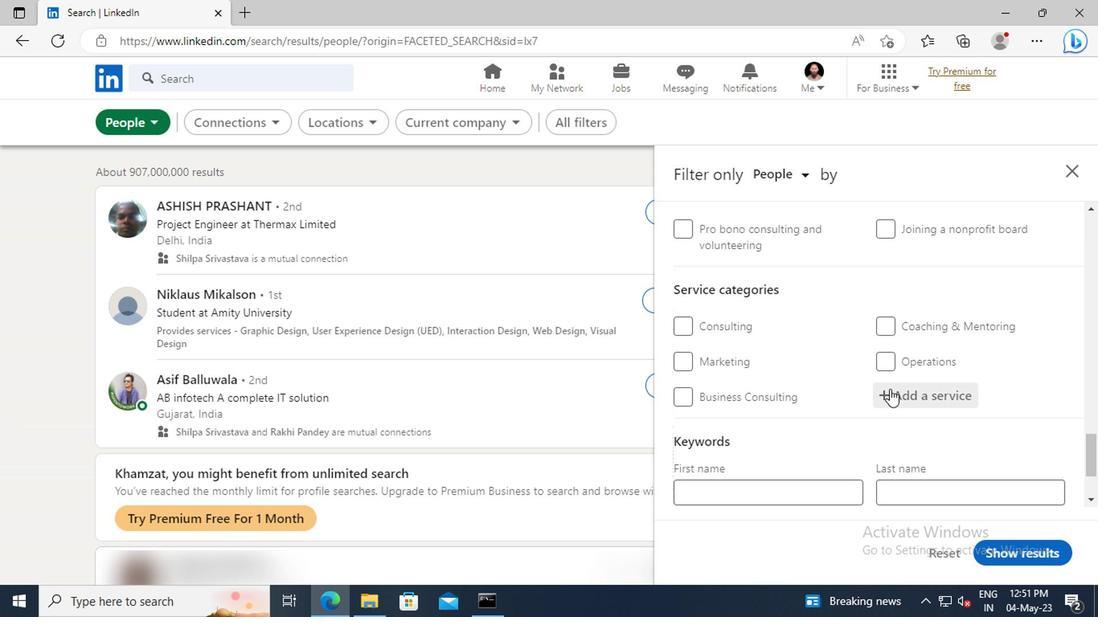 
Action: Mouse moved to (888, 391)
Screenshot: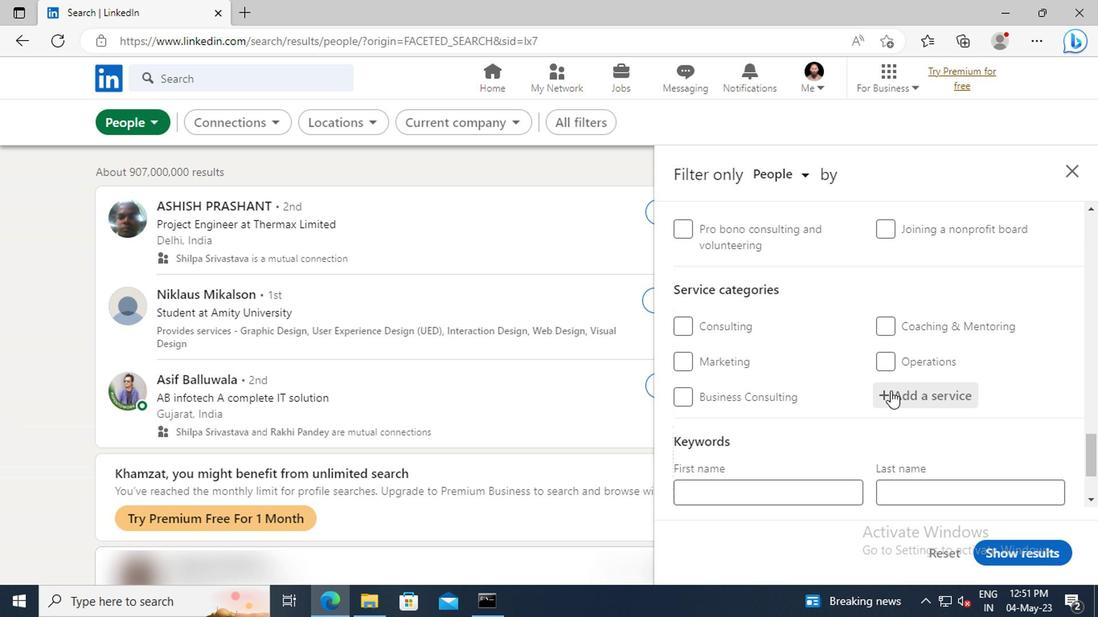 
Action: Key pressed <Key.shift><Key.shift>WEALTH<Key.space><Key.shift>MANAGEMENT<Key.enter>
Screenshot: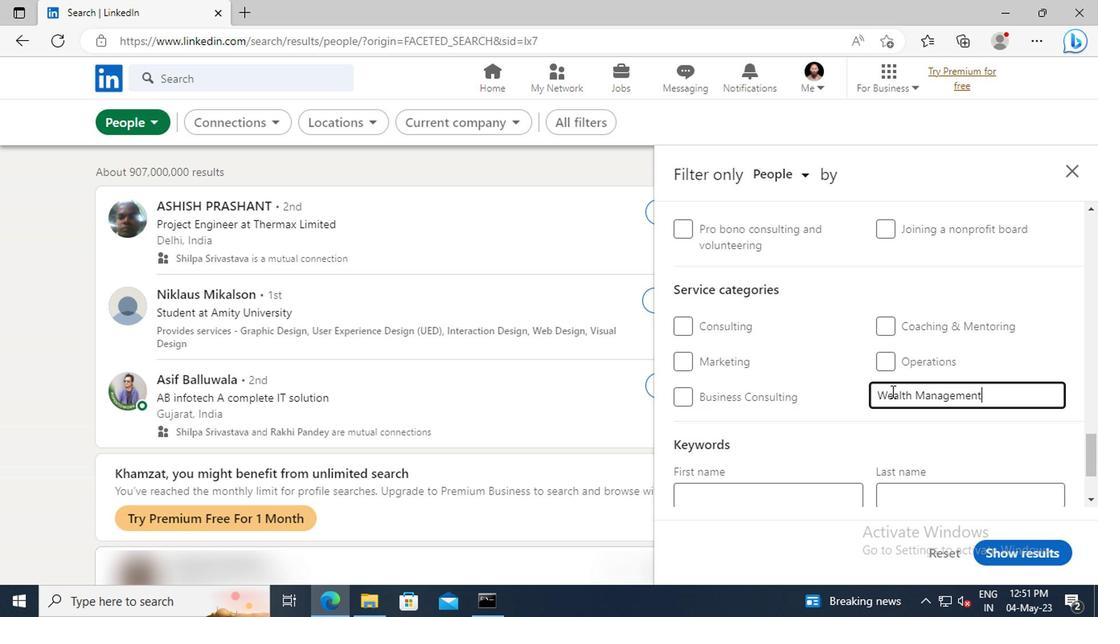 
Action: Mouse scrolled (888, 390) with delta (0, 0)
Screenshot: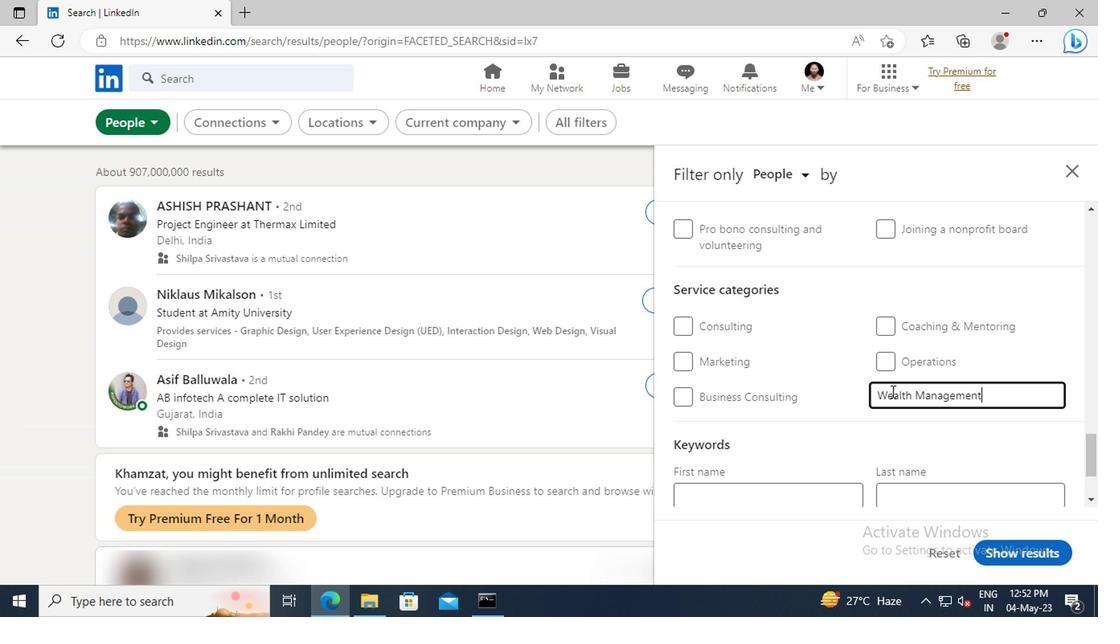 
Action: Mouse scrolled (888, 390) with delta (0, 0)
Screenshot: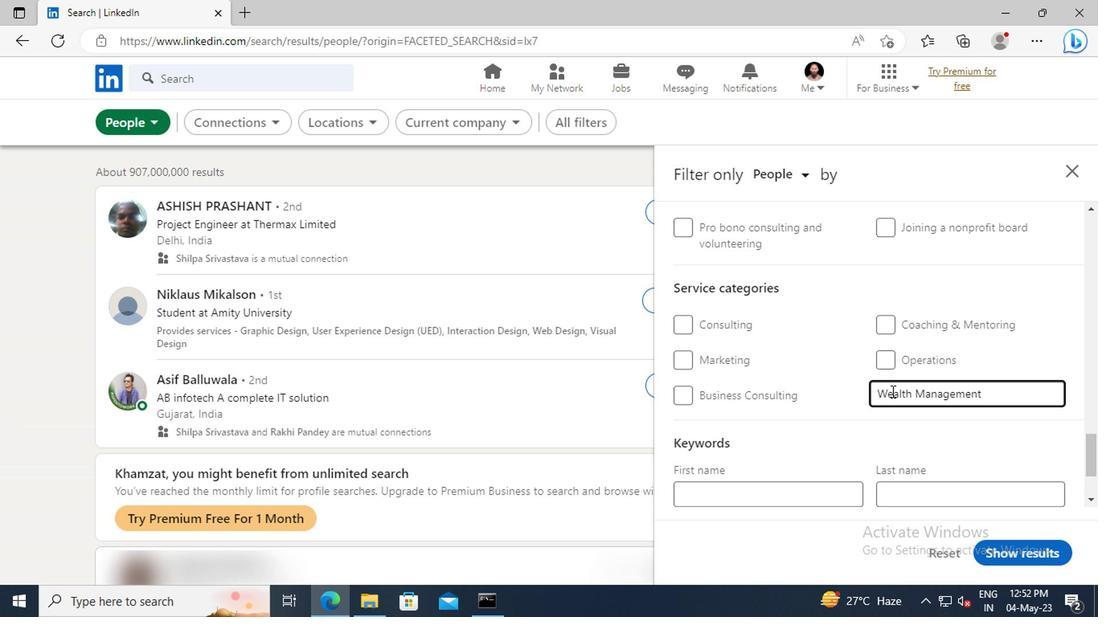 
Action: Mouse scrolled (888, 390) with delta (0, 0)
Screenshot: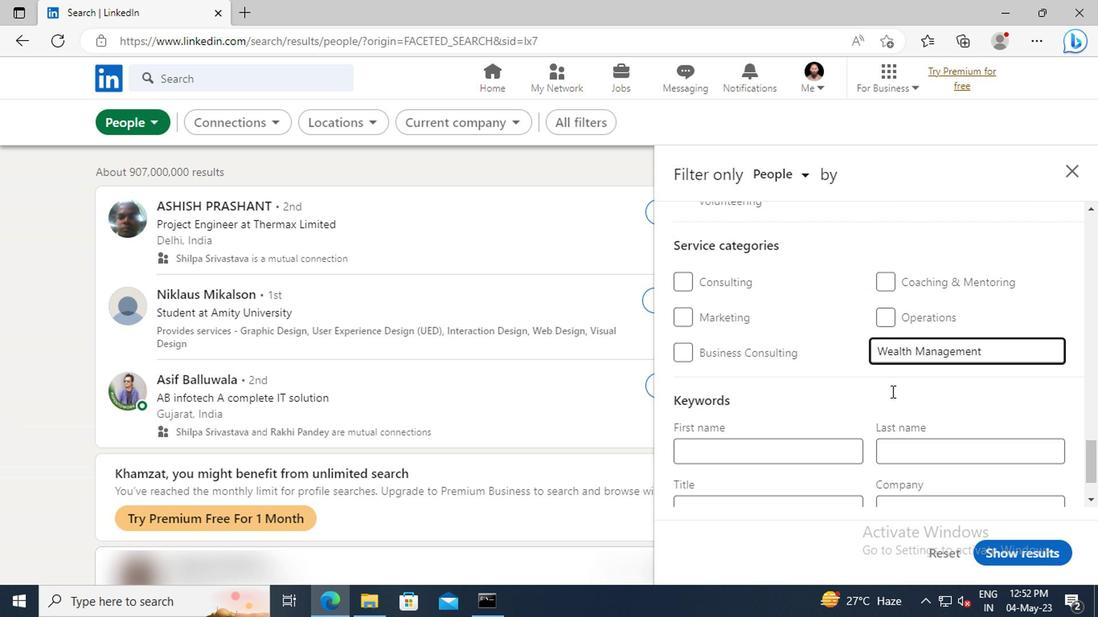 
Action: Mouse scrolled (888, 390) with delta (0, 0)
Screenshot: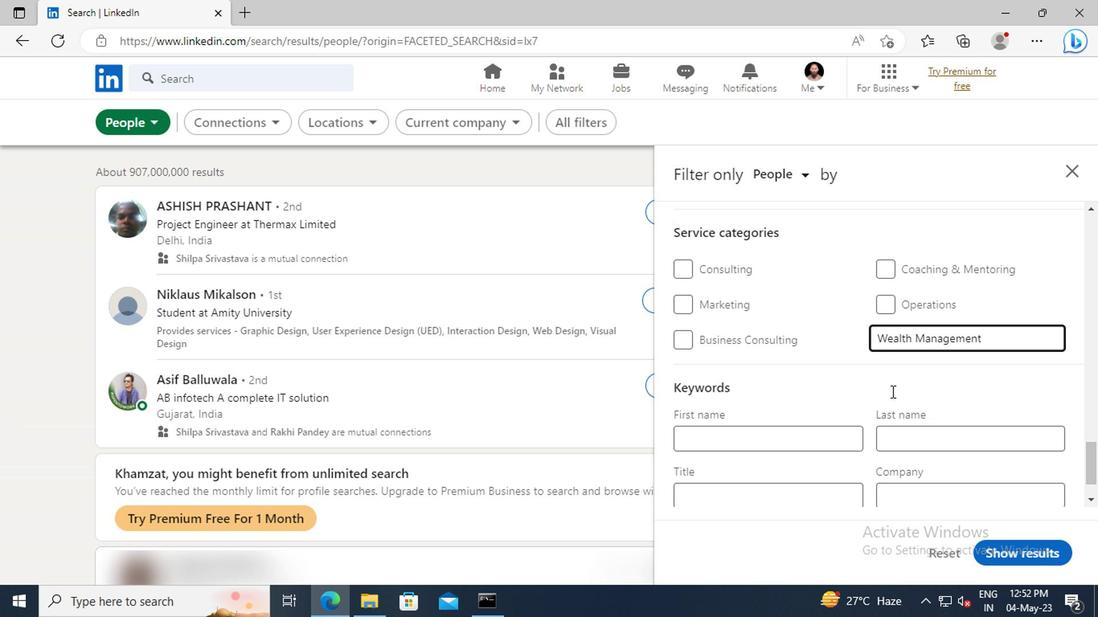 
Action: Mouse moved to (797, 427)
Screenshot: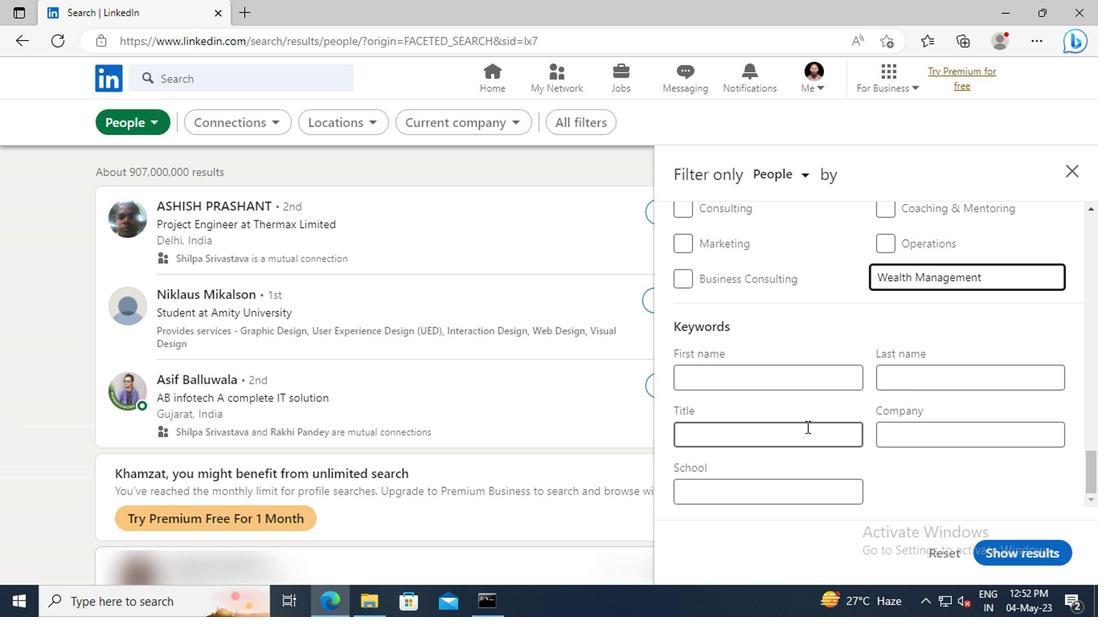
Action: Mouse pressed left at (797, 427)
Screenshot: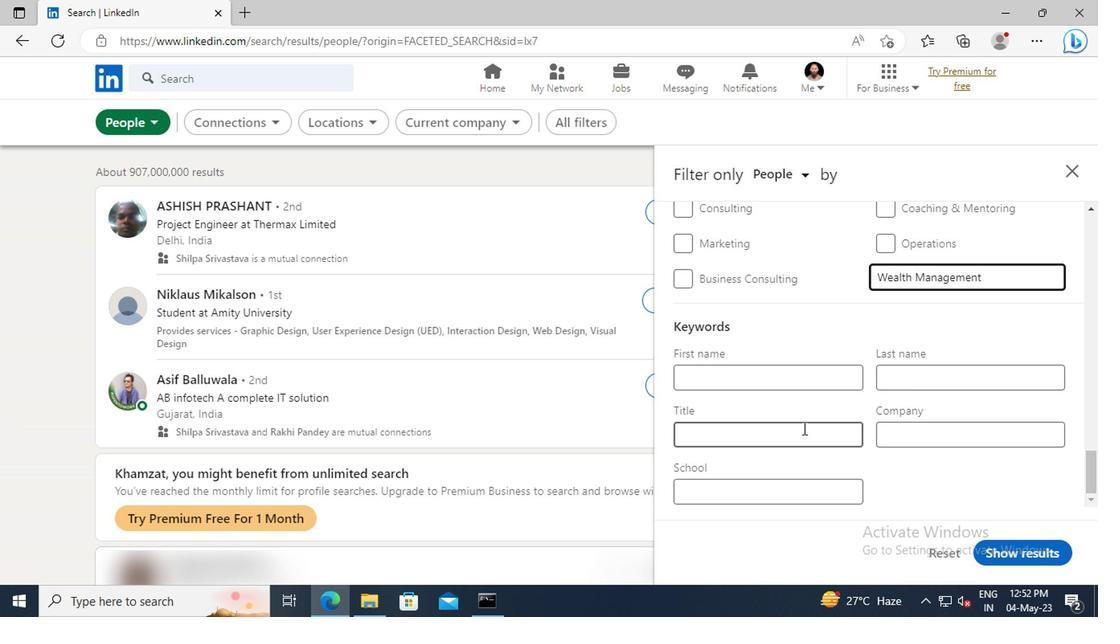 
Action: Mouse moved to (800, 431)
Screenshot: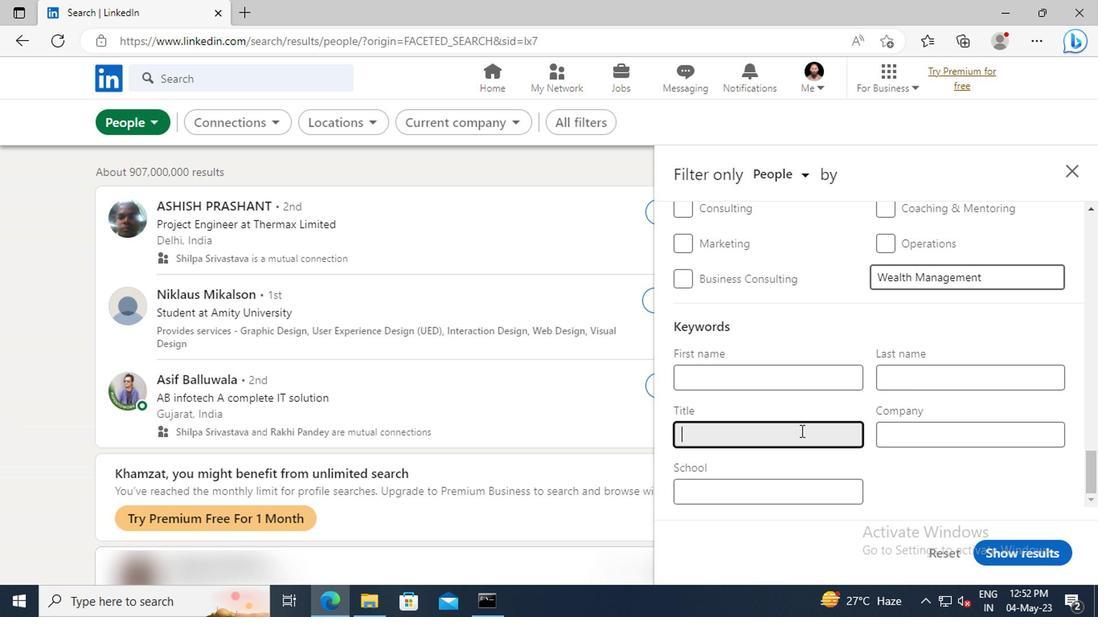 
Action: Key pressed <Key.shift>
Screenshot: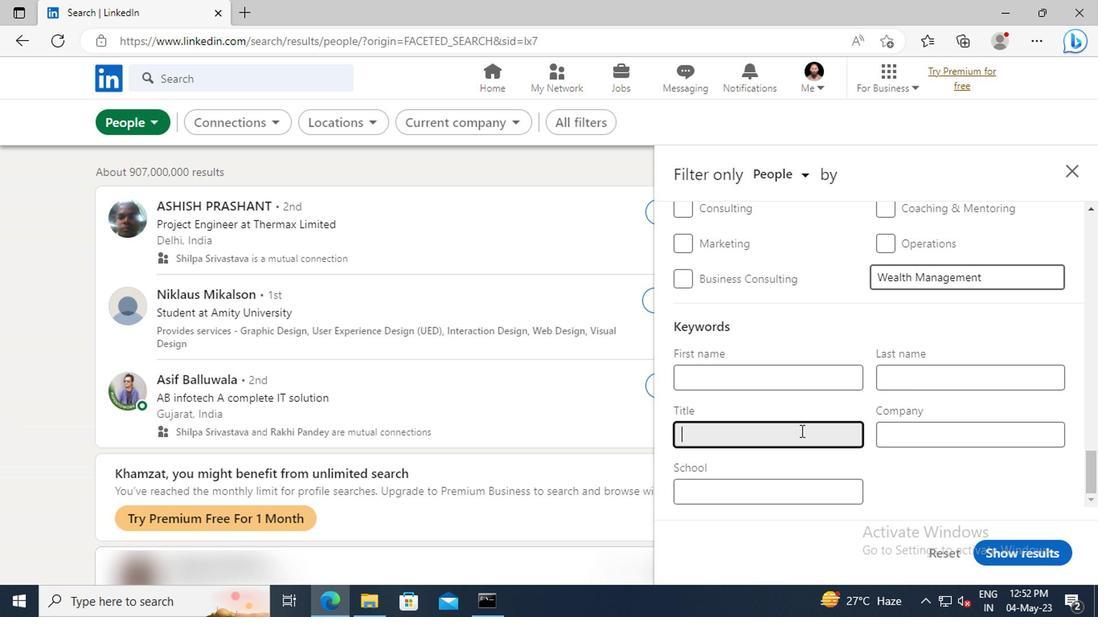 
Action: Mouse moved to (800, 432)
Screenshot: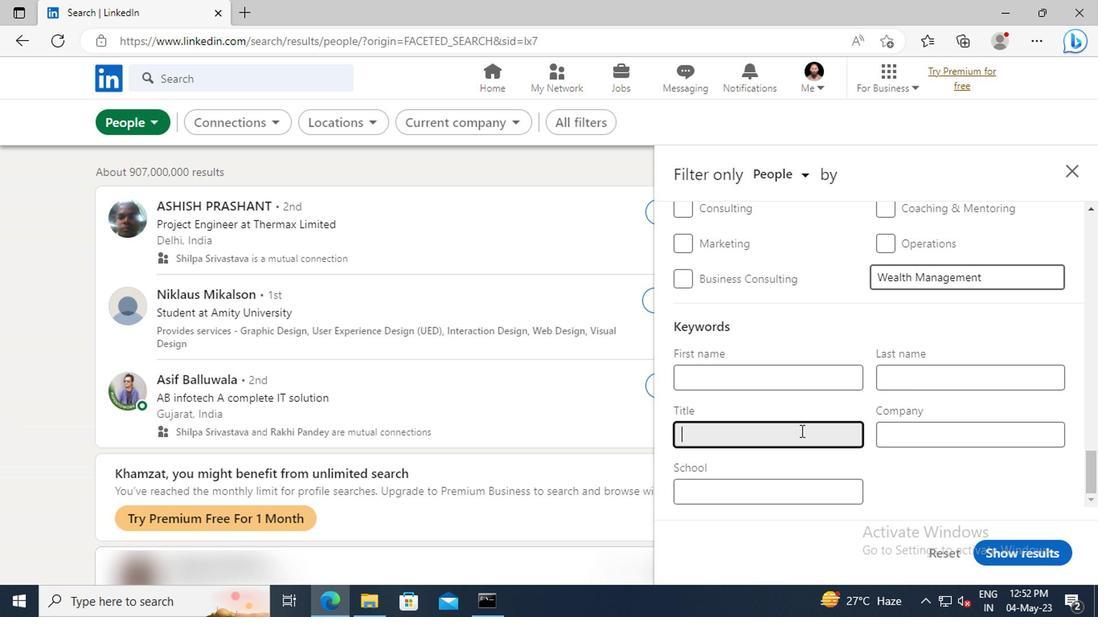 
Action: Key pressed CHEMICAL<Key.space><Key.shift>ENGINEER<Key.enter>
Screenshot: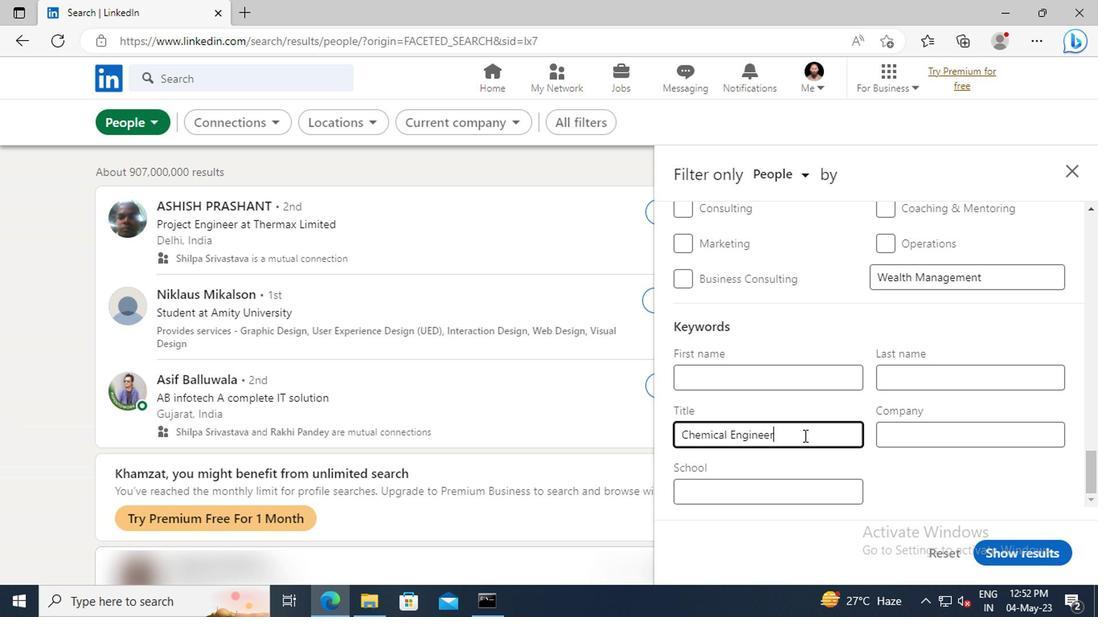 
Action: Mouse moved to (992, 535)
Screenshot: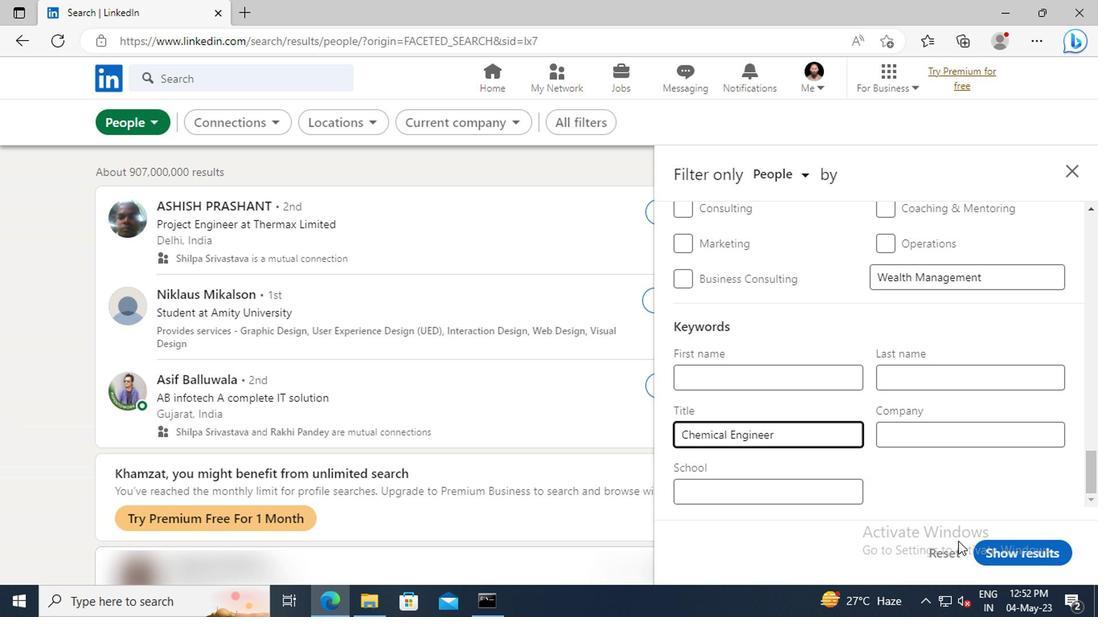 
Action: Mouse pressed left at (992, 535)
Screenshot: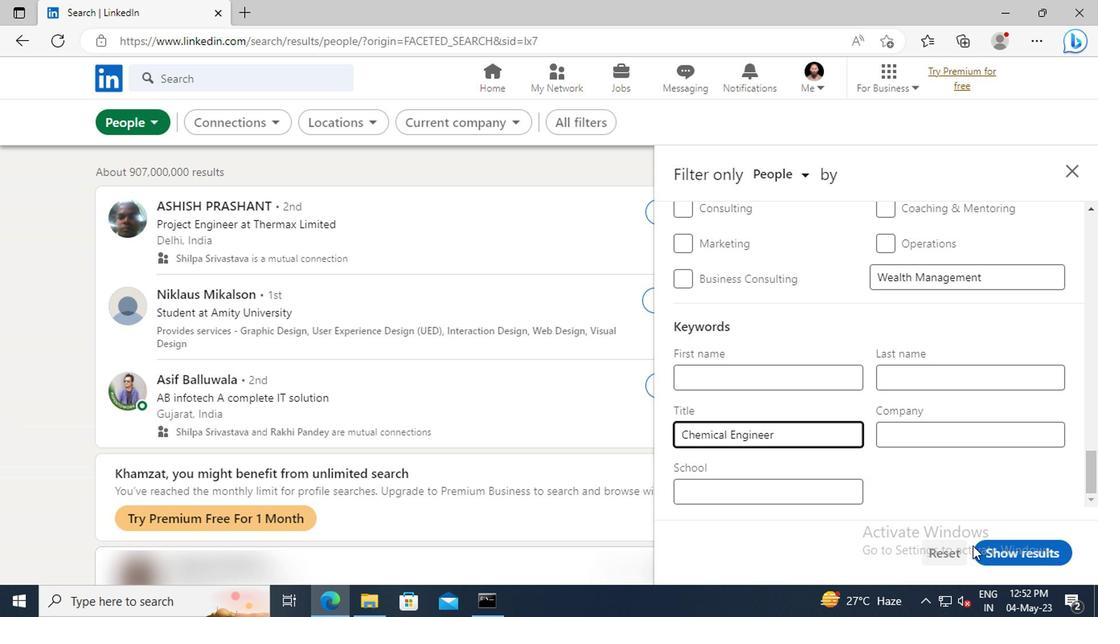 
